 Task: Make an album of street photography, capturing everyday life in urban settings.
Action: Mouse moved to (874, 536)
Screenshot: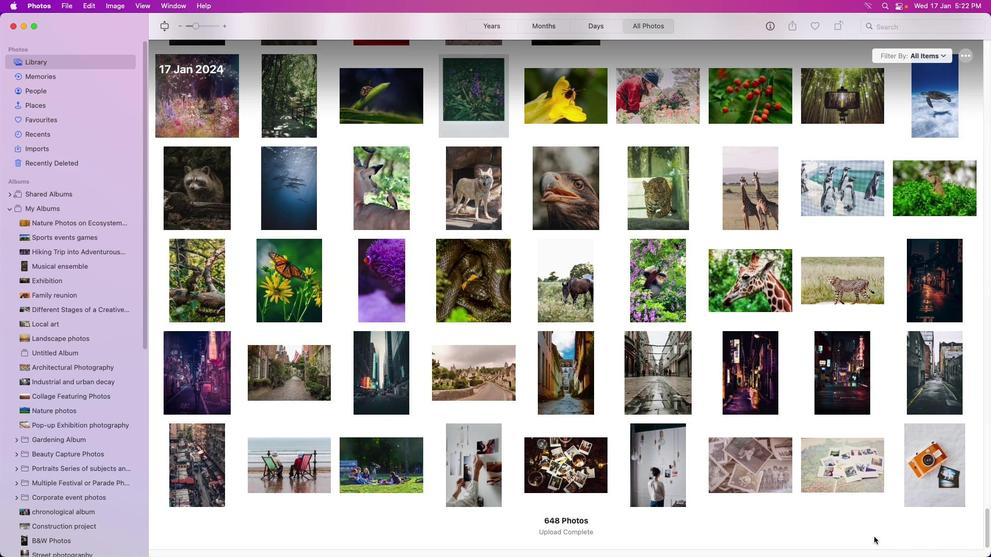 
Action: Mouse pressed left at (874, 536)
Screenshot: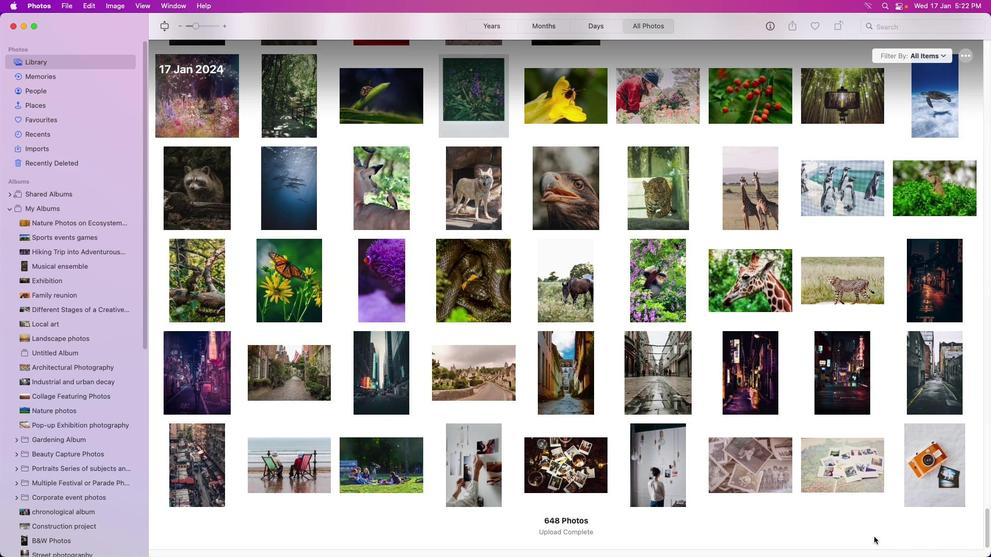 
Action: Mouse moved to (577, 385)
Screenshot: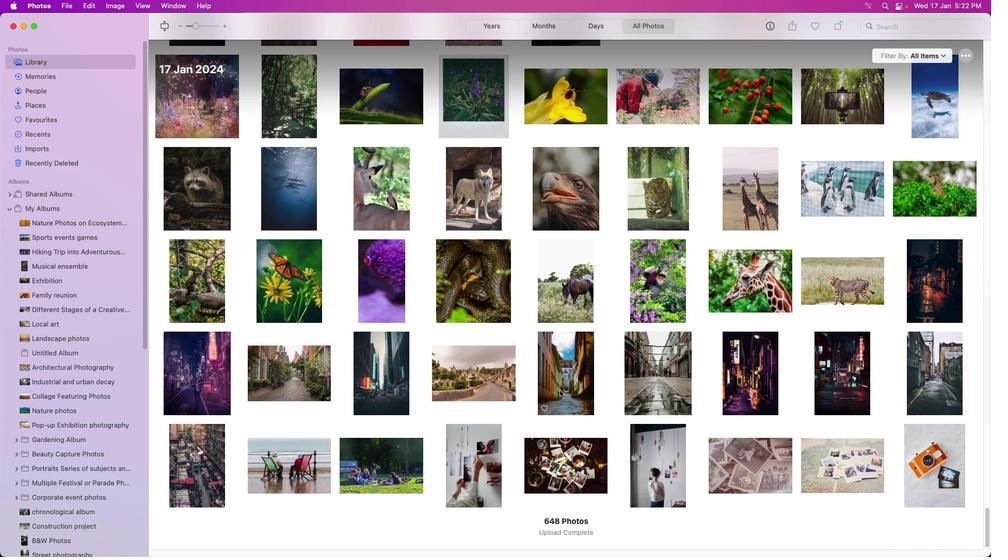 
Action: Mouse scrolled (577, 385) with delta (0, 0)
Screenshot: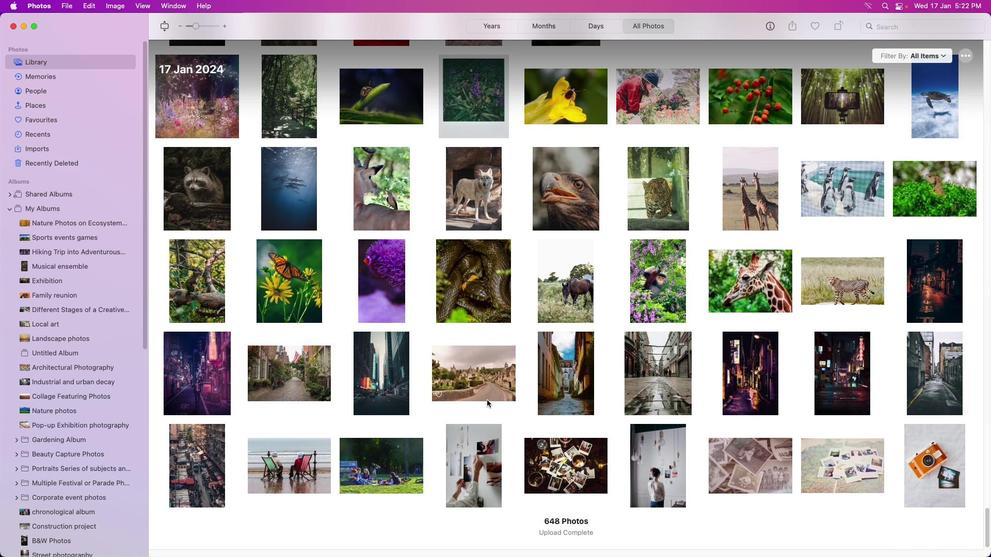 
Action: Mouse moved to (114, 209)
Screenshot: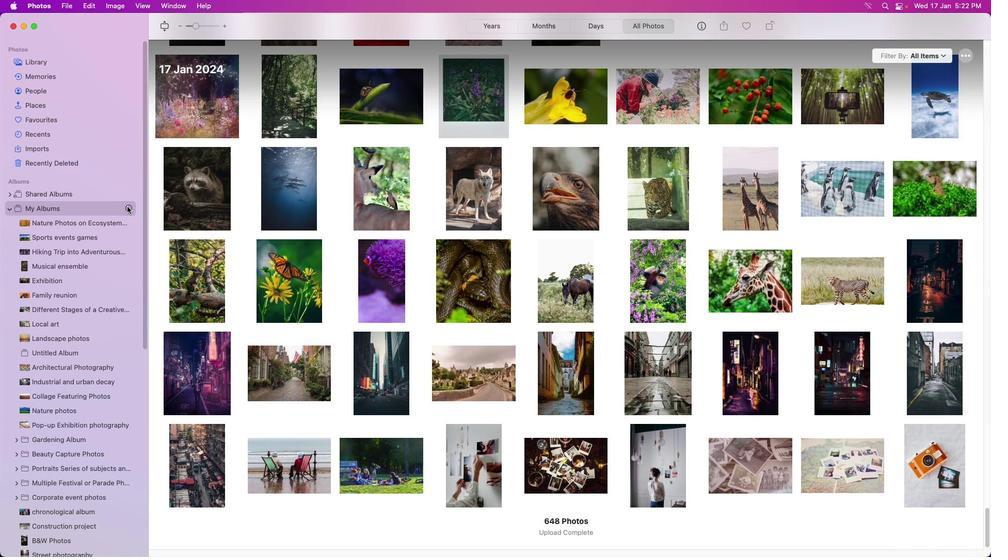 
Action: Mouse pressed left at (114, 209)
Screenshot: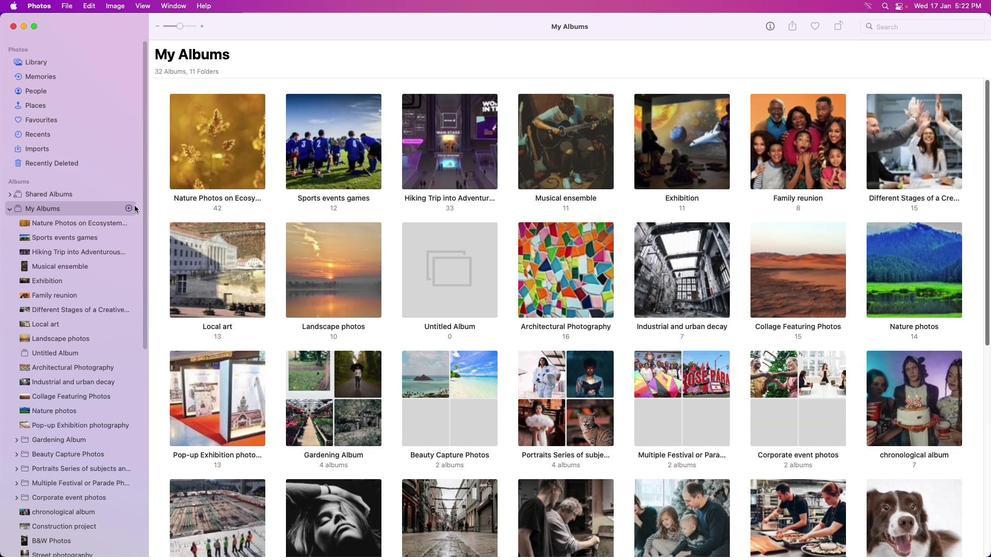 
Action: Mouse moved to (128, 207)
Screenshot: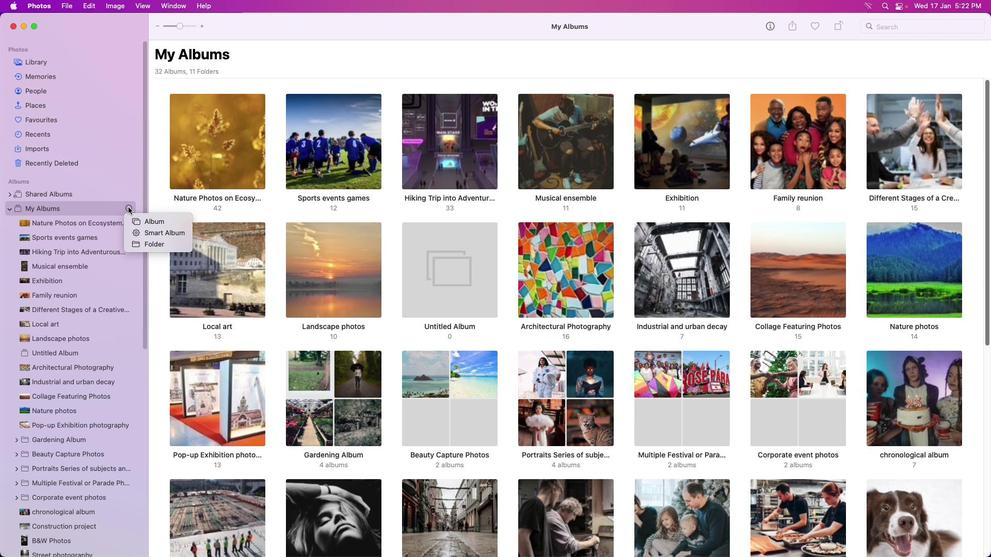 
Action: Mouse pressed left at (128, 207)
Screenshot: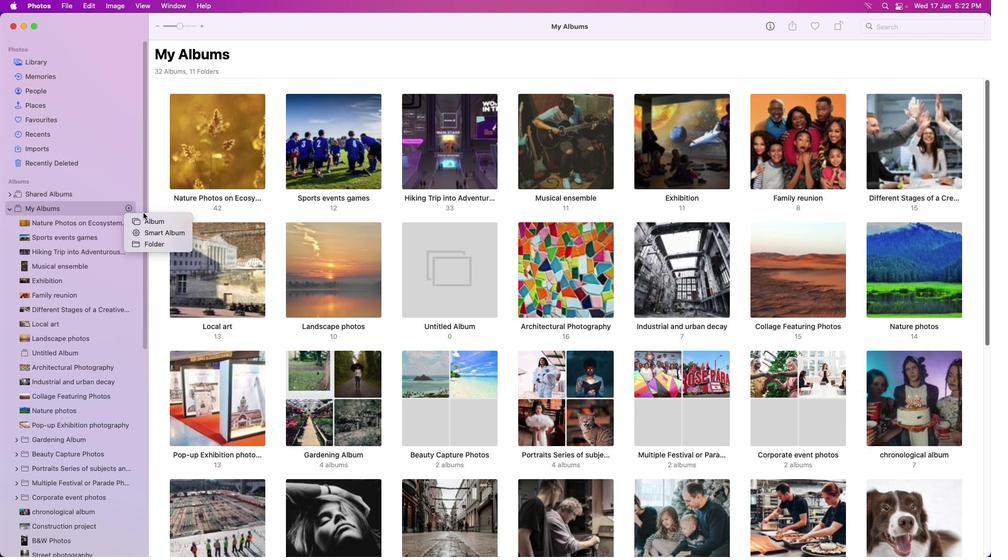 
Action: Mouse moved to (151, 220)
Screenshot: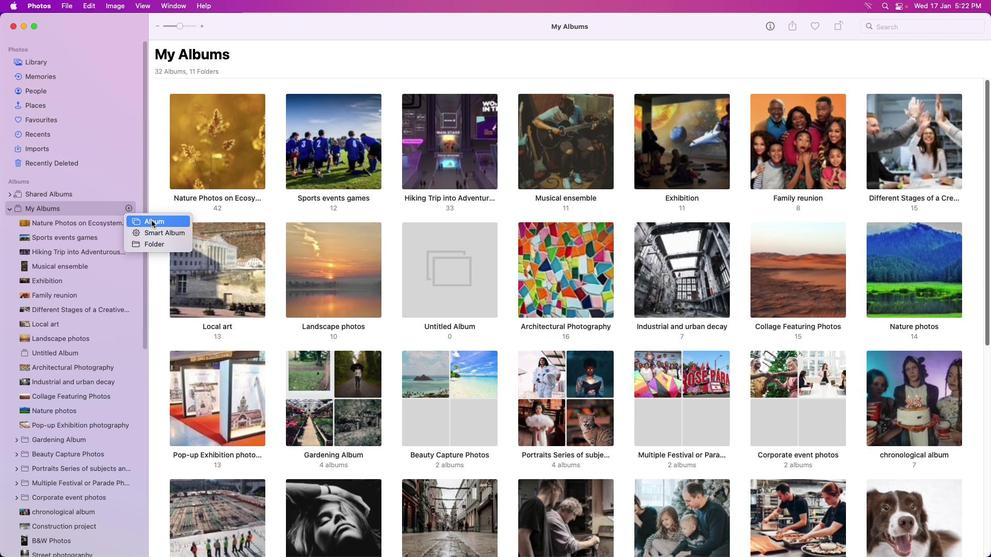 
Action: Mouse pressed left at (151, 220)
Screenshot: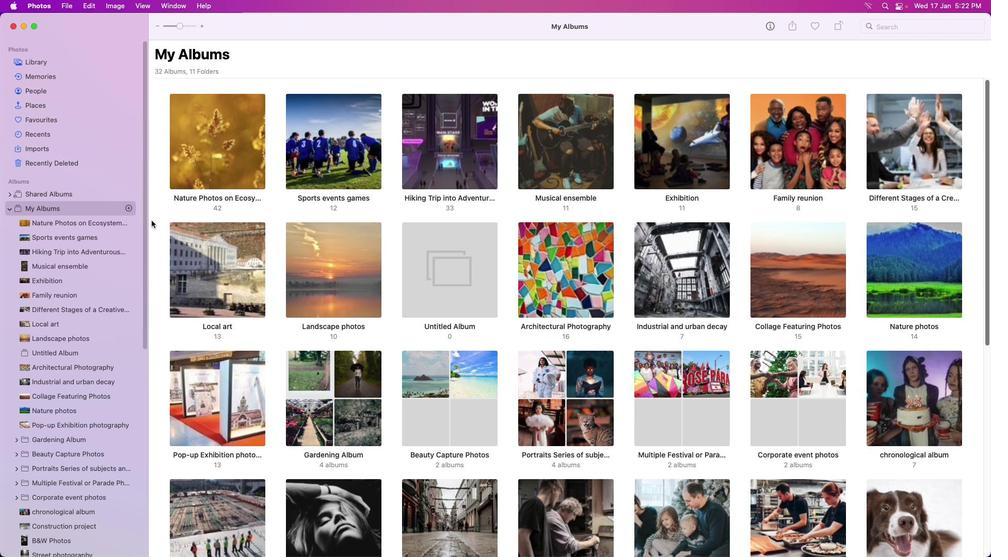 
Action: Mouse moved to (150, 219)
Screenshot: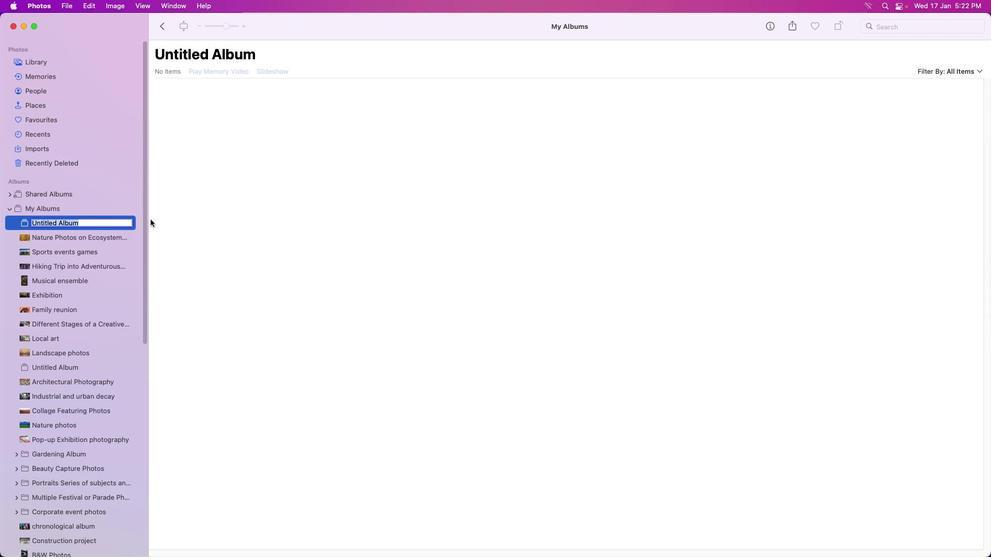 
Action: Key pressed Key.backspaceKey.caps_lock'S'Key.caps_lock't''r''e''e''t'Key.space'p''h''o''t''o''g''r''a''p''h''y'Key.enter
Screenshot: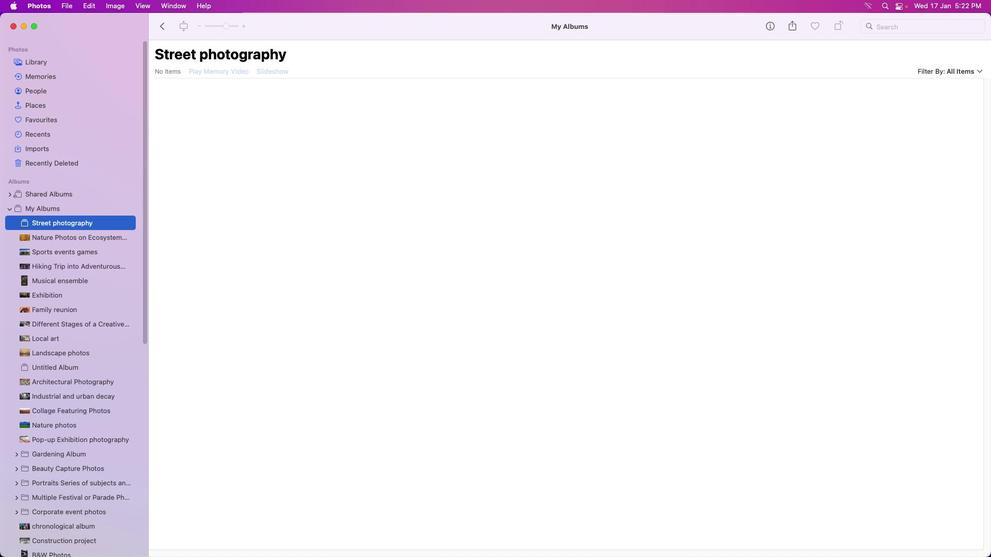 
Action: Mouse moved to (131, 208)
Screenshot: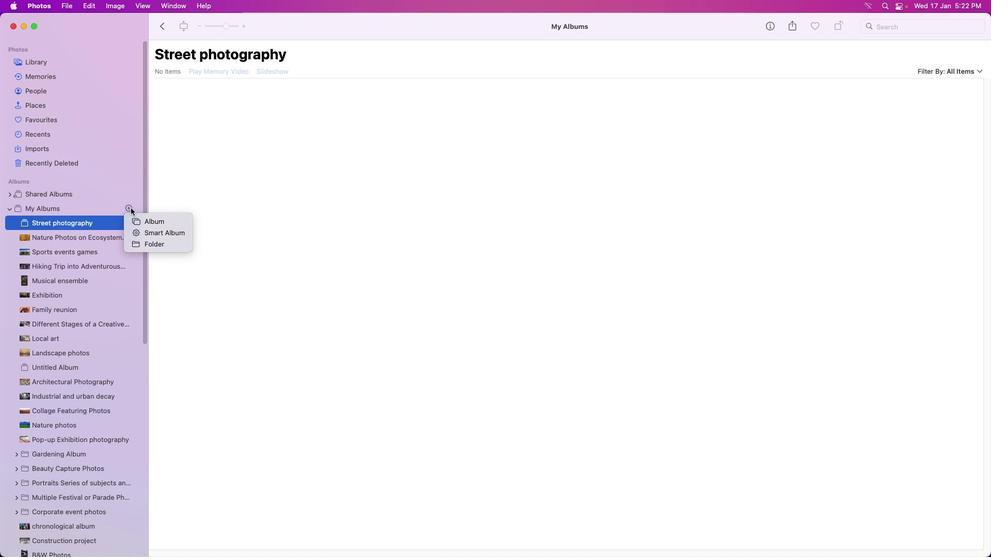 
Action: Mouse pressed left at (131, 208)
Screenshot: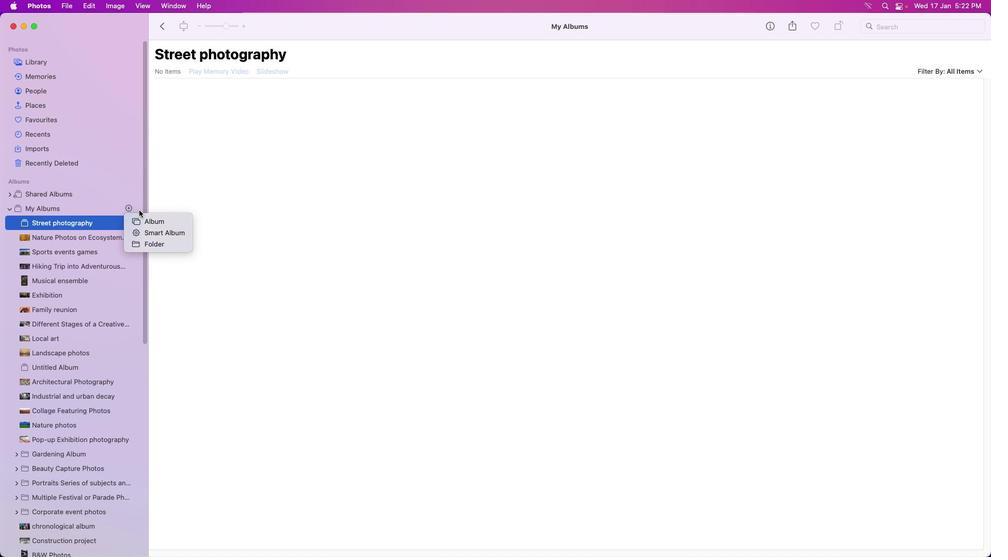 
Action: Mouse moved to (148, 224)
Screenshot: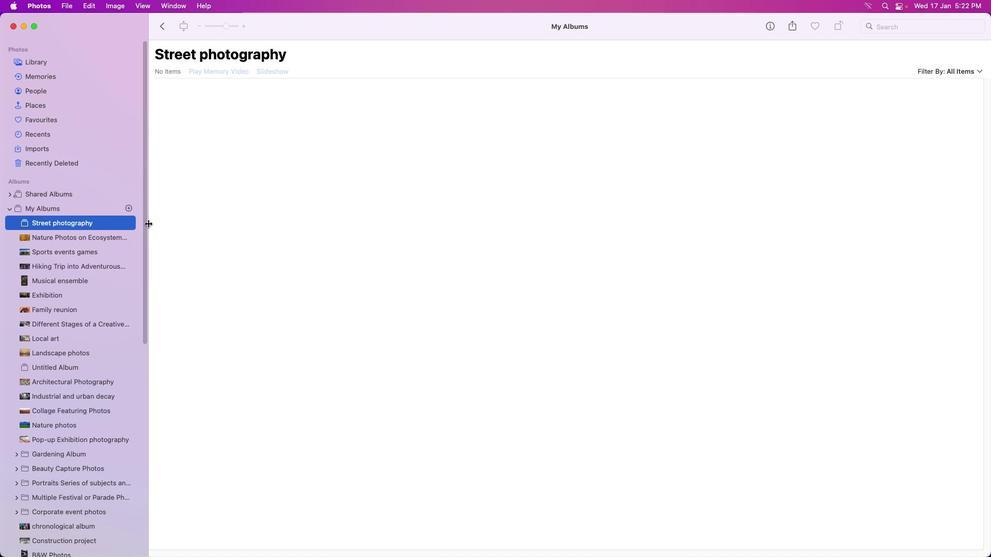 
Action: Mouse pressed left at (148, 224)
Screenshot: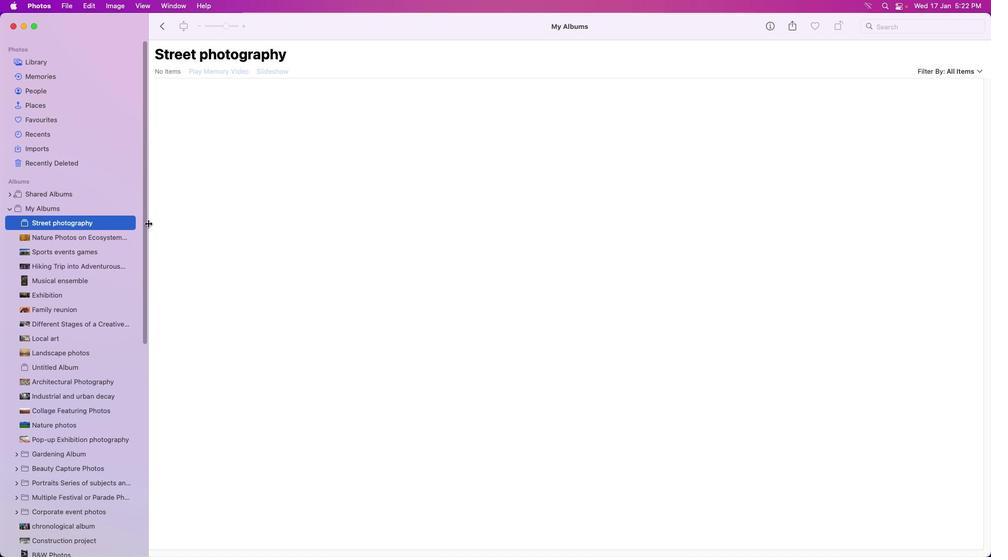 
Action: Mouse moved to (147, 224)
Screenshot: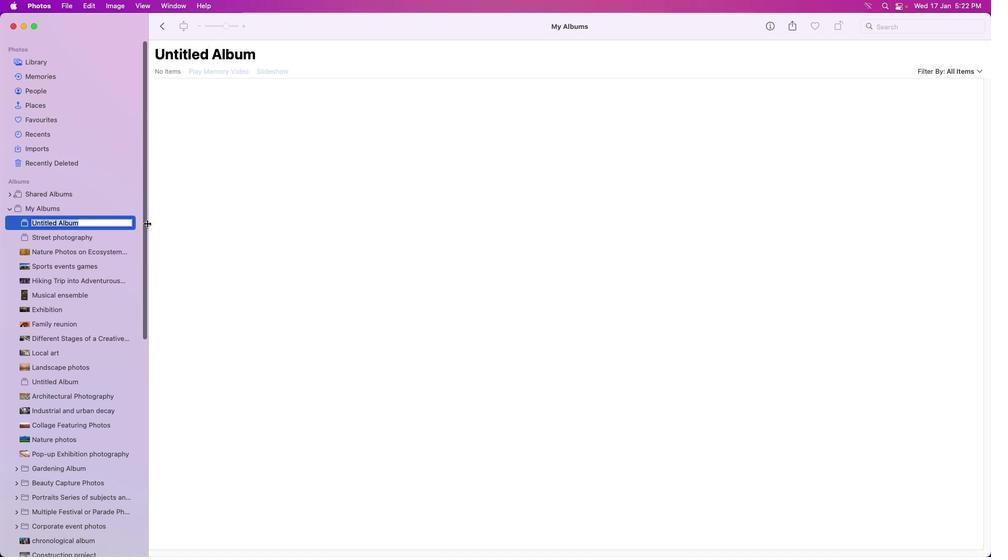
Action: Key pressed Key.caps_lock'V'Key.caps_lockKey.backspaceKey.caps_lock'C'Key.caps_lock'a''p''t''u''r''i''n''g'Key.space'e''v''e''r''y''d''a''y'Key.enter
Screenshot: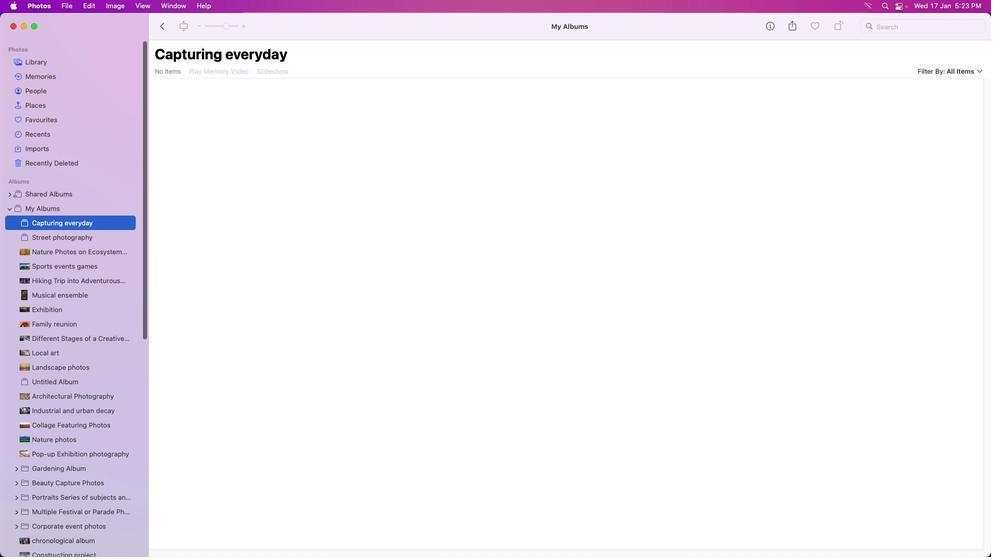 
Action: Mouse moved to (71, 60)
Screenshot: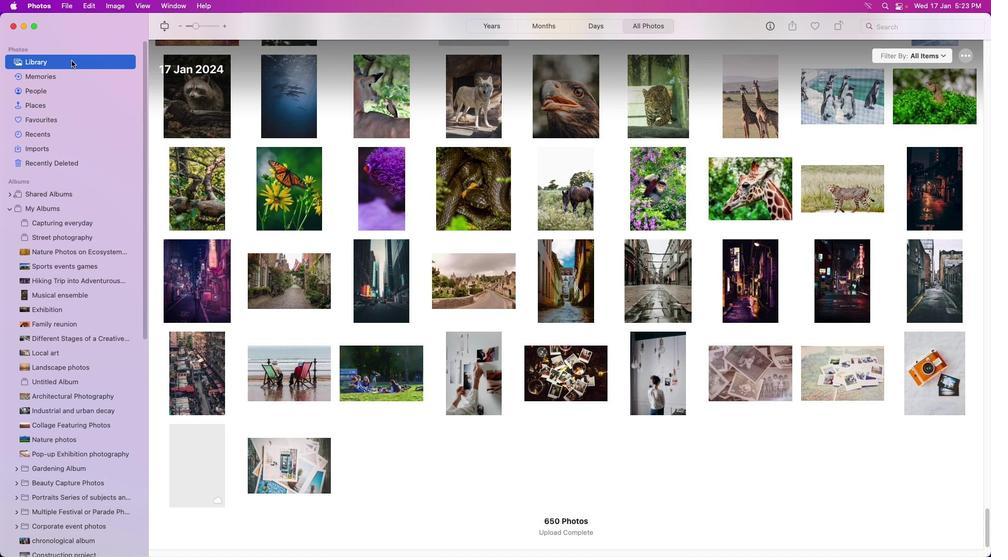 
Action: Mouse pressed left at (71, 60)
Screenshot: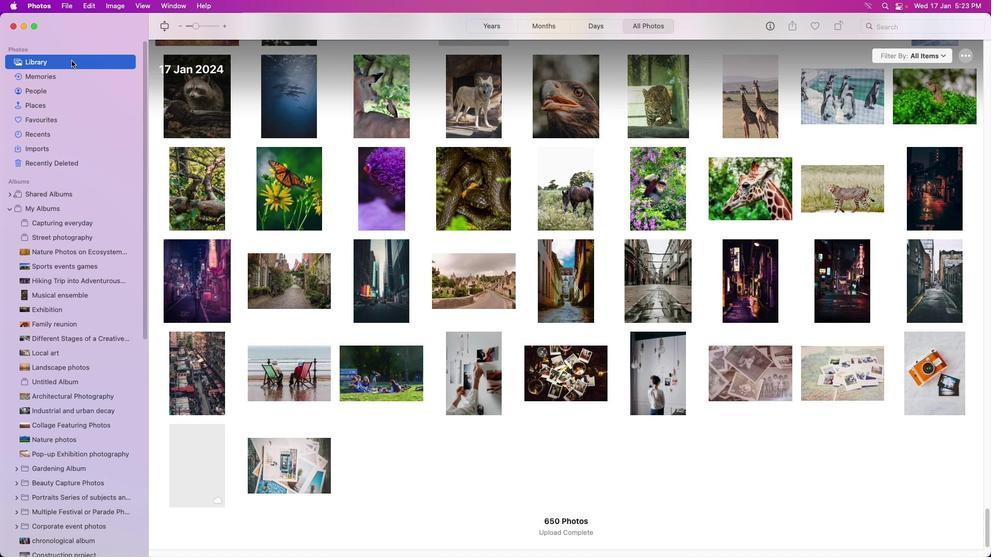 
Action: Mouse moved to (445, 257)
Screenshot: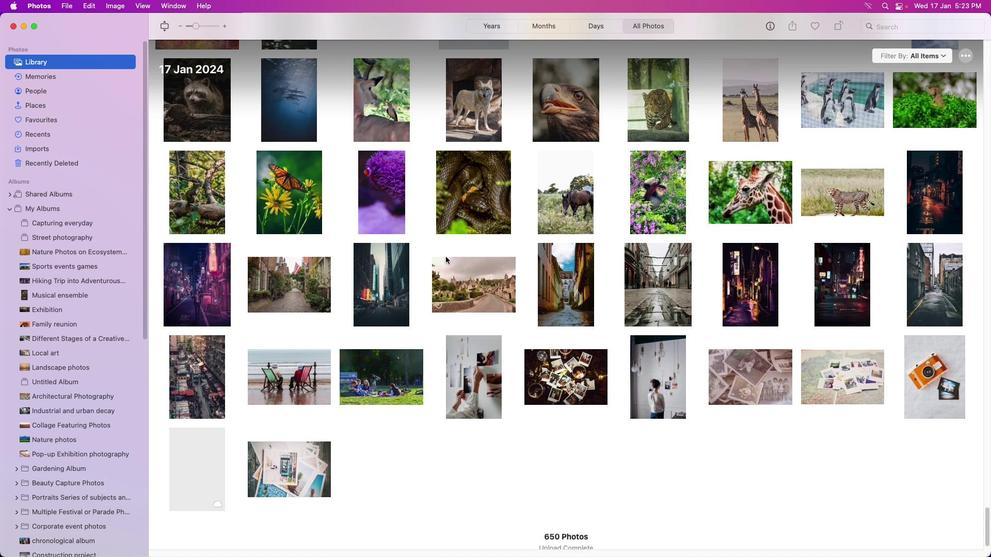 
Action: Mouse scrolled (445, 257) with delta (0, 0)
Screenshot: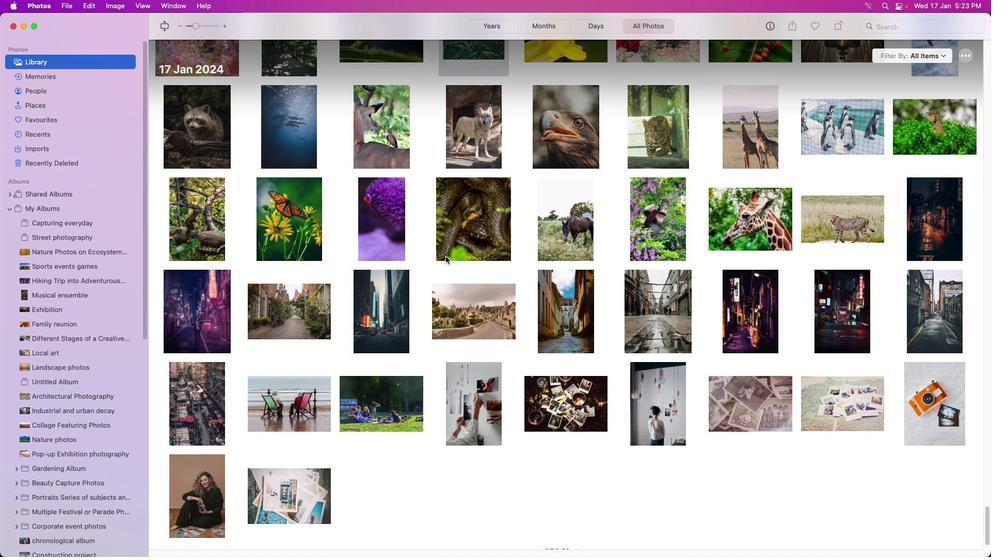 
Action: Mouse scrolled (445, 257) with delta (0, 0)
Screenshot: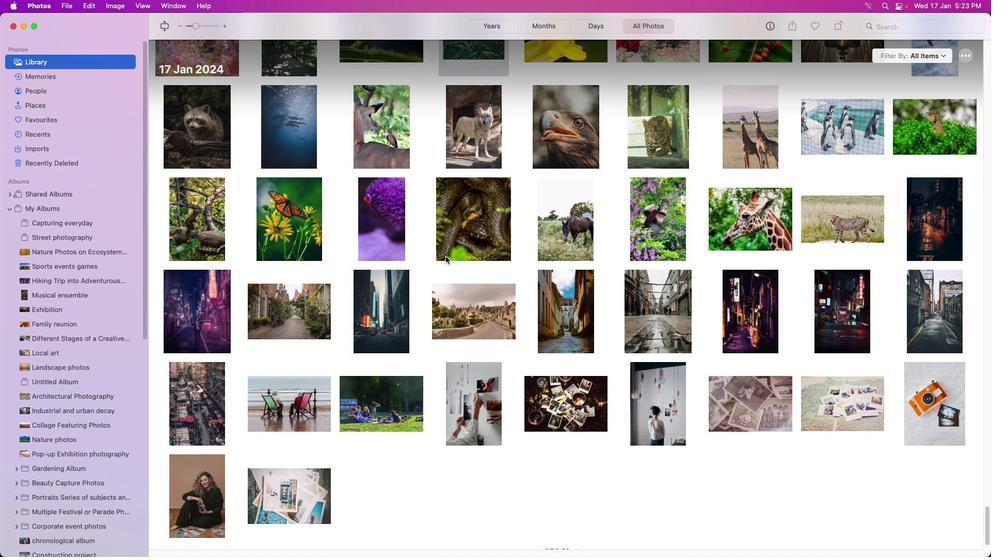 
Action: Mouse scrolled (445, 257) with delta (0, 1)
Screenshot: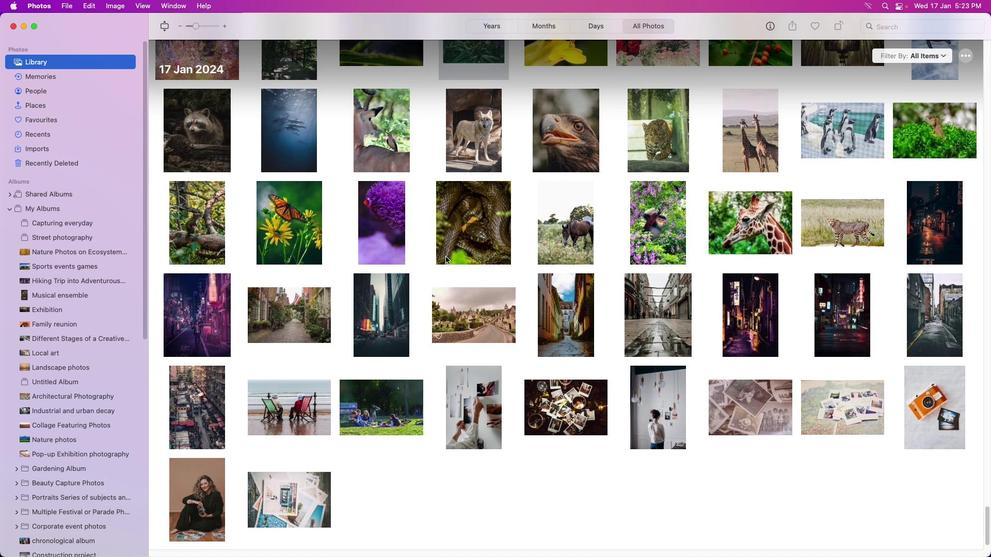 
Action: Mouse scrolled (445, 257) with delta (0, 1)
Screenshot: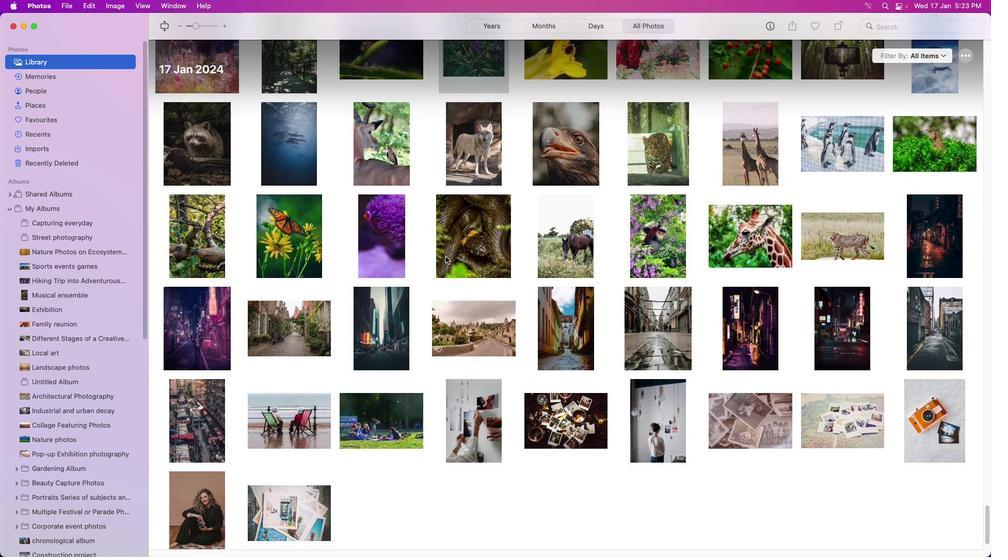 
Action: Mouse scrolled (445, 257) with delta (0, 0)
Screenshot: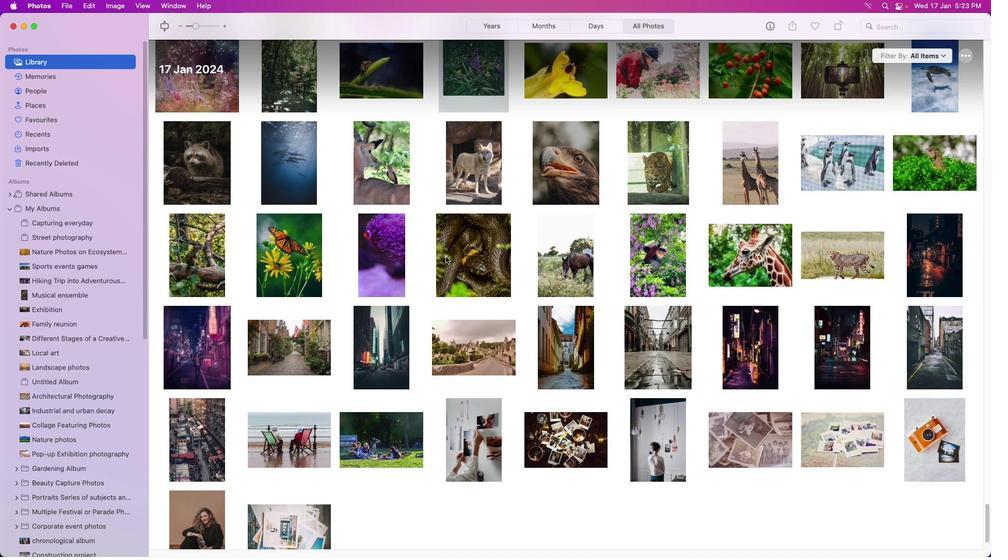 
Action: Mouse scrolled (445, 257) with delta (0, 0)
Screenshot: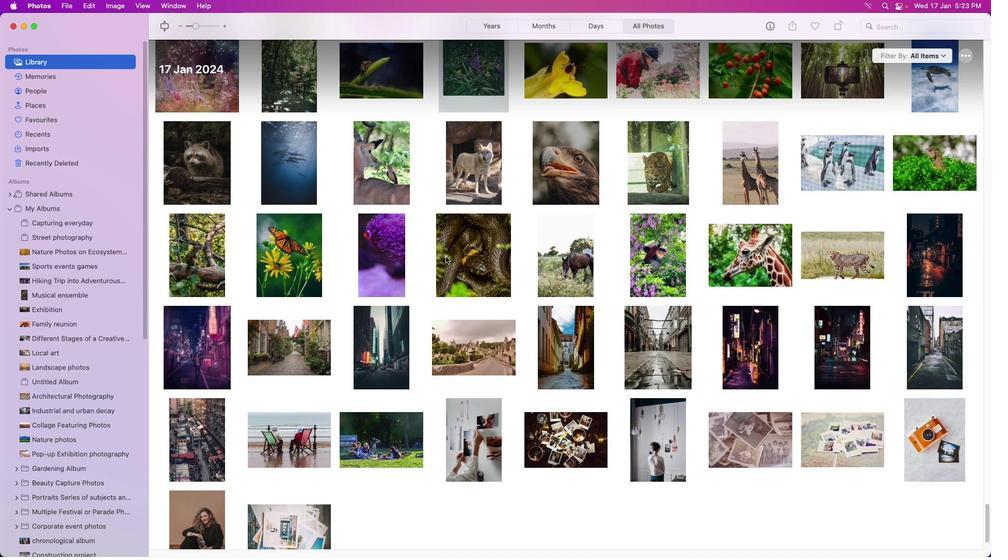 
Action: Mouse scrolled (445, 257) with delta (0, 1)
Screenshot: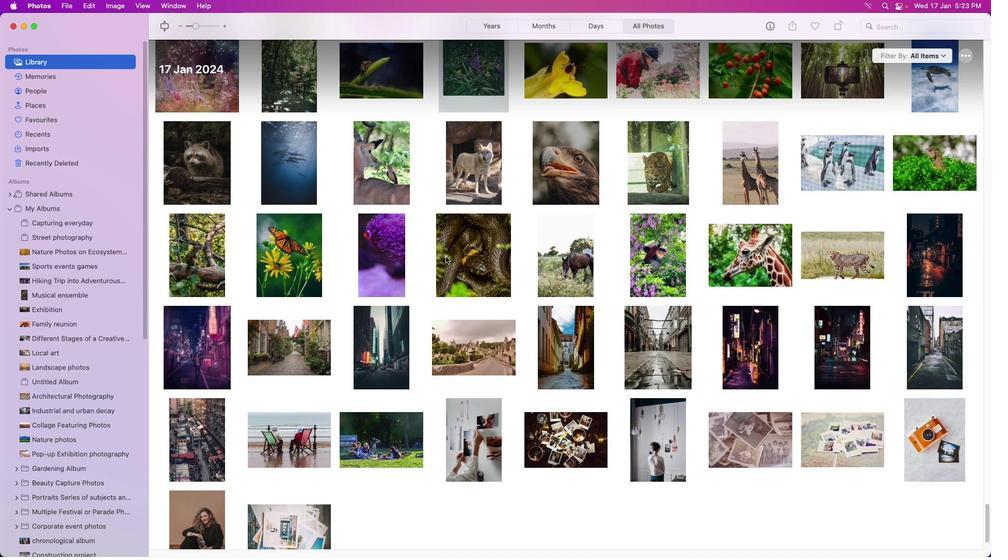 
Action: Mouse scrolled (445, 257) with delta (0, 1)
Screenshot: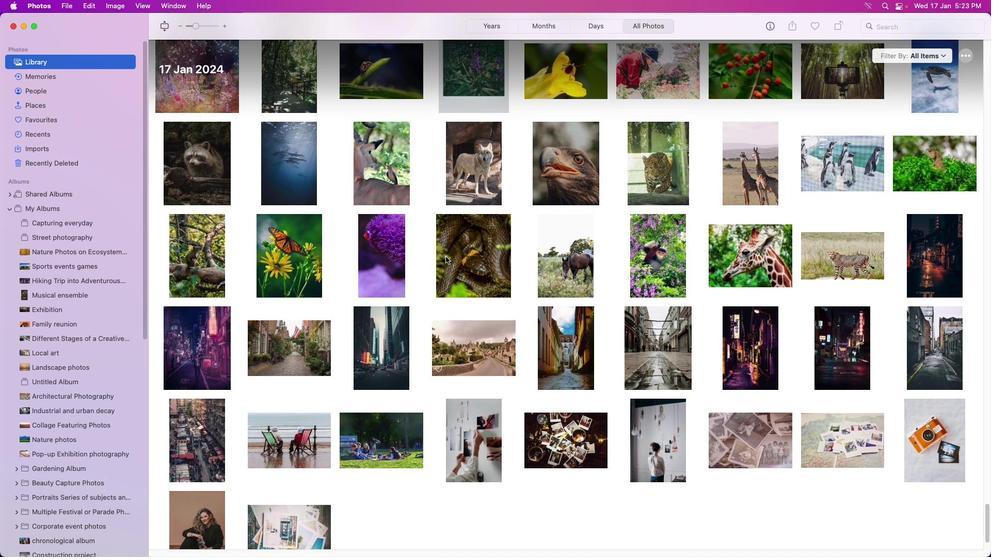 
Action: Mouse scrolled (445, 257) with delta (0, 0)
Screenshot: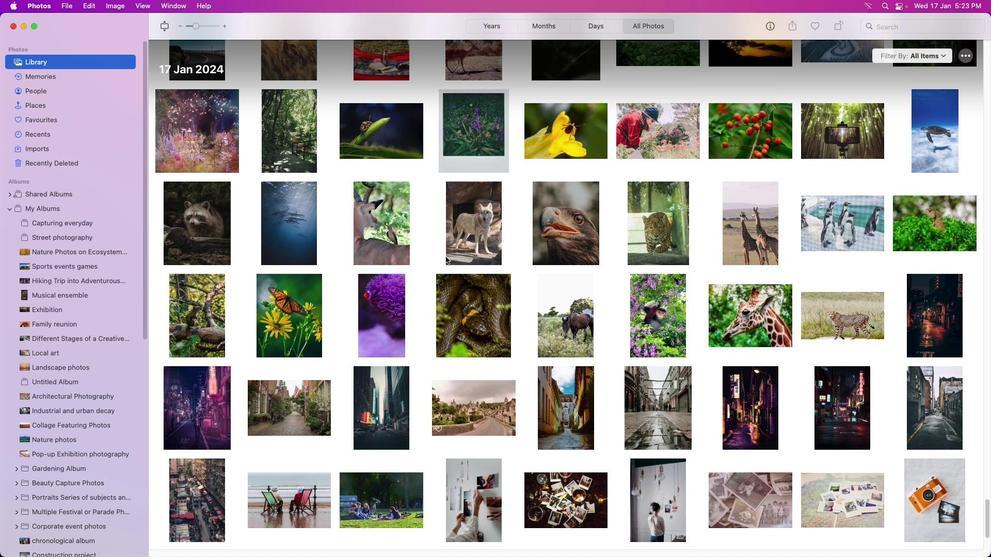 
Action: Mouse scrolled (445, 257) with delta (0, 0)
Screenshot: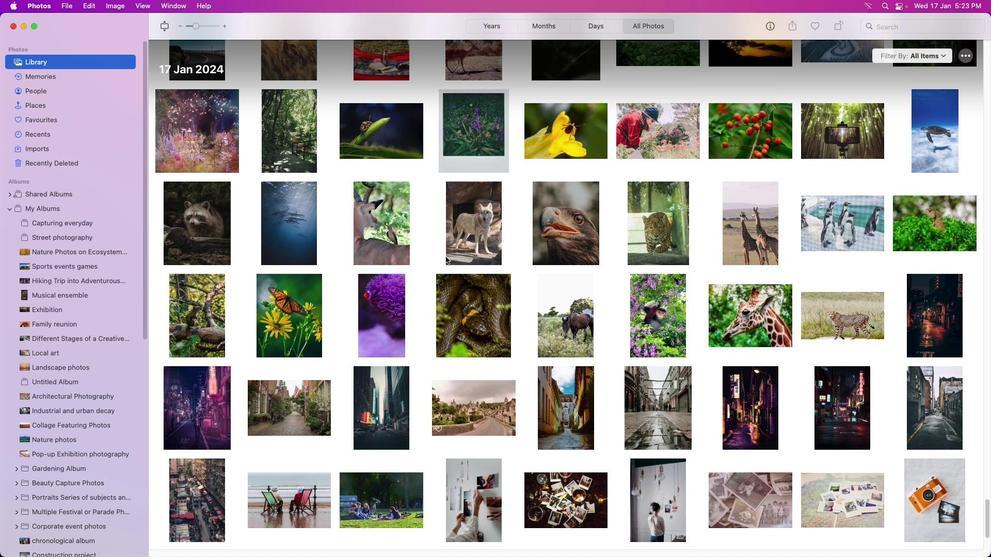 
Action: Mouse scrolled (445, 257) with delta (0, 1)
Screenshot: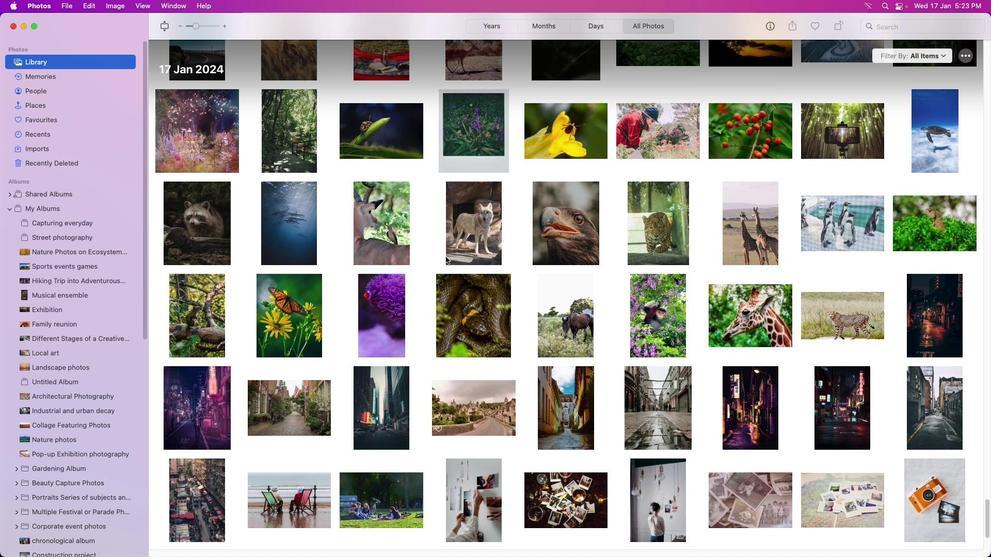 
Action: Mouse scrolled (445, 257) with delta (0, 2)
Screenshot: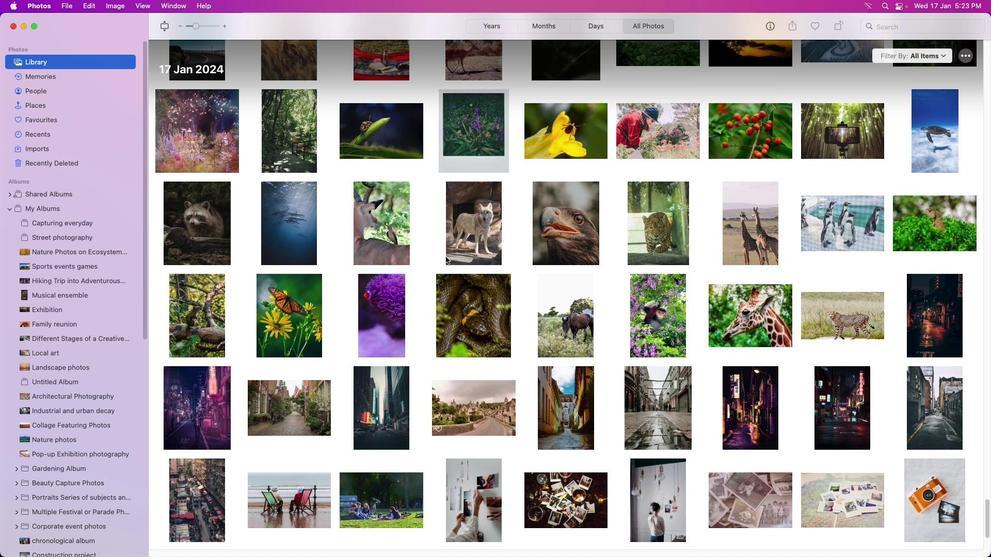 
Action: Mouse scrolled (445, 257) with delta (0, 2)
Screenshot: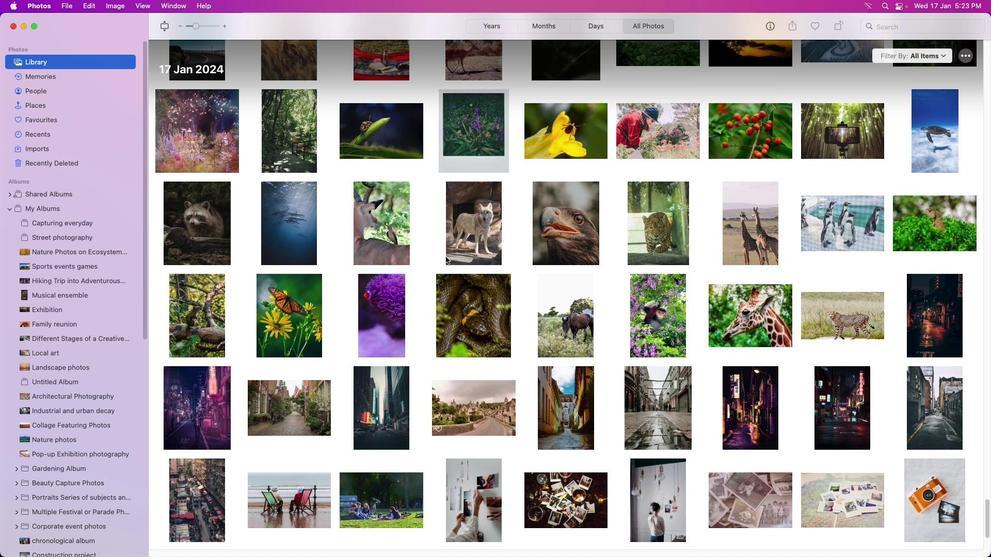 
Action: Mouse moved to (910, 333)
Screenshot: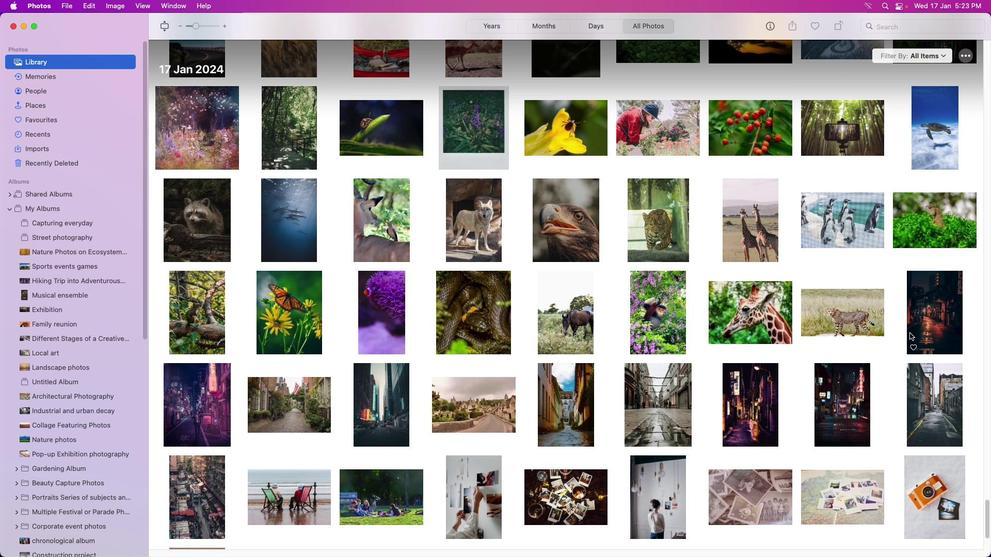 
Action: Mouse scrolled (910, 333) with delta (0, 0)
Screenshot: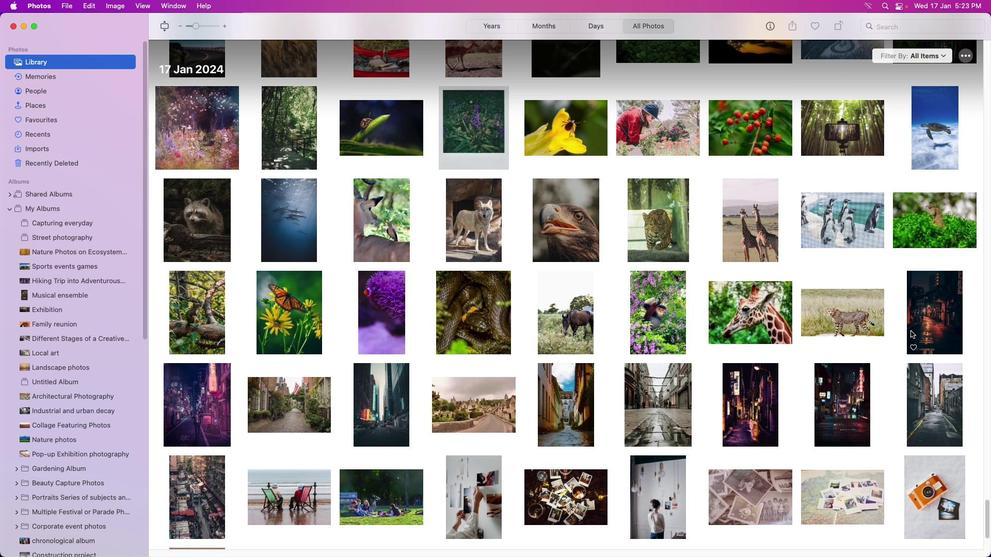 
Action: Mouse scrolled (910, 333) with delta (0, 0)
Screenshot: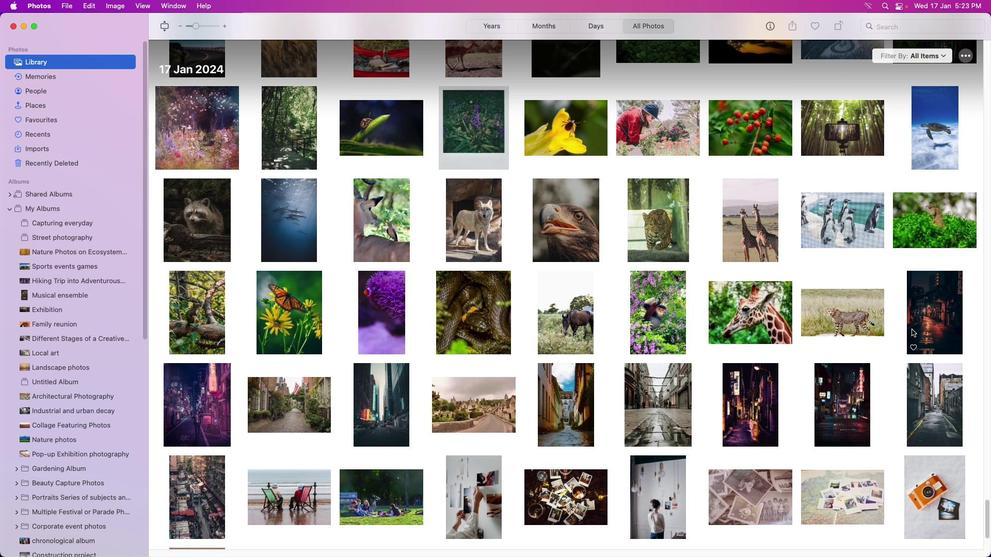 
Action: Mouse moved to (943, 317)
Screenshot: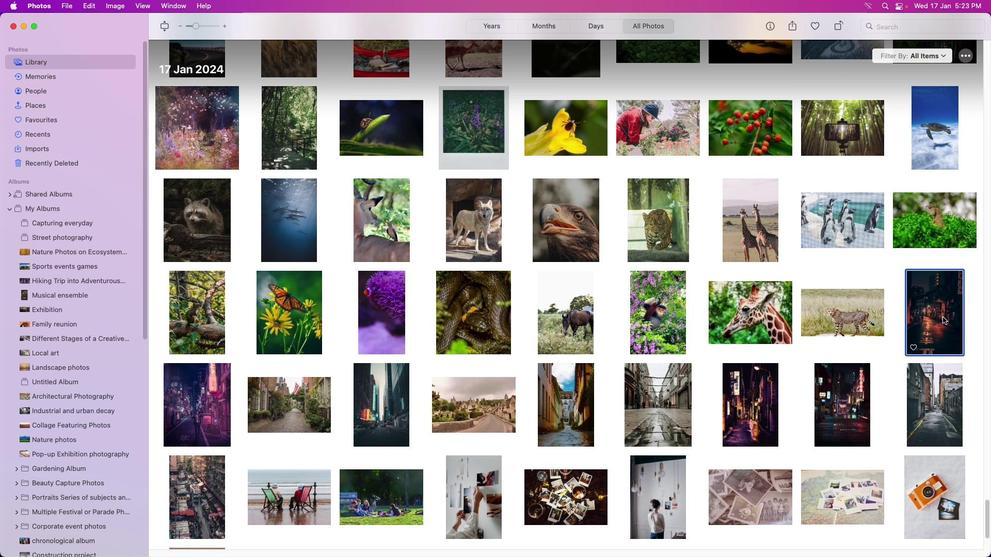 
Action: Mouse pressed left at (943, 317)
Screenshot: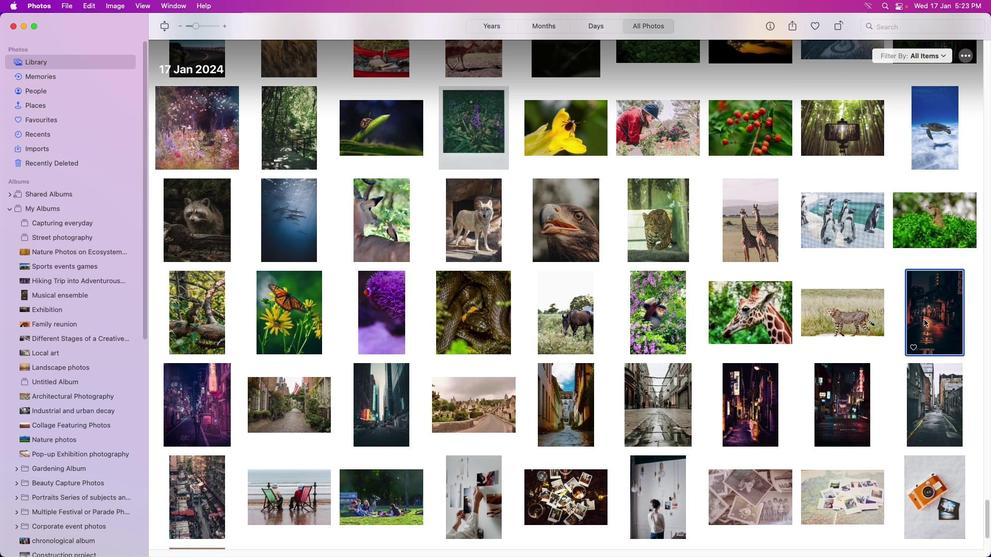 
Action: Mouse moved to (930, 314)
Screenshot: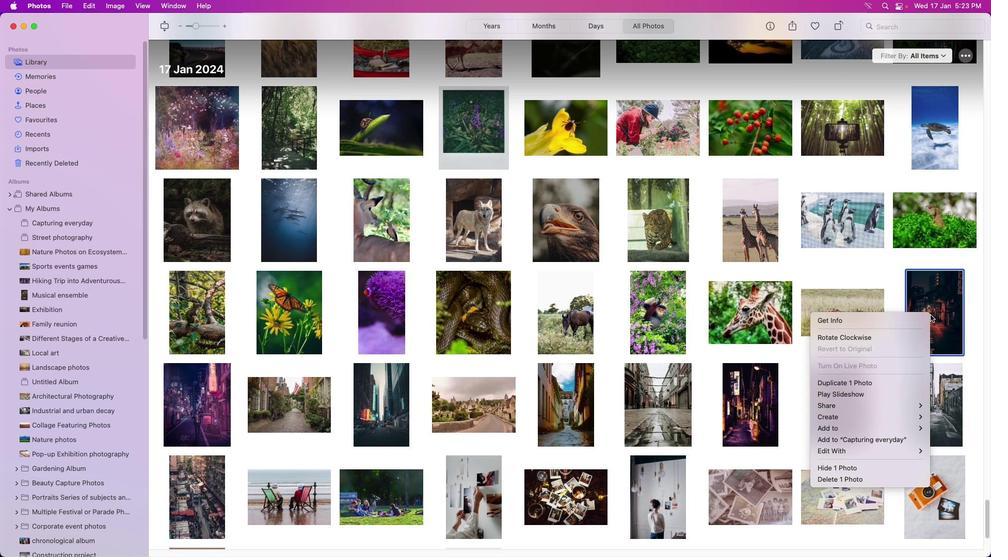 
Action: Mouse pressed right at (930, 314)
Screenshot: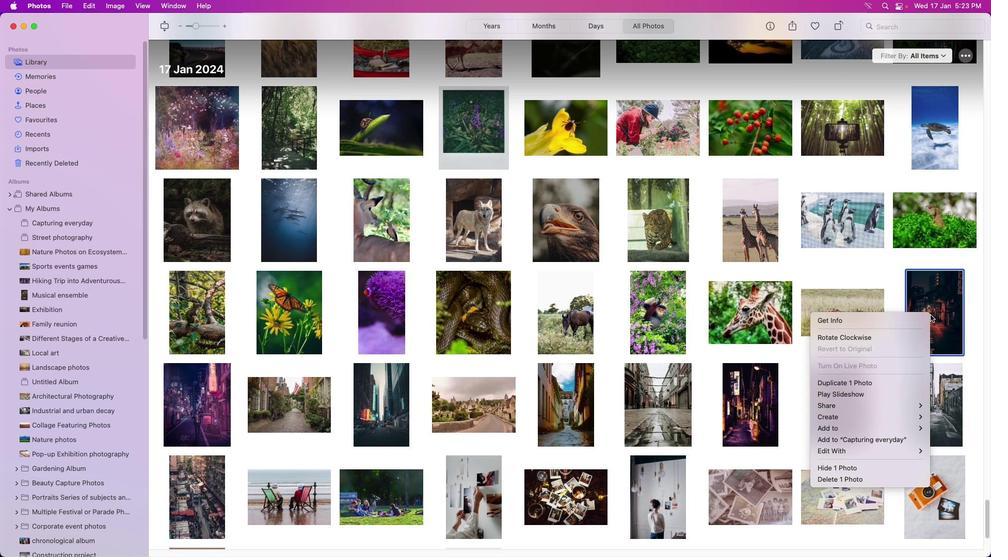 
Action: Mouse moved to (735, 52)
Screenshot: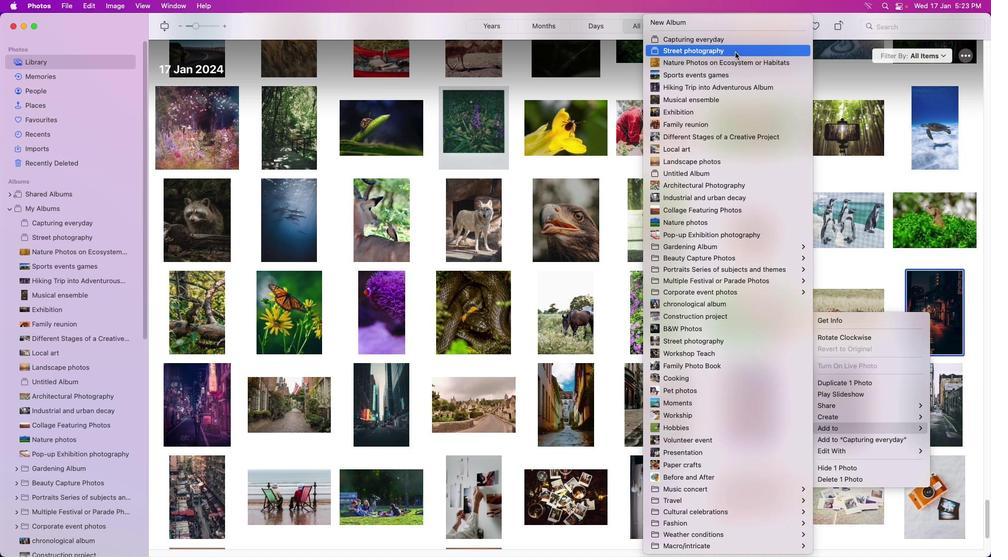 
Action: Mouse pressed left at (735, 52)
Screenshot: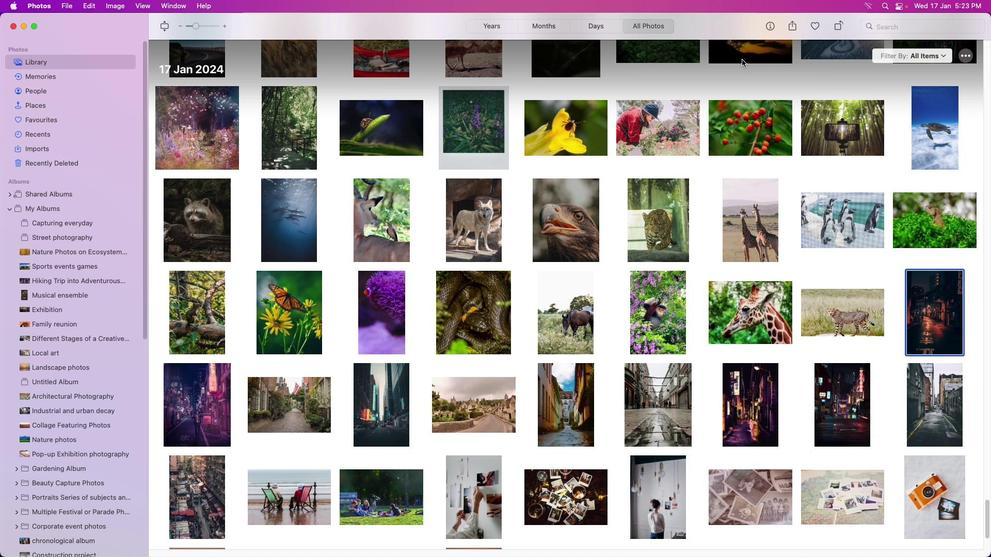 
Action: Mouse moved to (199, 397)
Screenshot: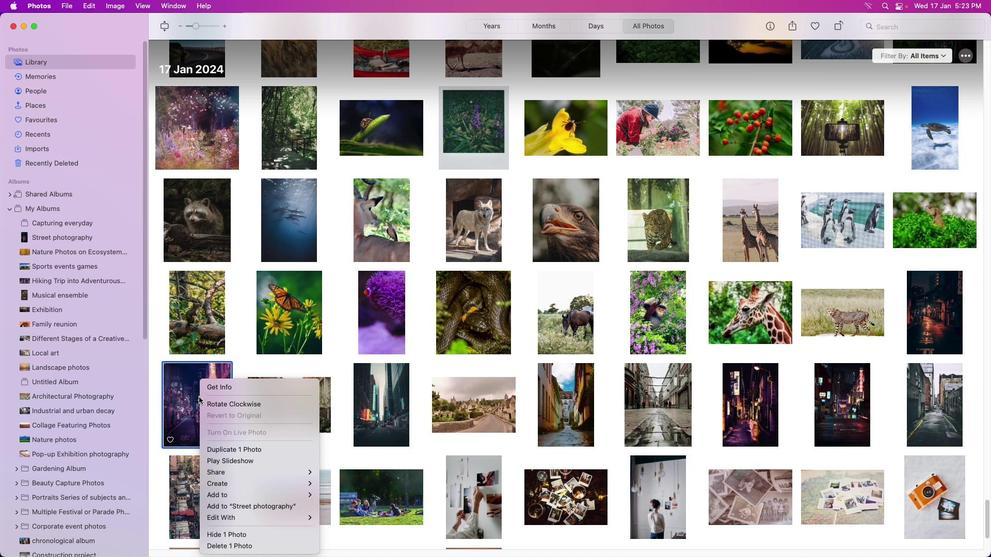 
Action: Mouse pressed right at (199, 397)
Screenshot: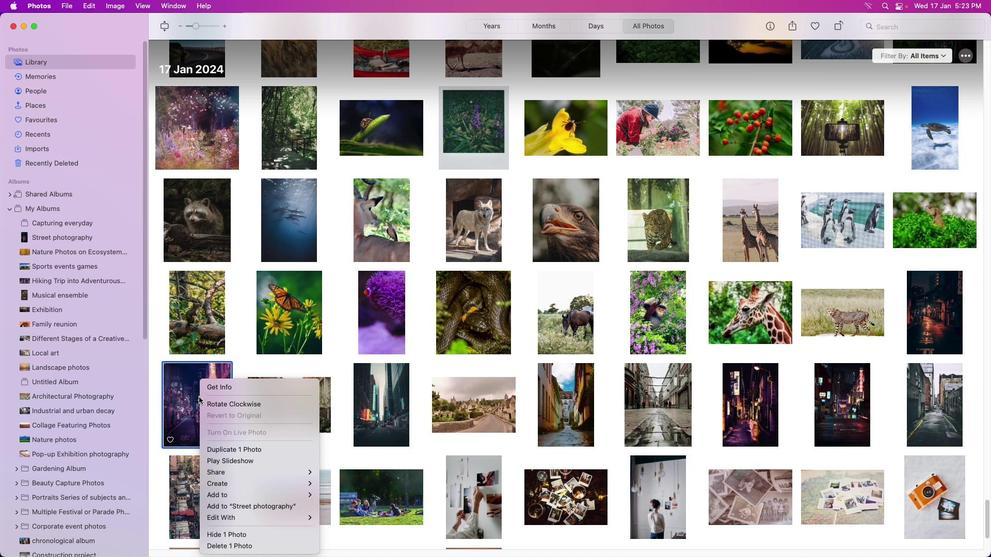 
Action: Mouse moved to (376, 50)
Screenshot: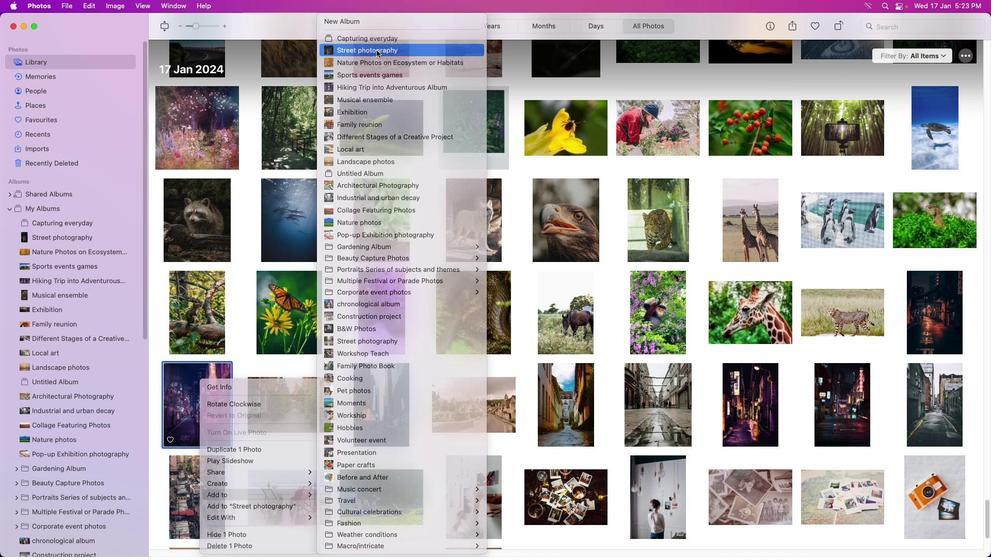 
Action: Mouse pressed left at (376, 50)
Screenshot: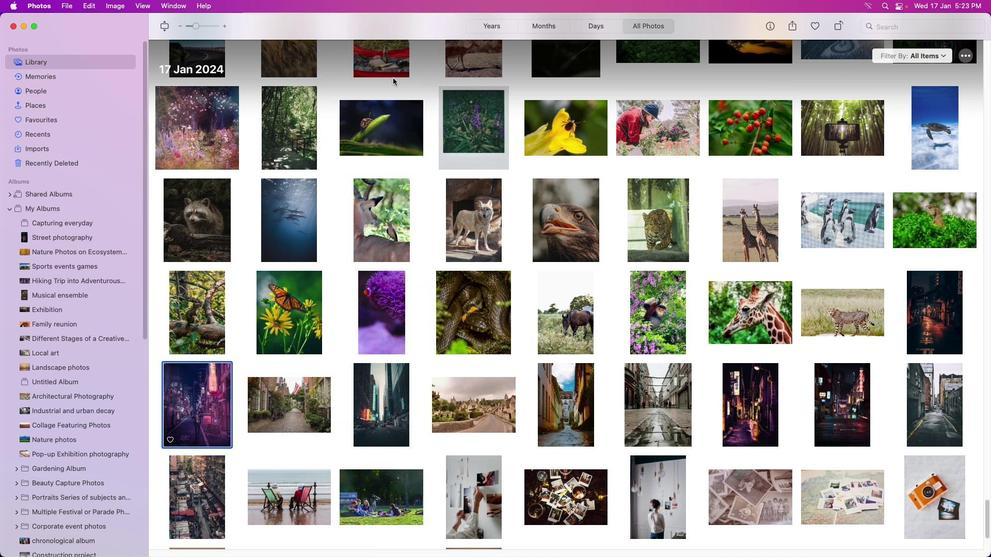 
Action: Mouse moved to (298, 414)
Screenshot: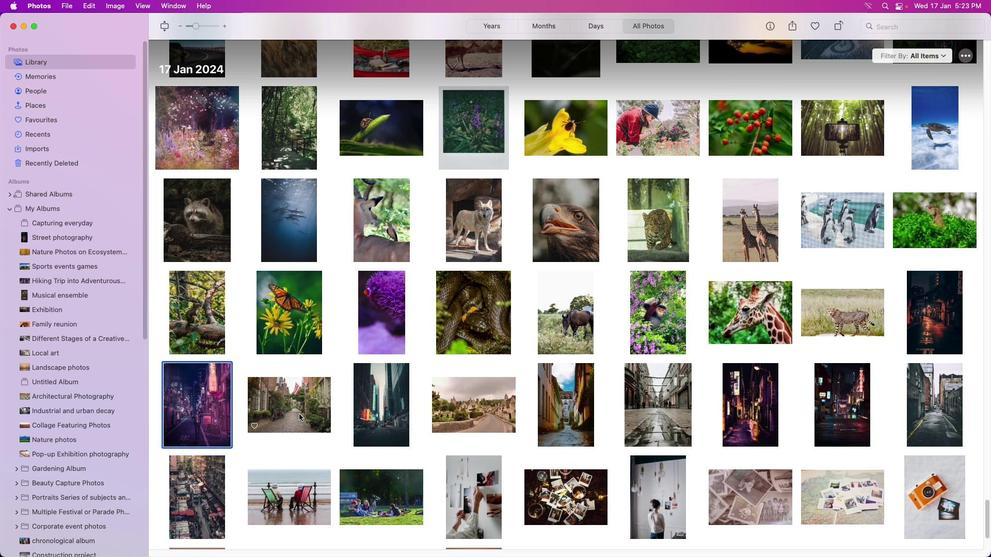 
Action: Mouse pressed right at (298, 414)
Screenshot: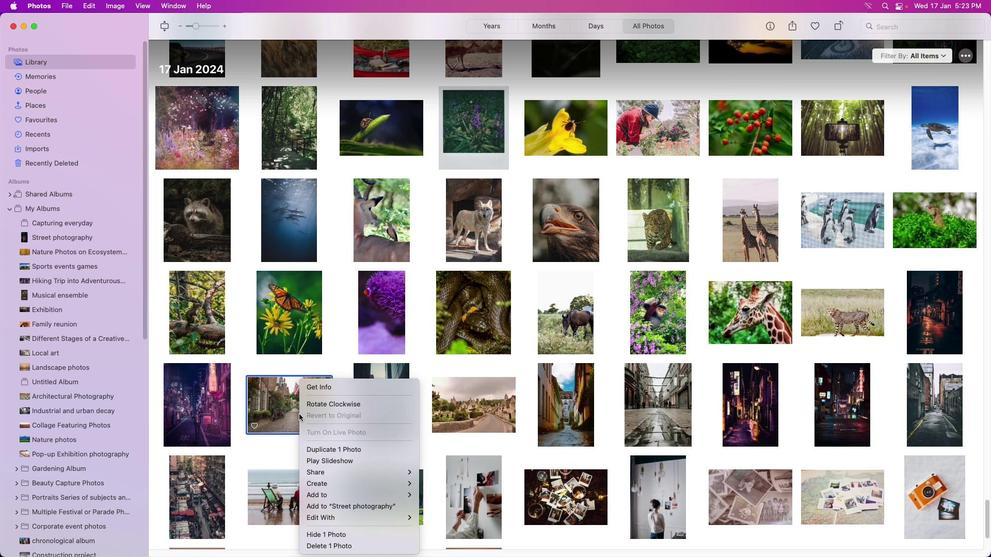 
Action: Mouse moved to (497, 51)
Screenshot: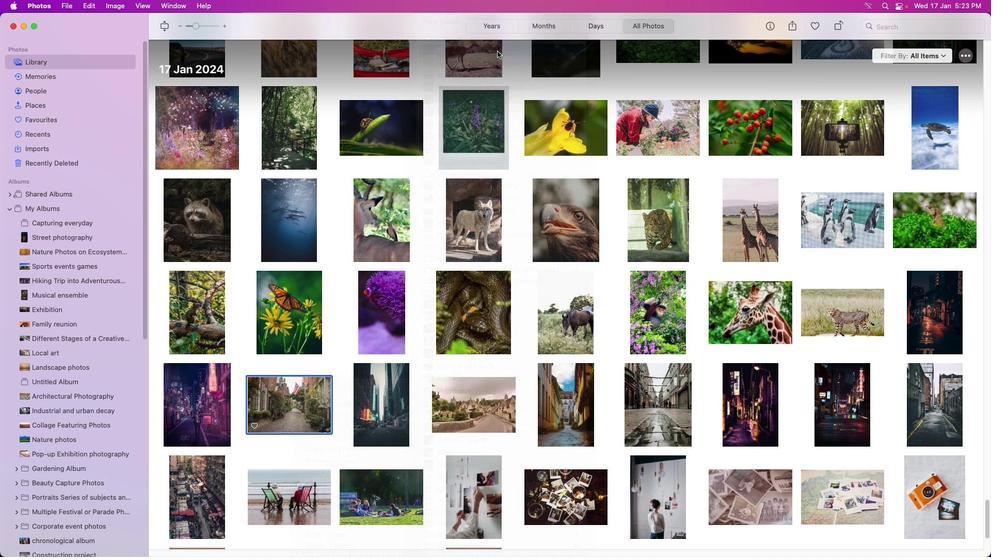 
Action: Mouse pressed left at (497, 51)
Screenshot: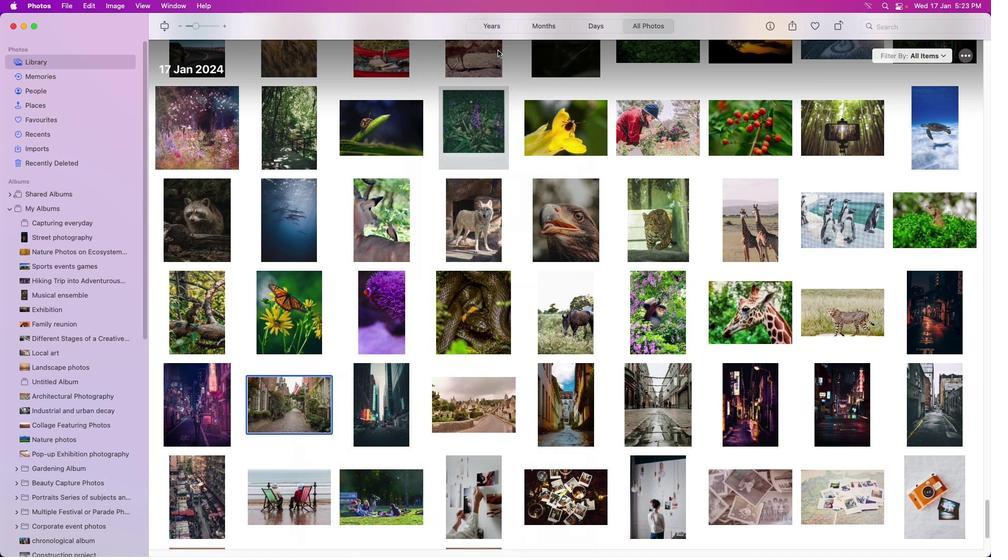 
Action: Mouse moved to (375, 409)
Screenshot: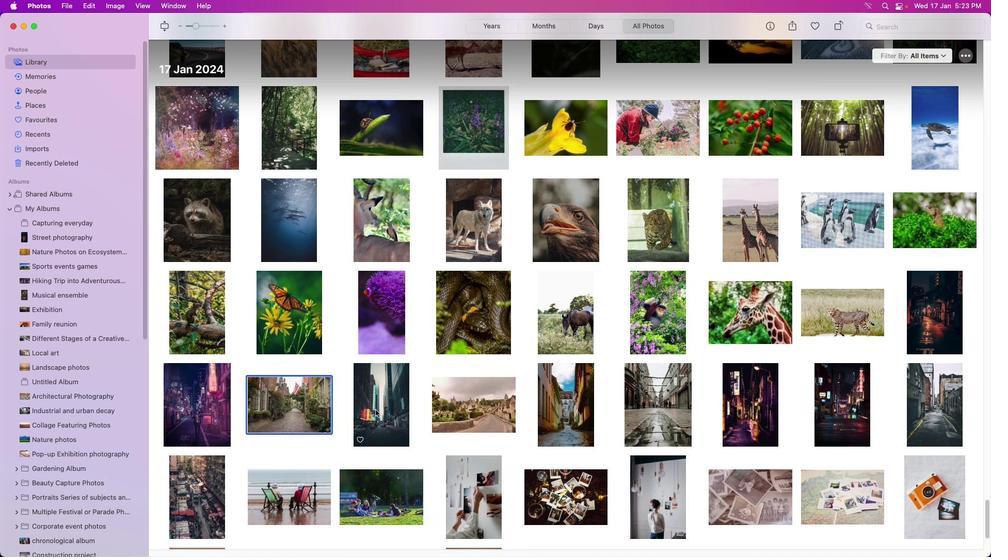 
Action: Mouse pressed right at (375, 409)
Screenshot: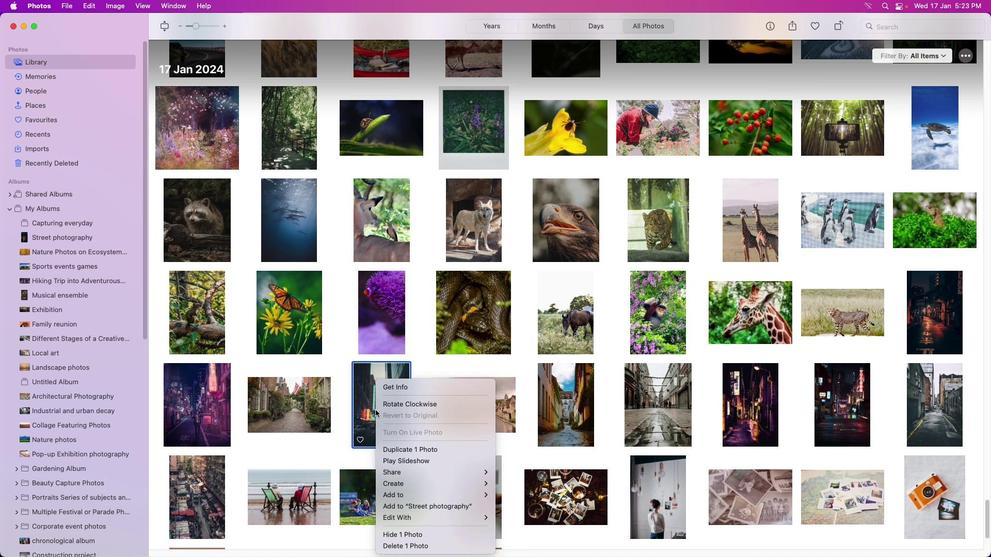 
Action: Mouse moved to (570, 52)
Screenshot: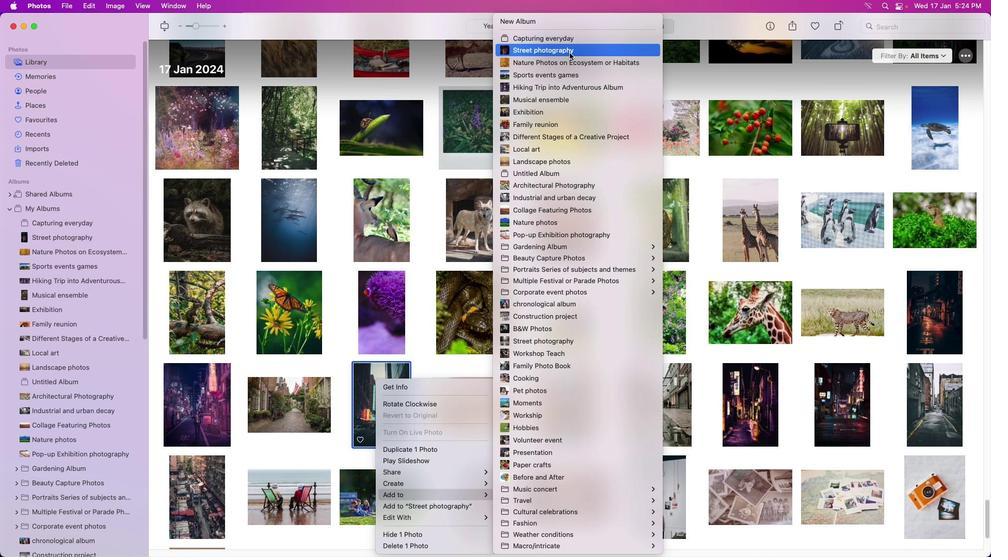 
Action: Mouse pressed left at (570, 52)
Screenshot: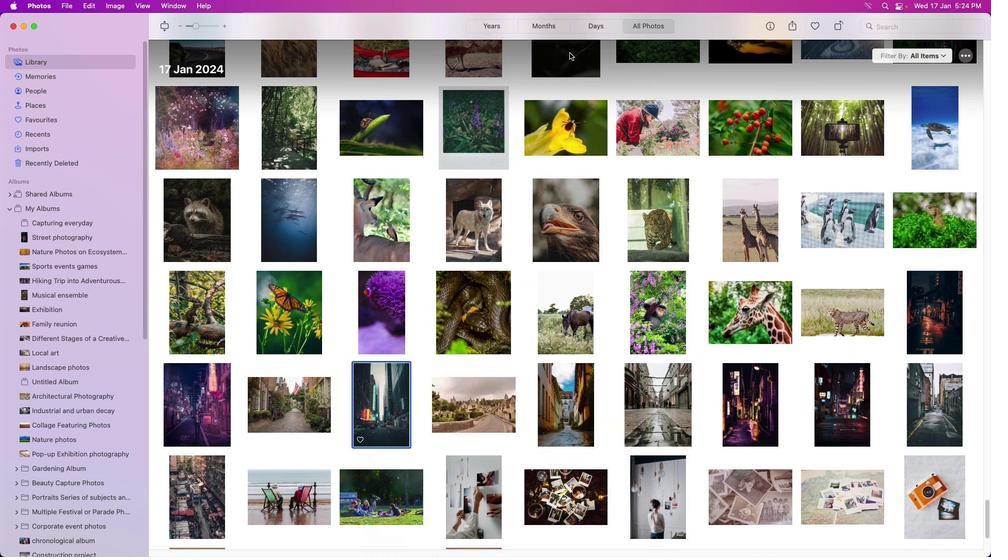 
Action: Mouse moved to (485, 385)
Screenshot: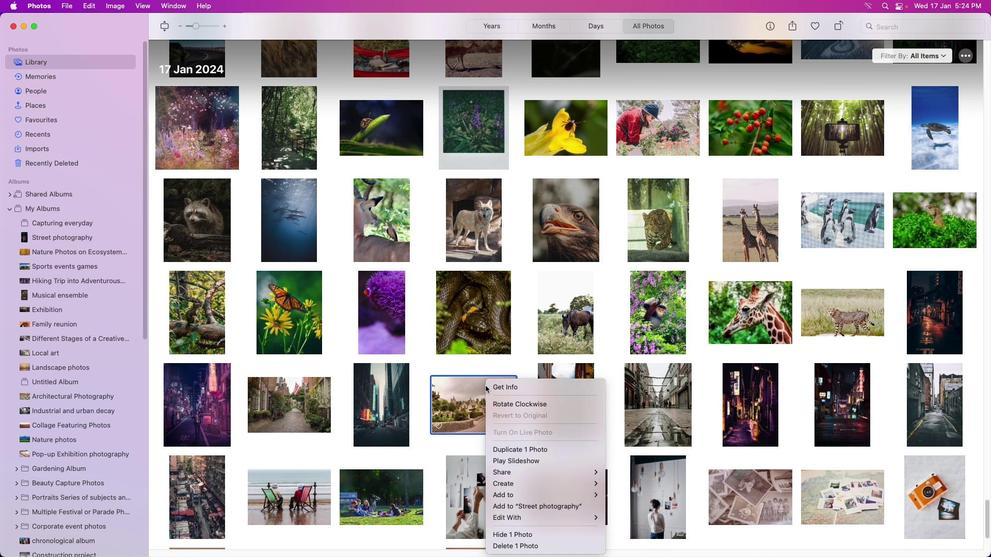 
Action: Mouse pressed right at (485, 385)
Screenshot: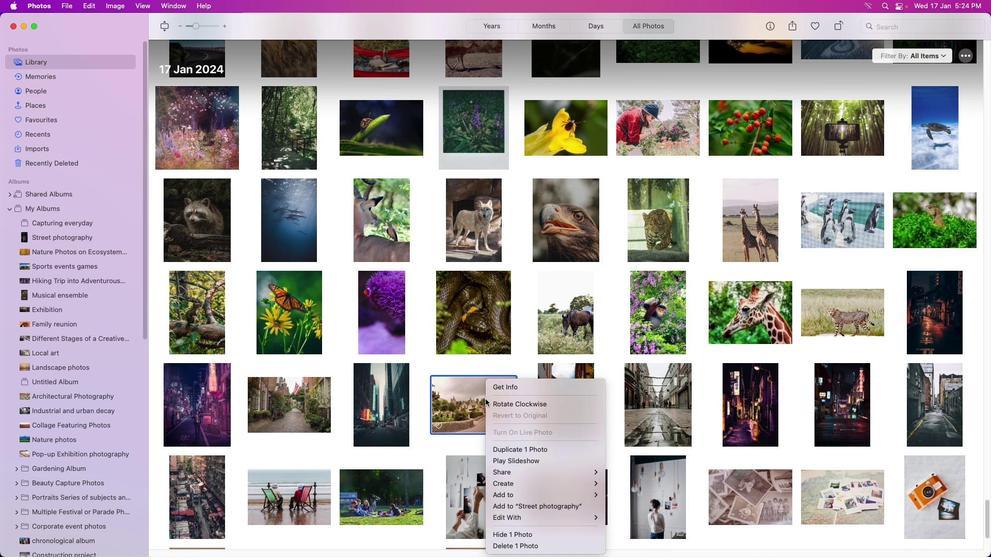 
Action: Mouse moved to (690, 52)
Screenshot: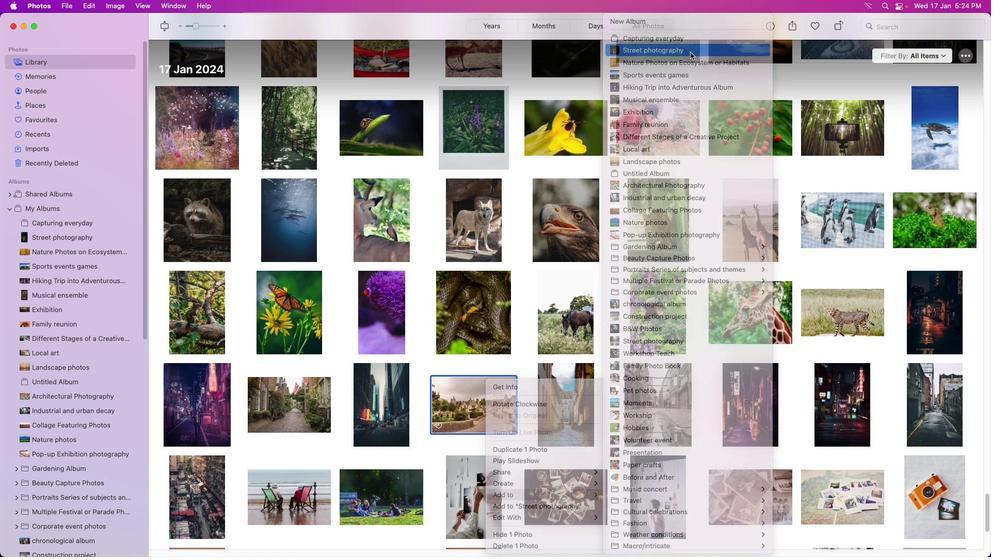 
Action: Mouse pressed left at (690, 52)
Screenshot: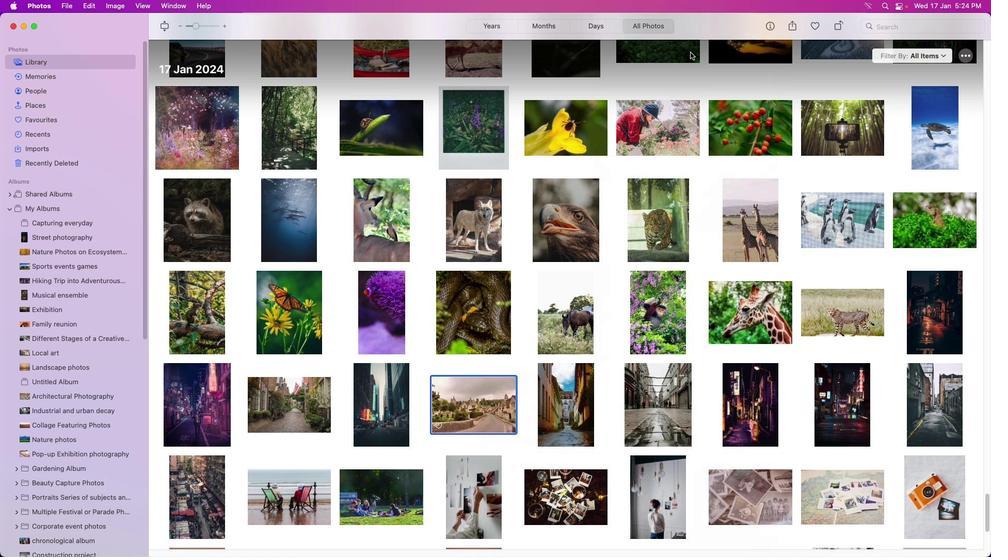 
Action: Mouse moved to (576, 386)
Screenshot: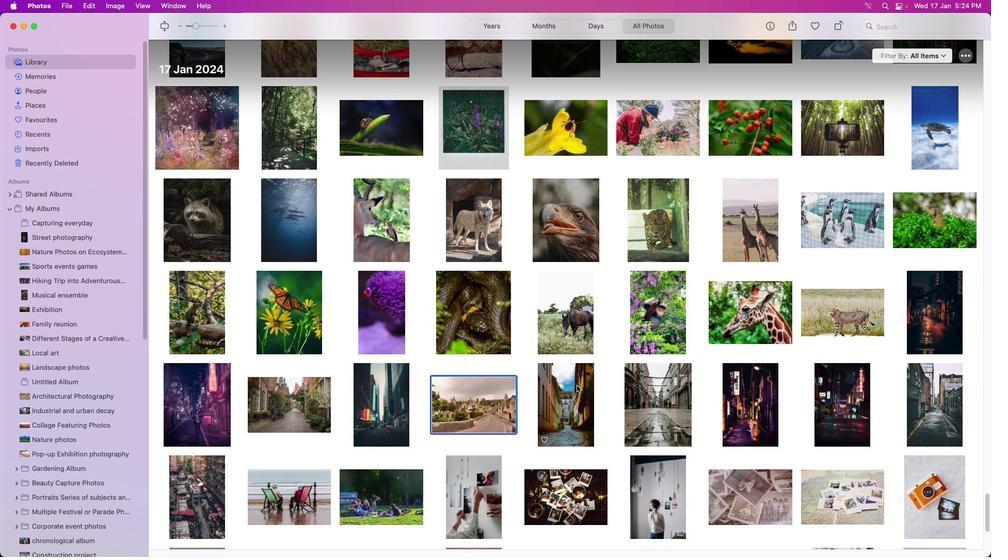 
Action: Mouse pressed right at (576, 386)
Screenshot: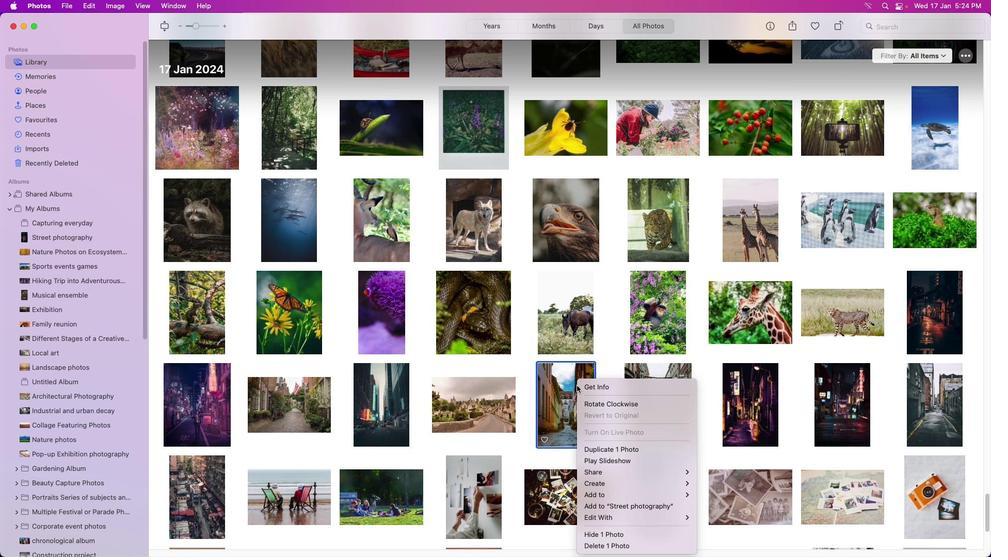 
Action: Mouse moved to (788, 52)
Screenshot: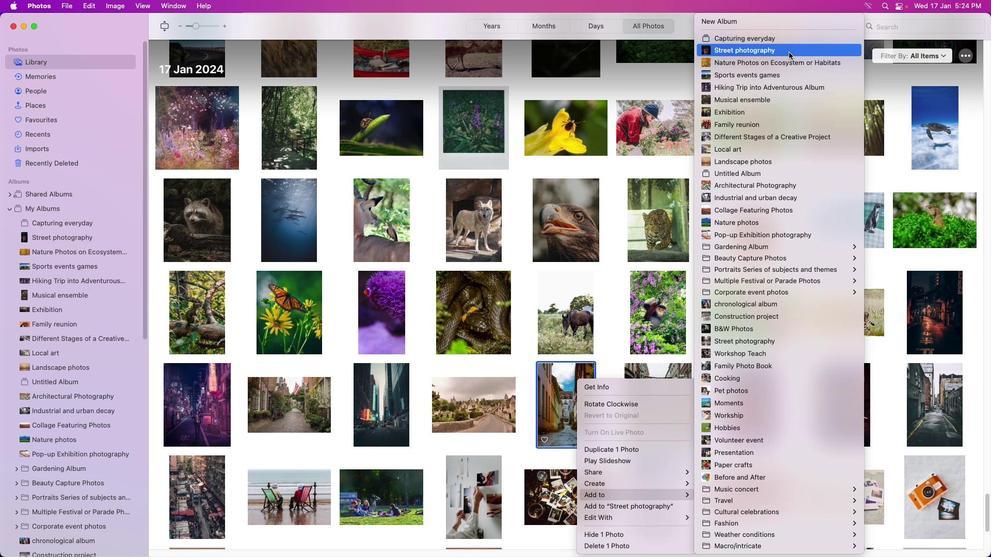 
Action: Mouse pressed left at (788, 52)
Screenshot: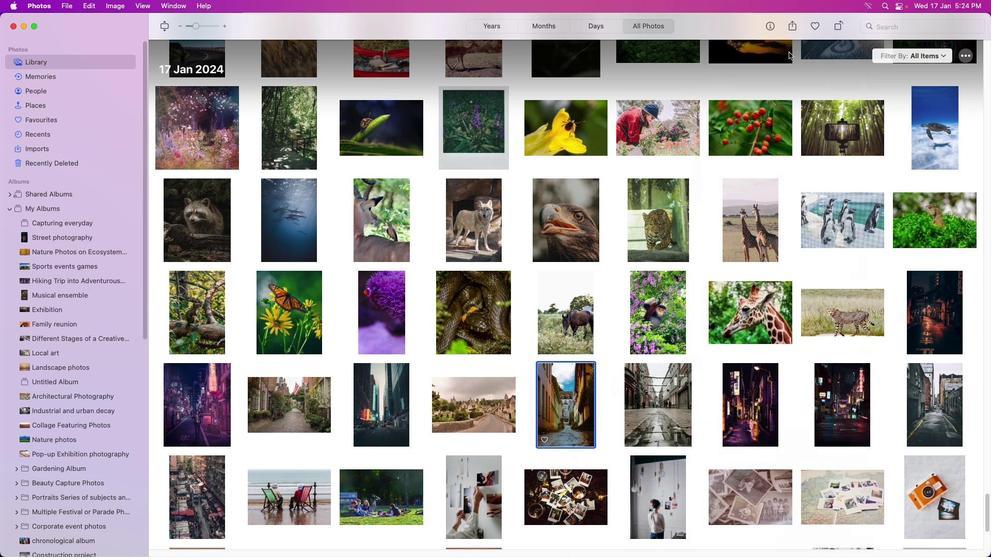 
Action: Mouse moved to (671, 374)
Screenshot: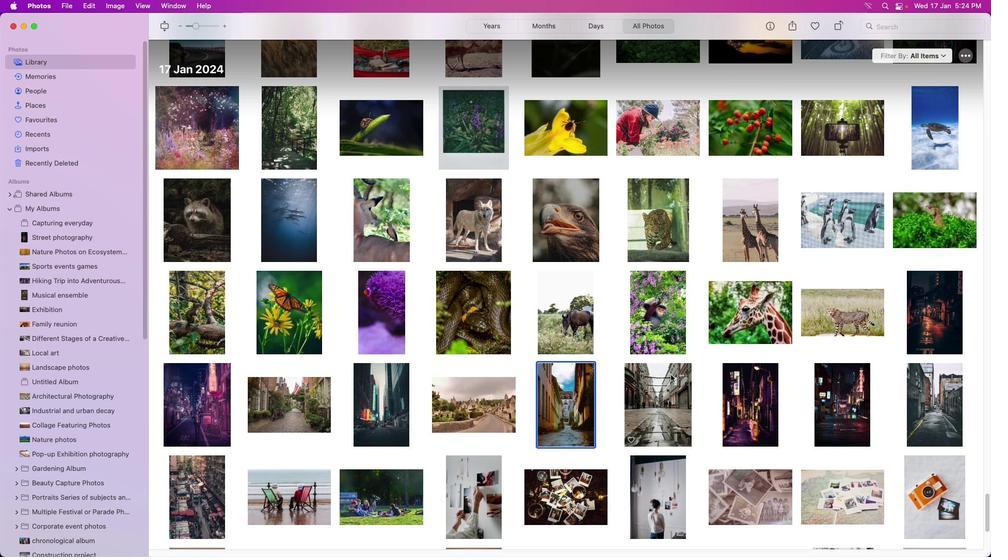 
Action: Mouse pressed right at (671, 374)
Screenshot: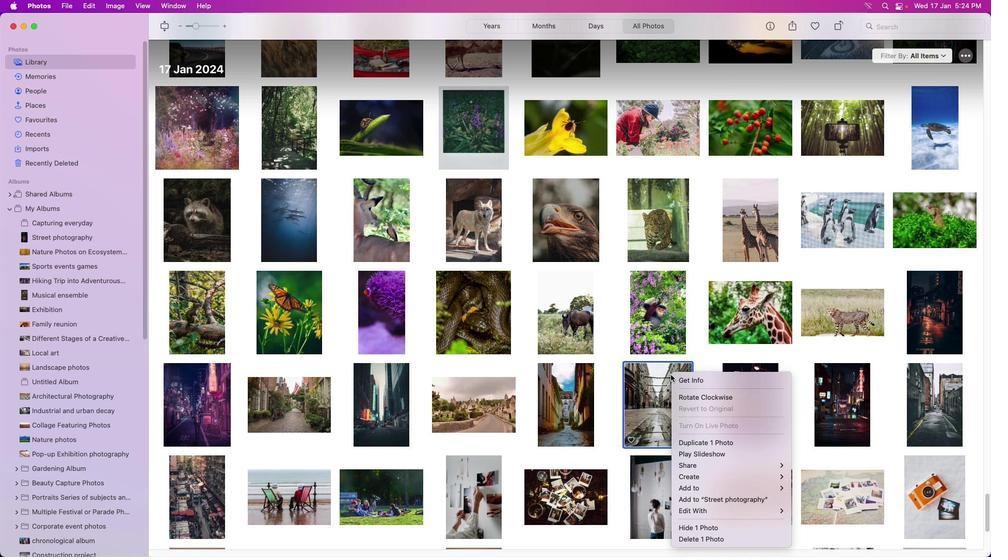 
Action: Mouse moved to (841, 51)
Screenshot: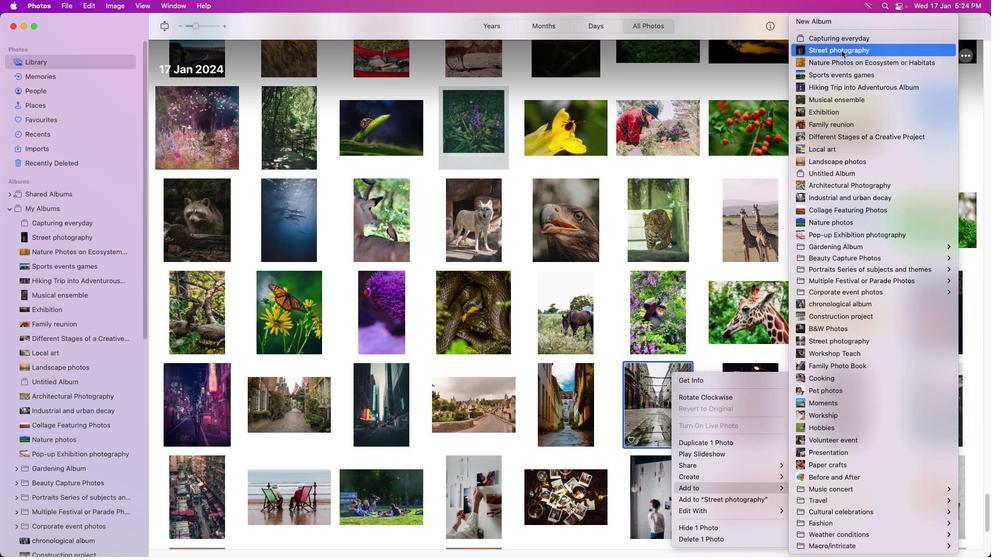 
Action: Mouse pressed left at (841, 51)
Screenshot: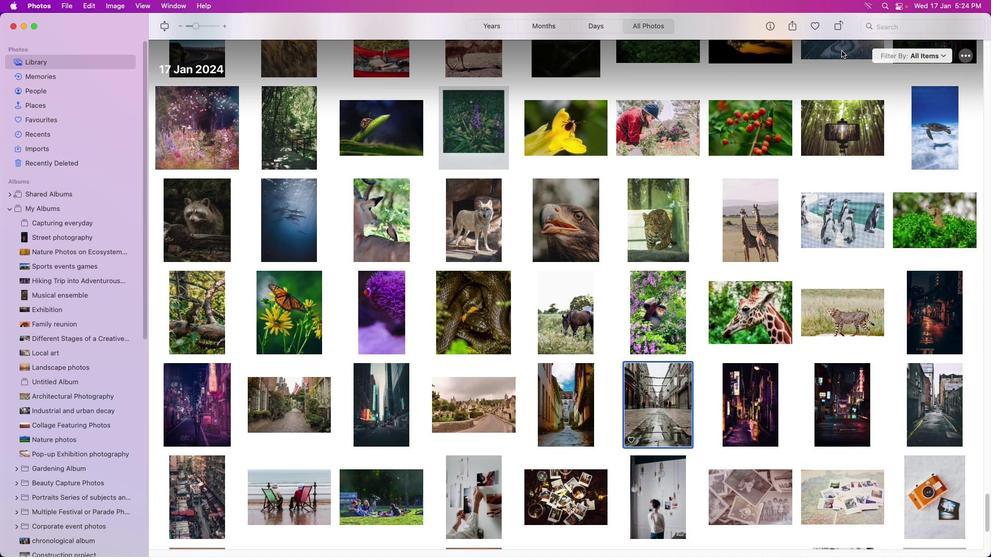 
Action: Mouse moved to (767, 397)
Screenshot: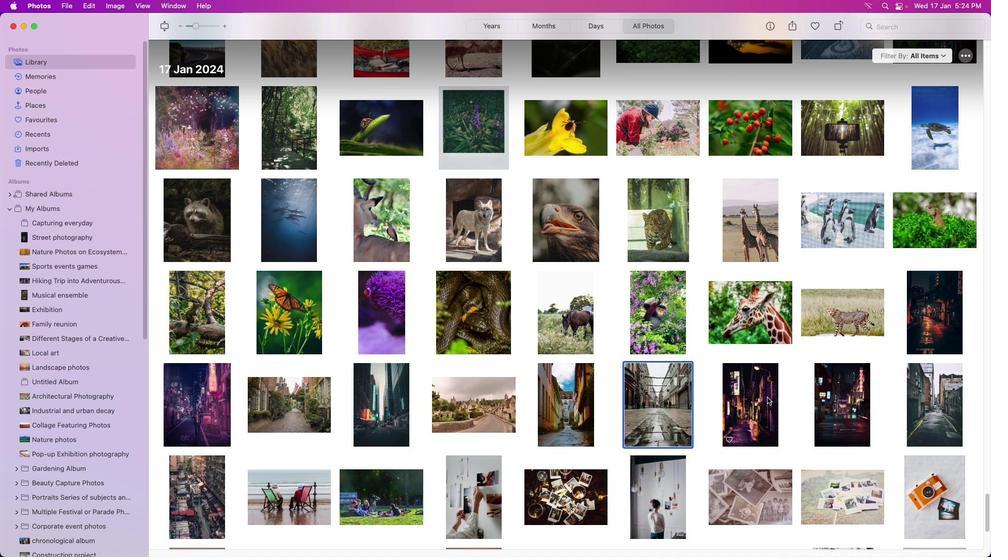 
Action: Mouse pressed right at (767, 397)
Screenshot: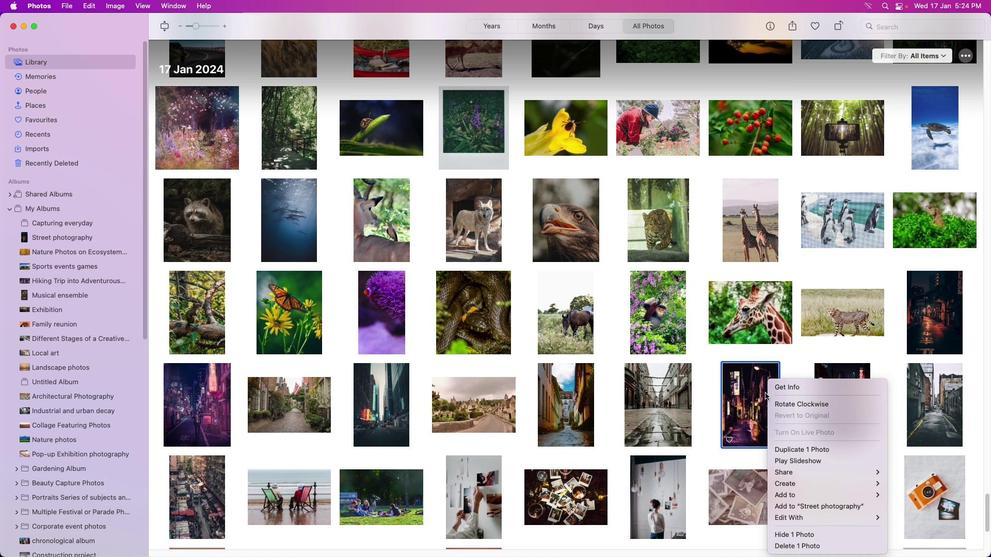 
Action: Mouse moved to (703, 53)
Screenshot: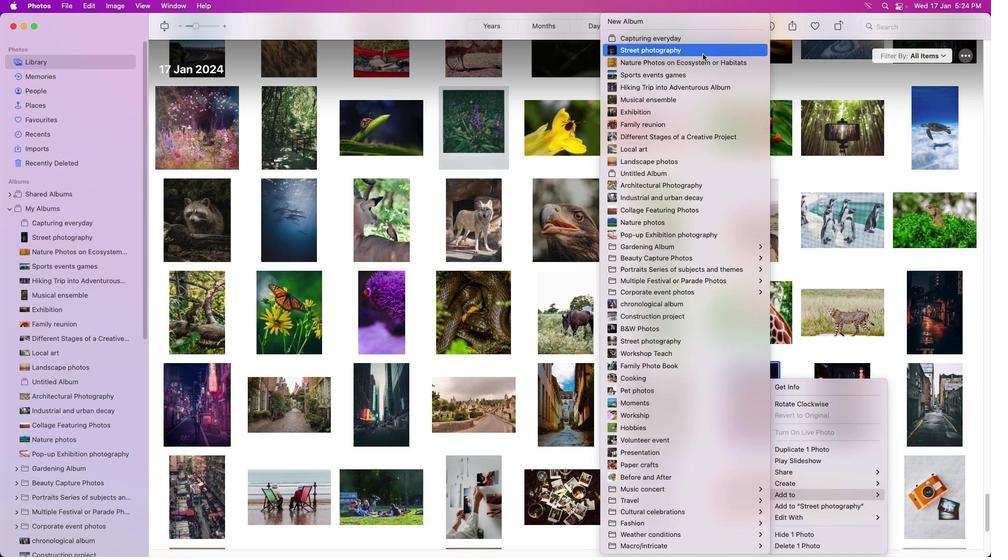 
Action: Mouse pressed left at (703, 53)
Screenshot: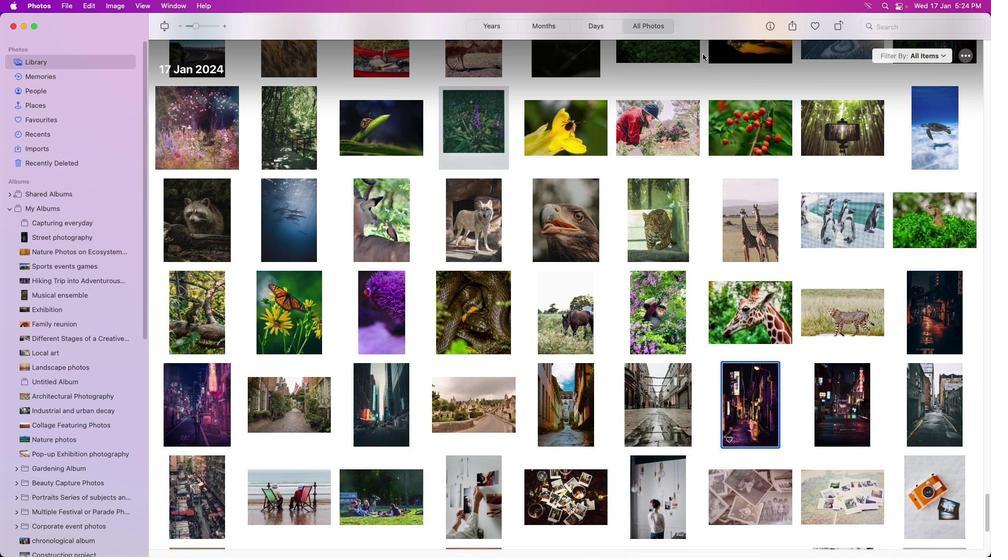 
Action: Mouse moved to (852, 392)
Screenshot: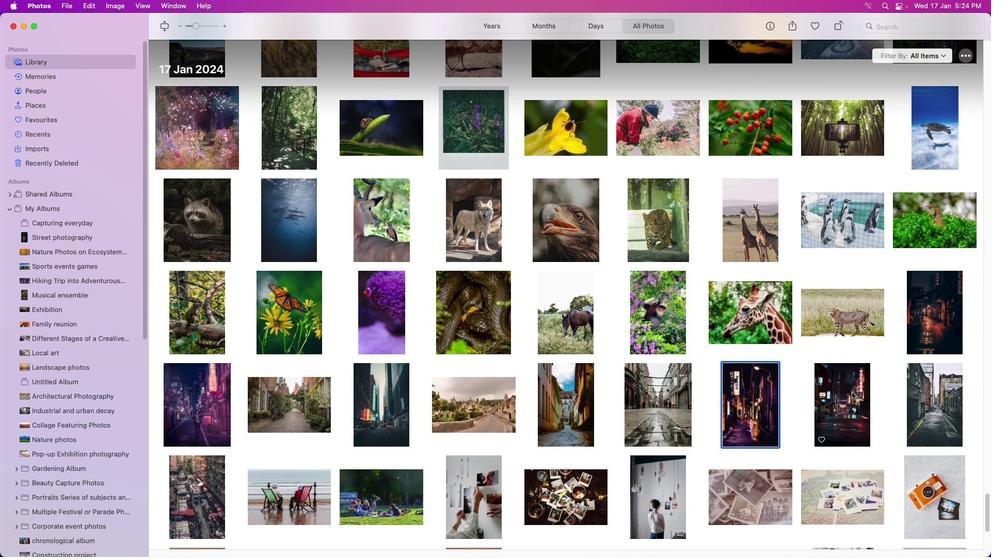 
Action: Mouse pressed right at (852, 392)
Screenshot: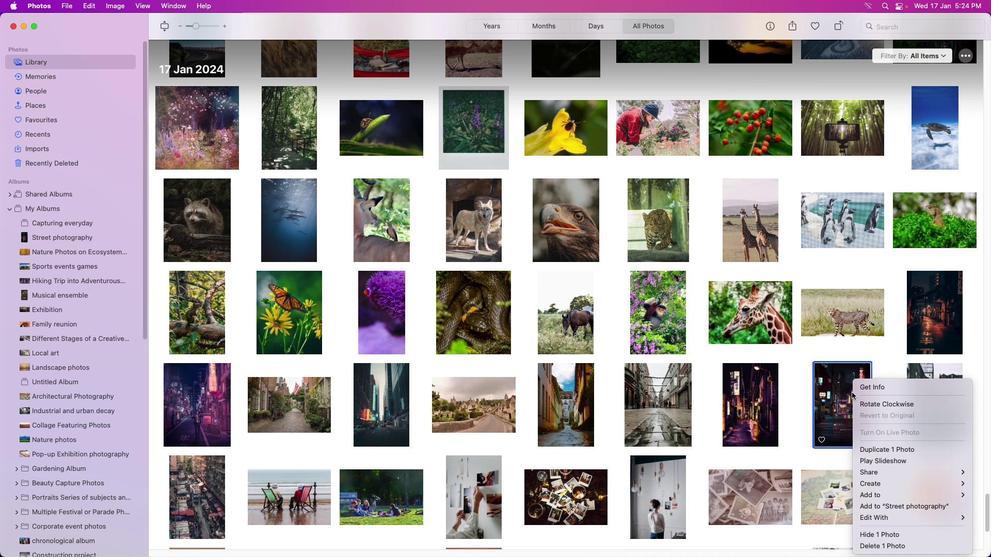 
Action: Mouse moved to (791, 52)
Screenshot: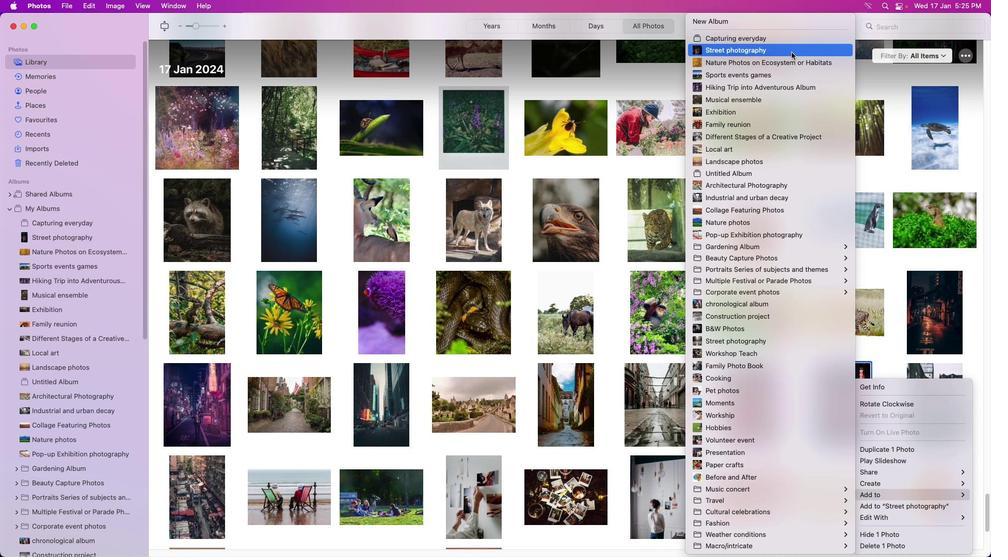 
Action: Mouse pressed left at (791, 52)
Screenshot: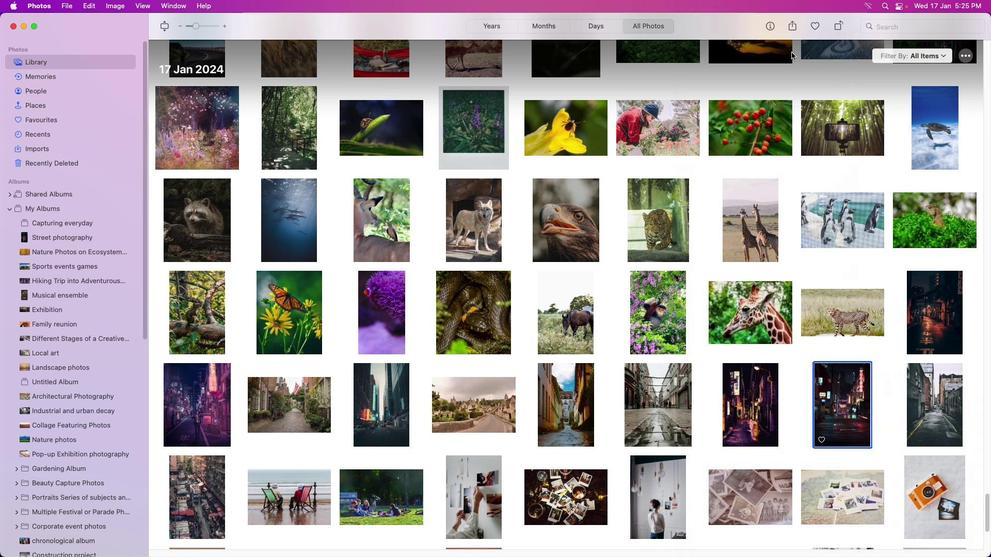 
Action: Mouse moved to (915, 380)
Screenshot: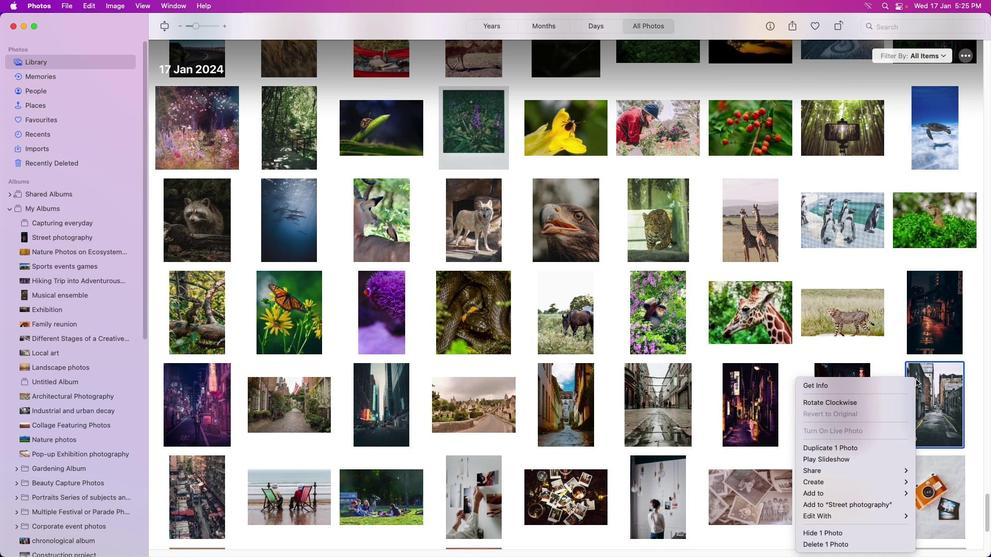 
Action: Mouse pressed right at (915, 380)
Screenshot: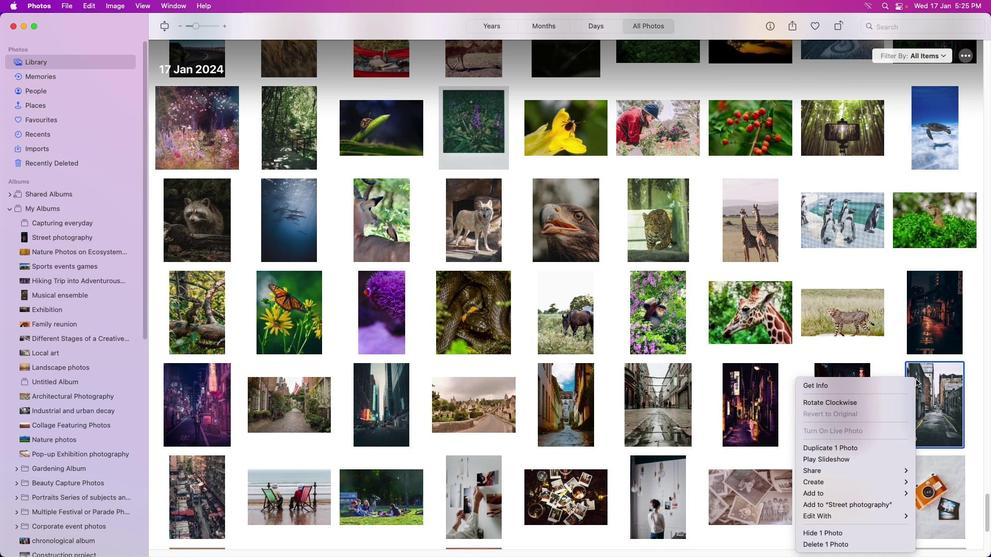 
Action: Mouse moved to (743, 51)
Screenshot: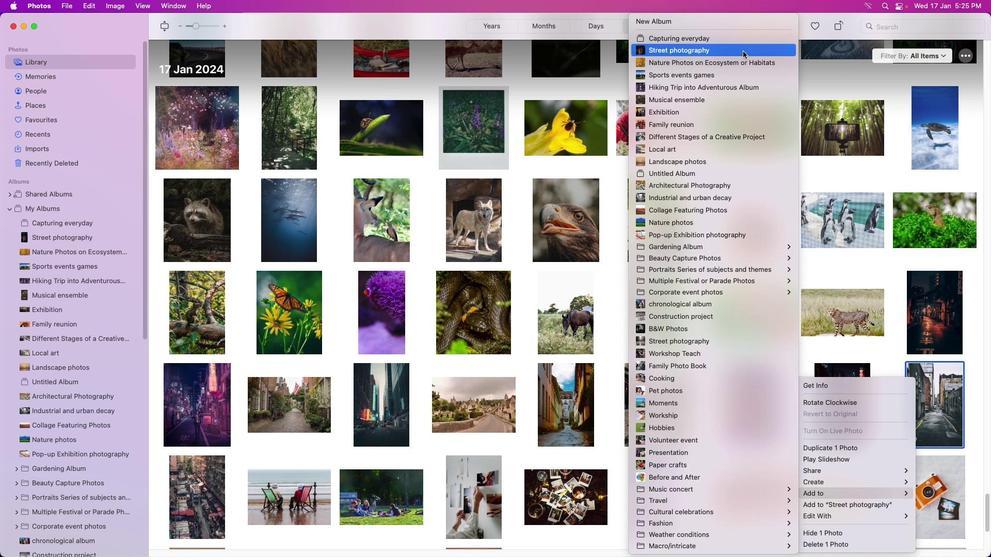
Action: Mouse pressed left at (743, 51)
Screenshot: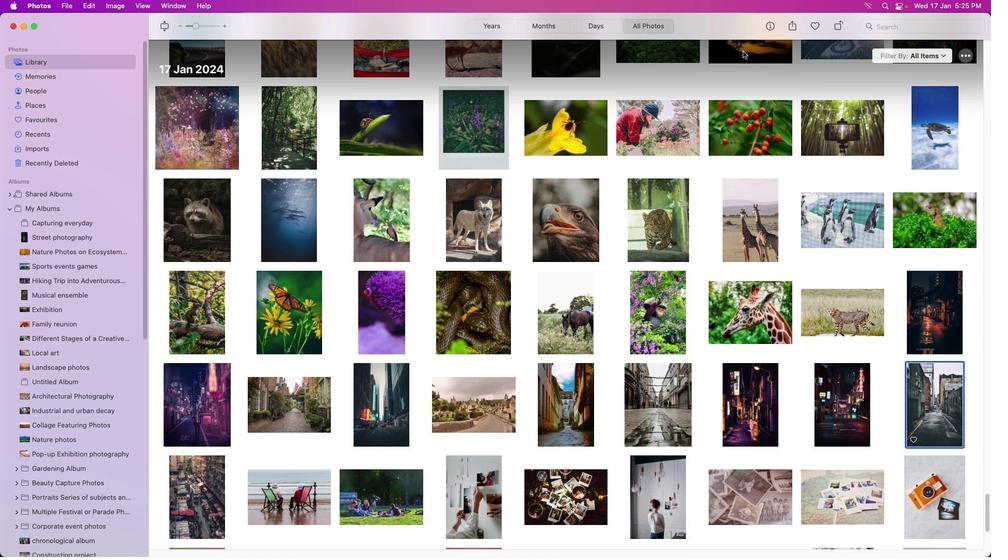 
Action: Mouse moved to (663, 277)
Screenshot: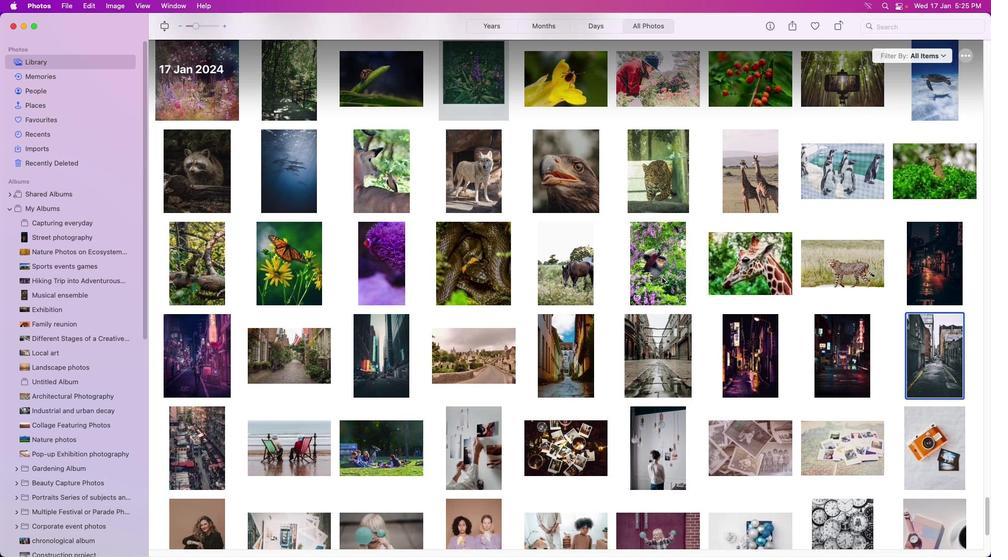 
Action: Mouse scrolled (663, 277) with delta (0, 0)
Screenshot: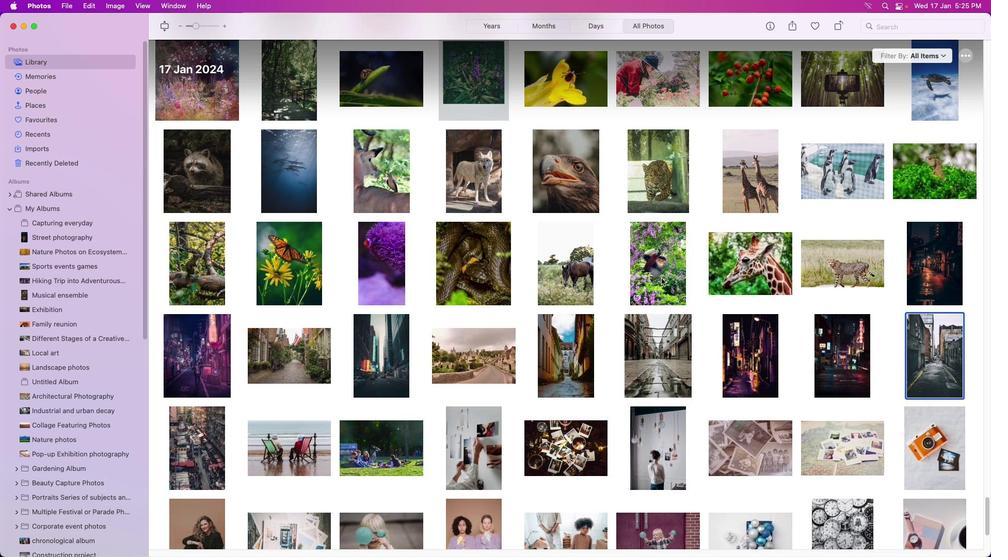 
Action: Mouse scrolled (663, 277) with delta (0, 0)
Screenshot: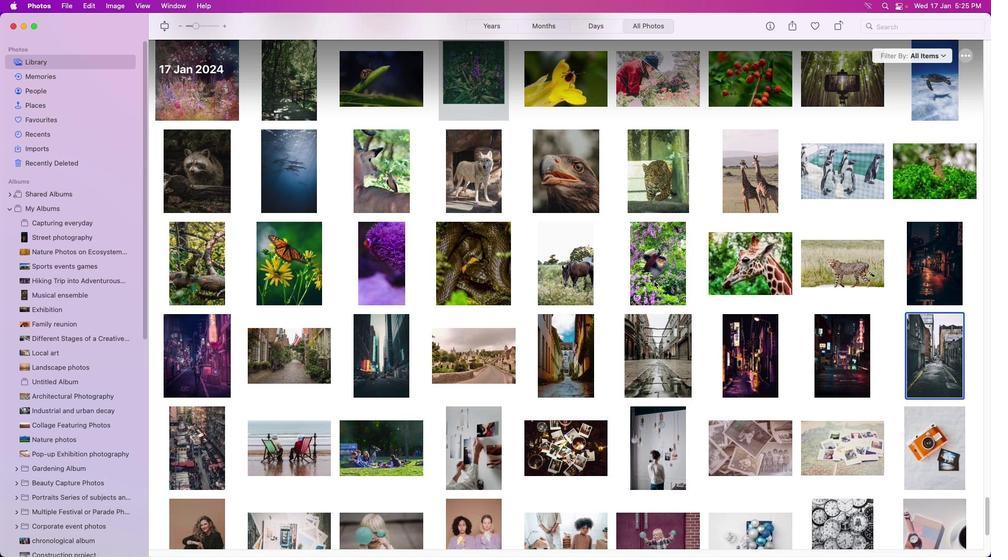 
Action: Mouse scrolled (663, 277) with delta (0, 0)
Screenshot: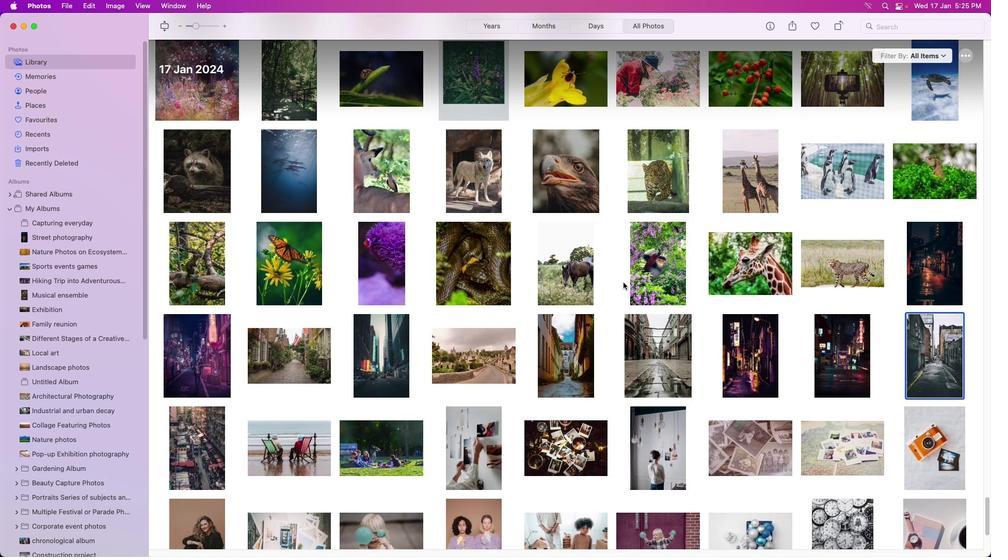 
Action: Mouse moved to (663, 277)
Screenshot: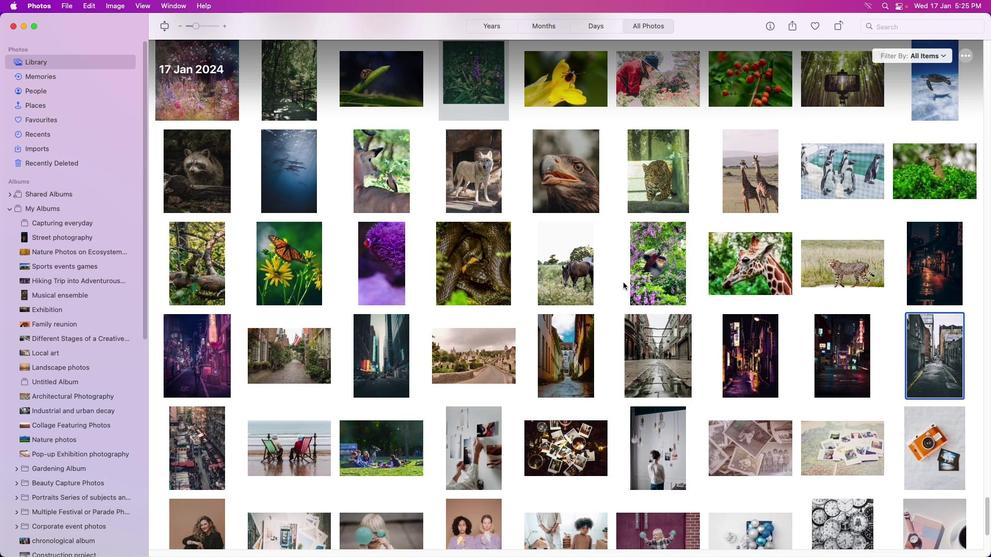 
Action: Mouse scrolled (663, 277) with delta (0, 0)
Screenshot: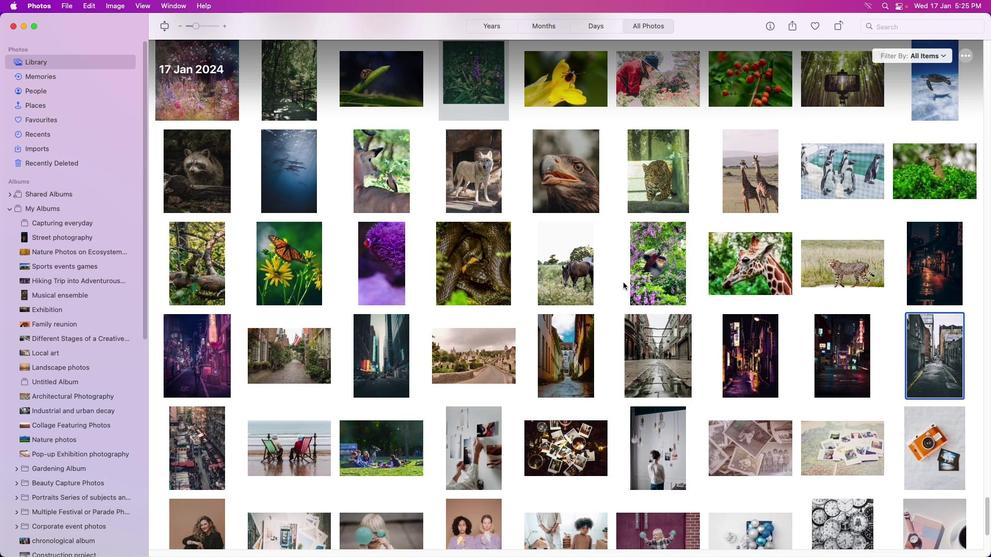 
Action: Mouse moved to (663, 277)
Screenshot: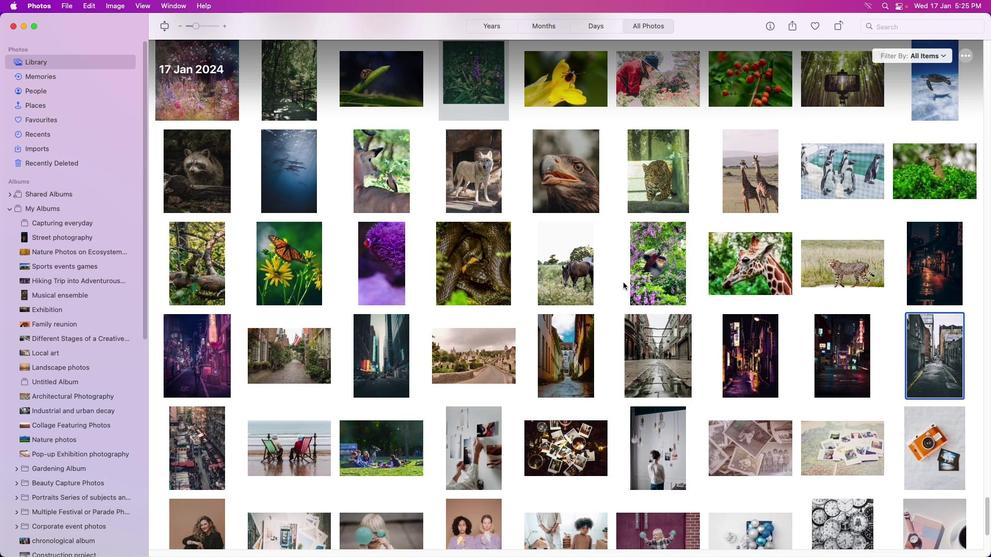 
Action: Mouse scrolled (663, 277) with delta (0, -1)
Screenshot: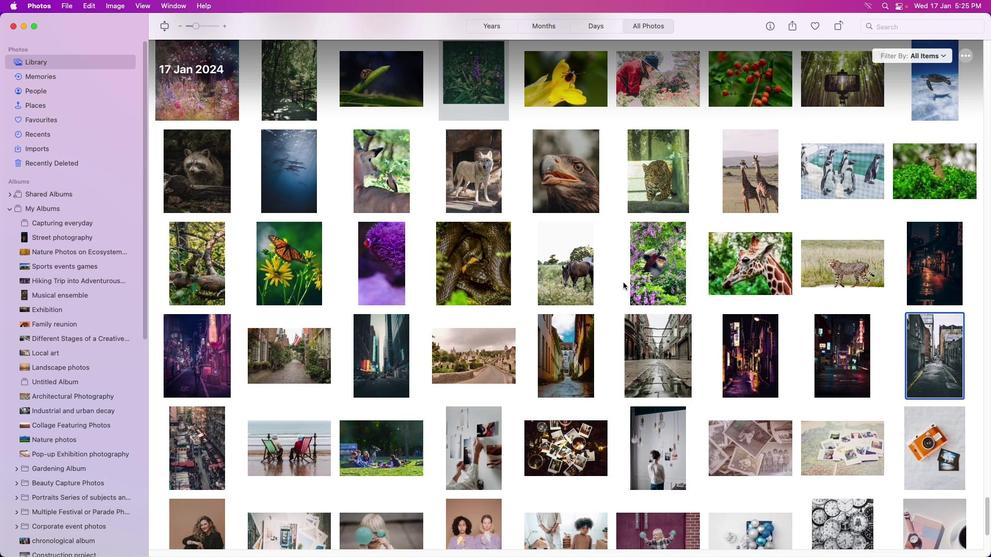 
Action: Mouse moved to (661, 277)
Screenshot: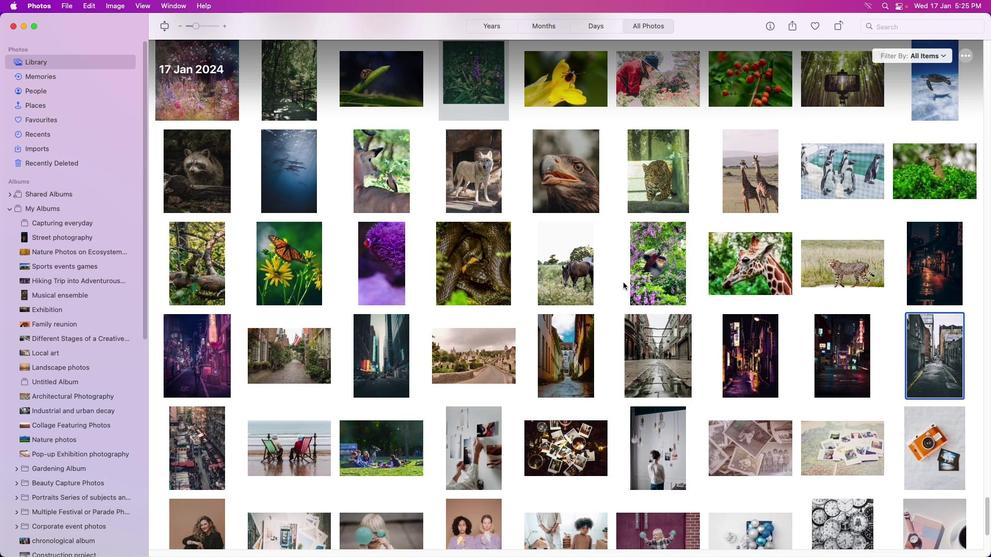 
Action: Mouse scrolled (661, 277) with delta (0, -1)
Screenshot: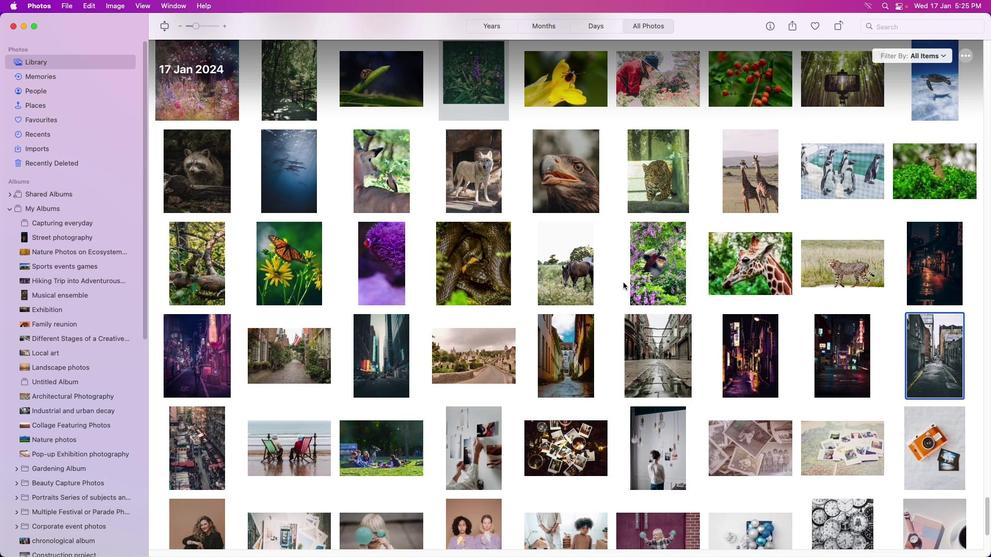 
Action: Mouse moved to (208, 430)
Screenshot: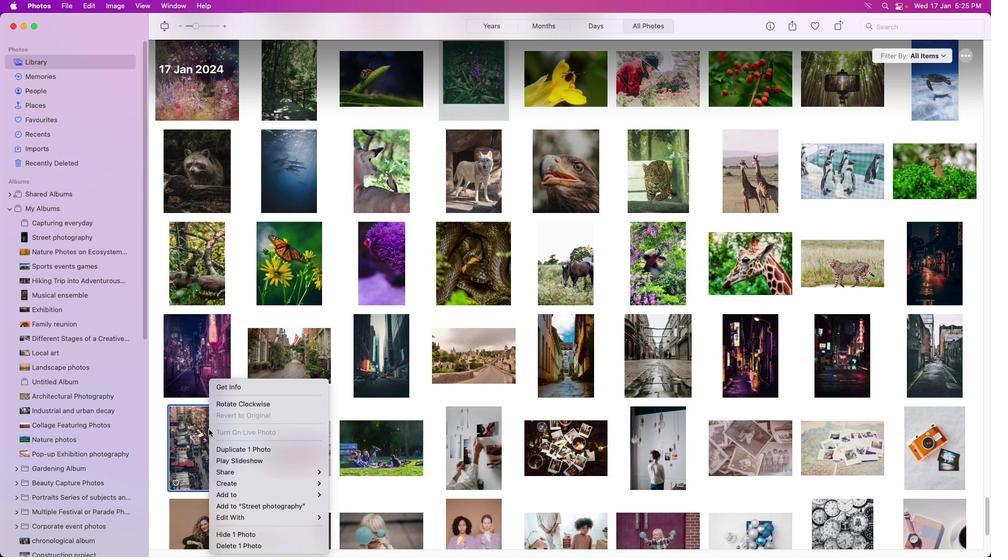 
Action: Mouse pressed right at (208, 430)
Screenshot: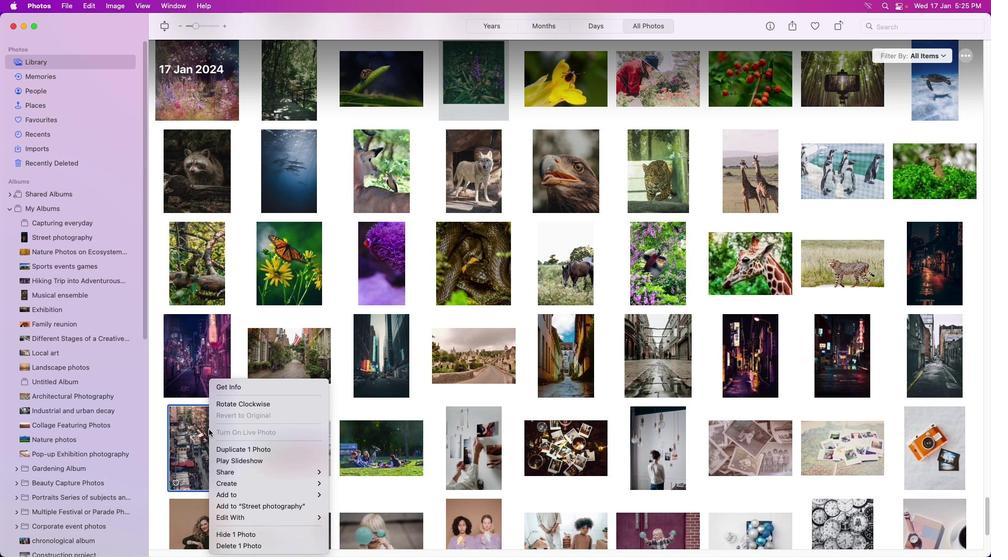 
Action: Mouse moved to (454, 53)
Screenshot: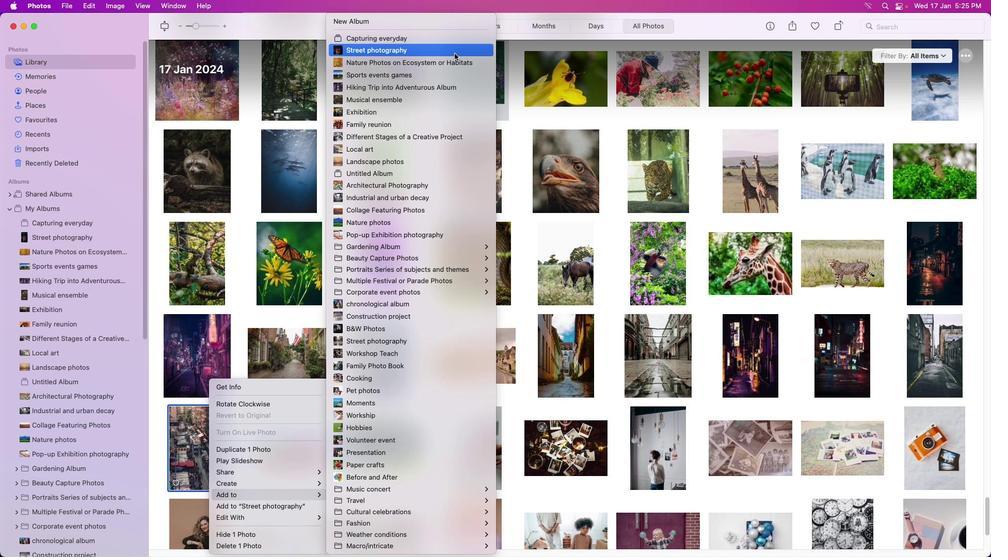 
Action: Mouse pressed left at (454, 53)
Screenshot: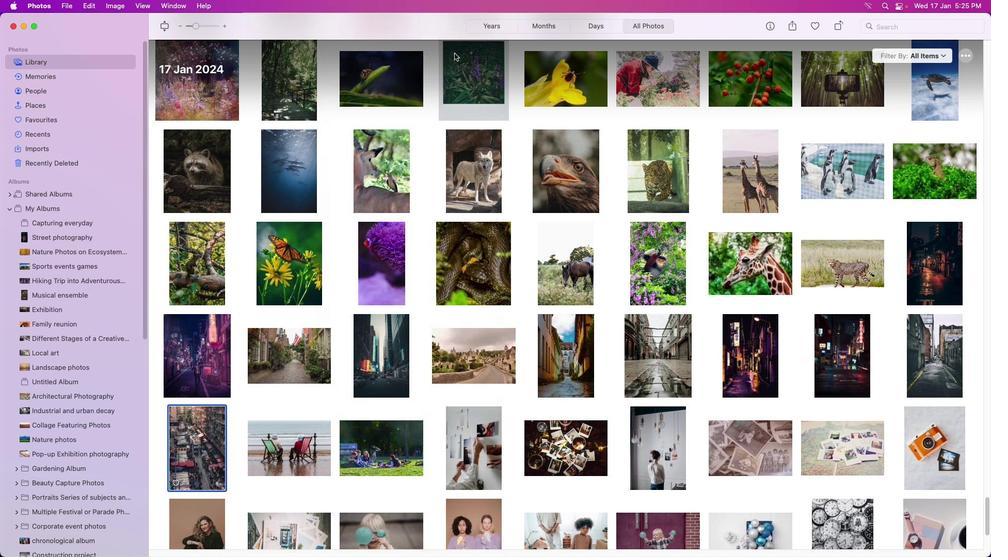 
Action: Mouse moved to (277, 447)
Screenshot: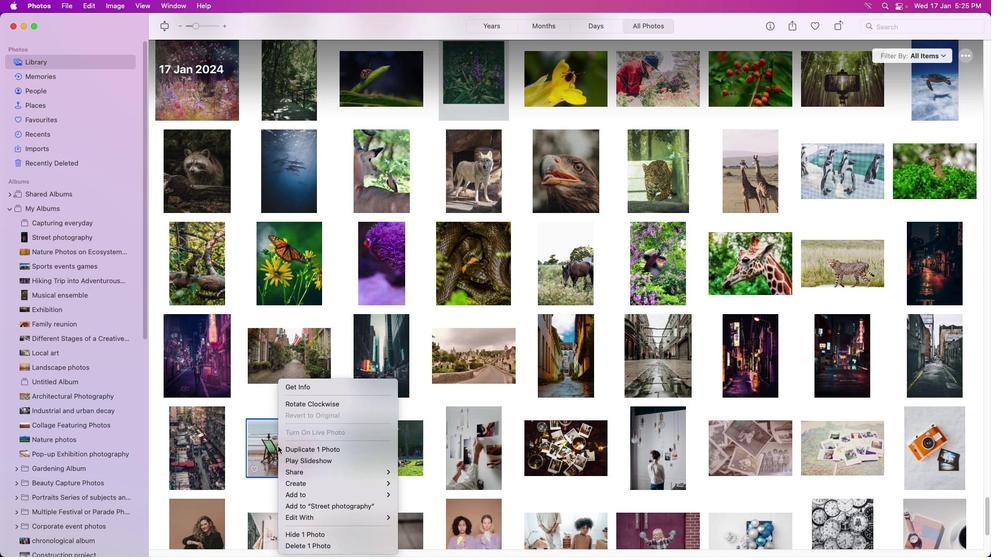
Action: Mouse pressed right at (277, 447)
Screenshot: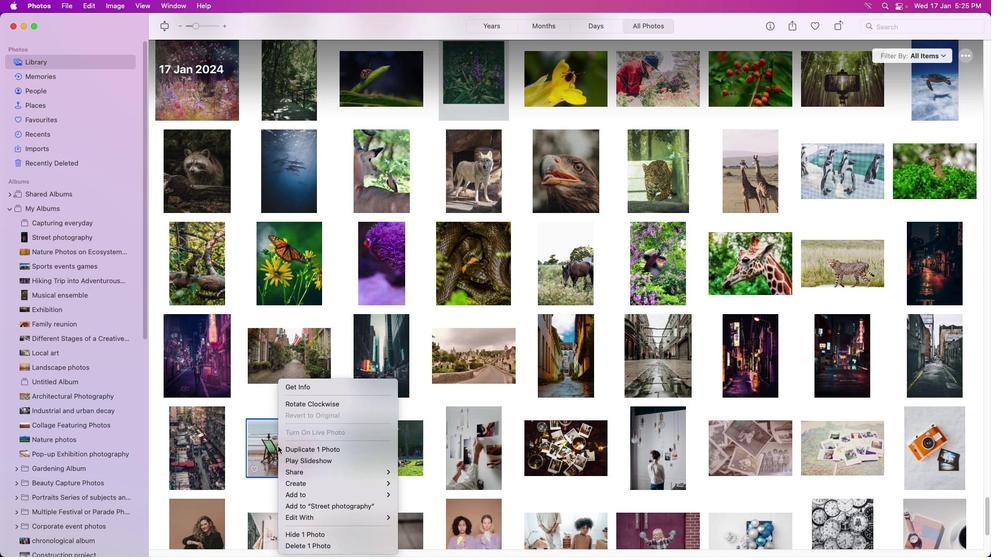 
Action: Mouse moved to (497, 43)
Screenshot: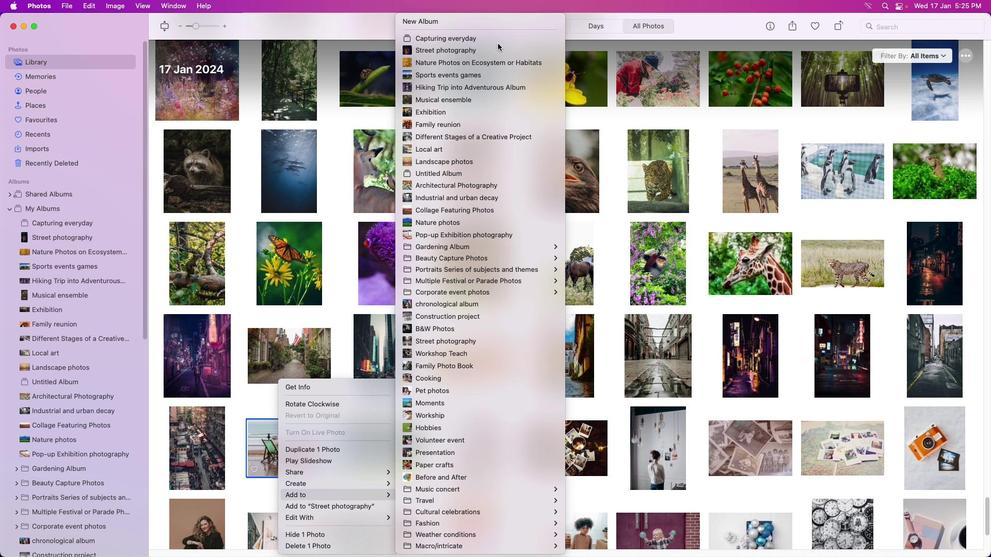 
Action: Mouse pressed left at (497, 43)
Screenshot: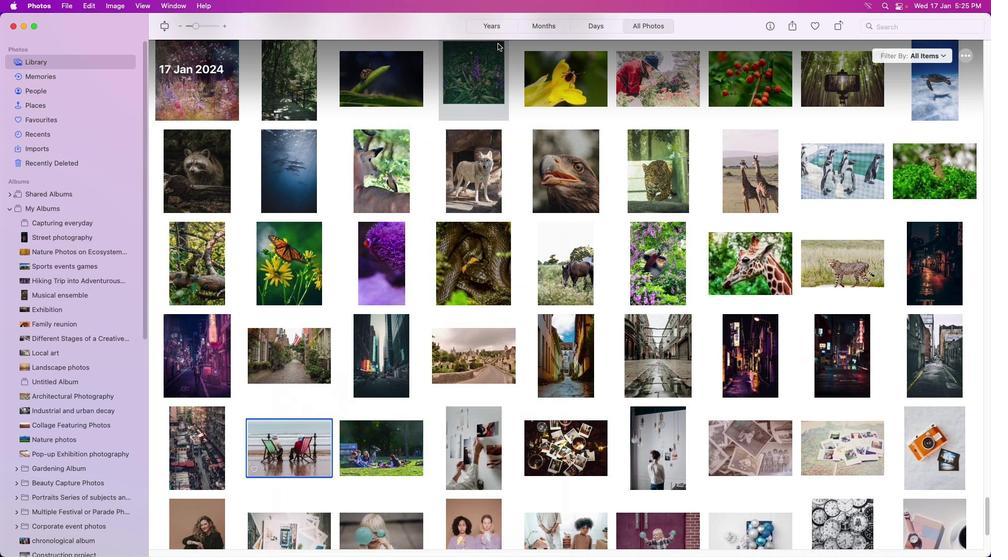 
Action: Mouse moved to (391, 438)
Screenshot: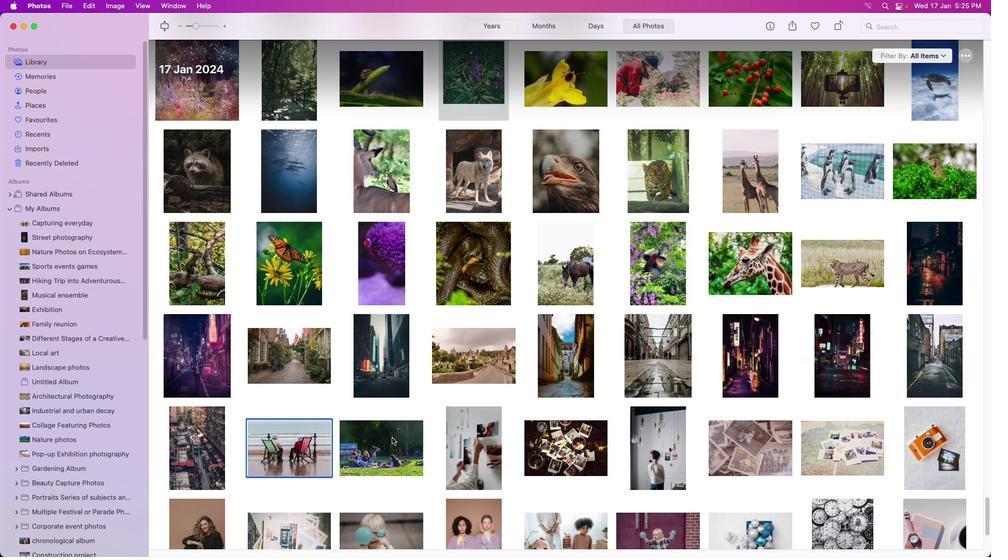 
Action: Mouse pressed right at (391, 438)
Screenshot: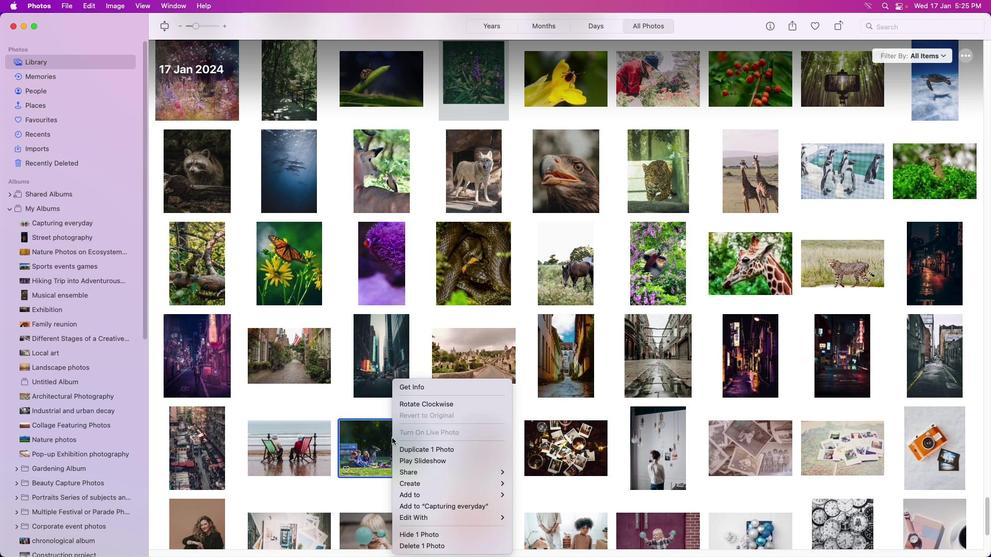 
Action: Mouse moved to (596, 40)
Screenshot: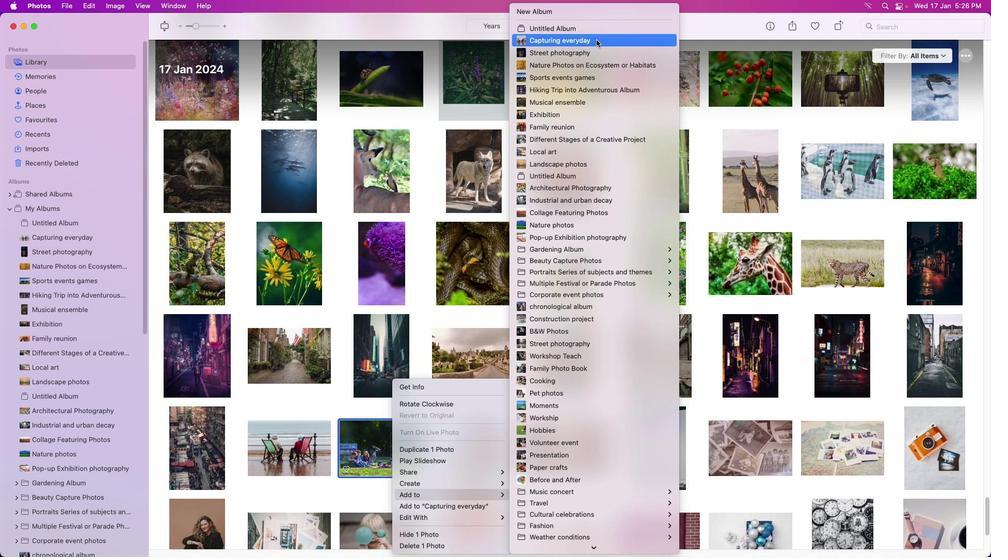 
Action: Mouse pressed left at (596, 40)
Screenshot: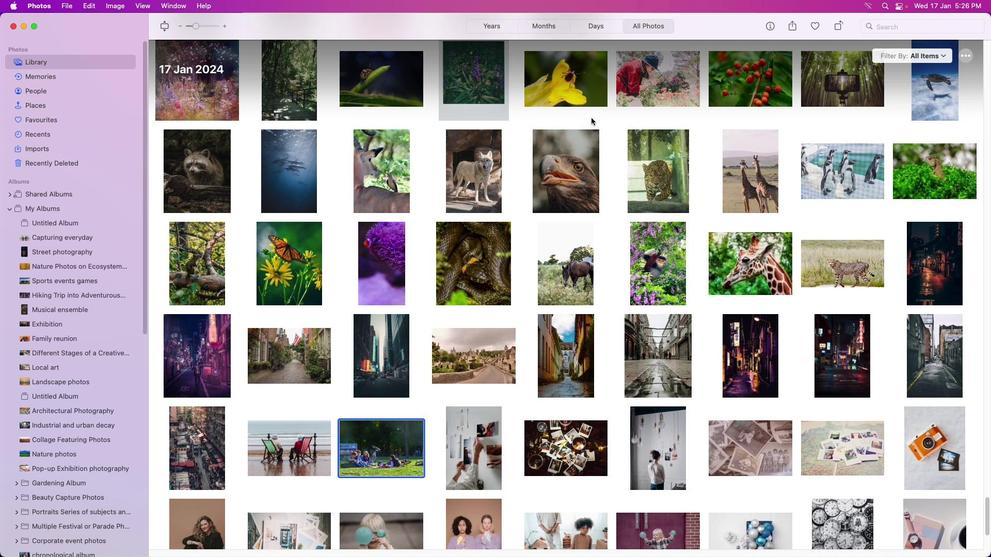 
Action: Mouse moved to (484, 429)
Screenshot: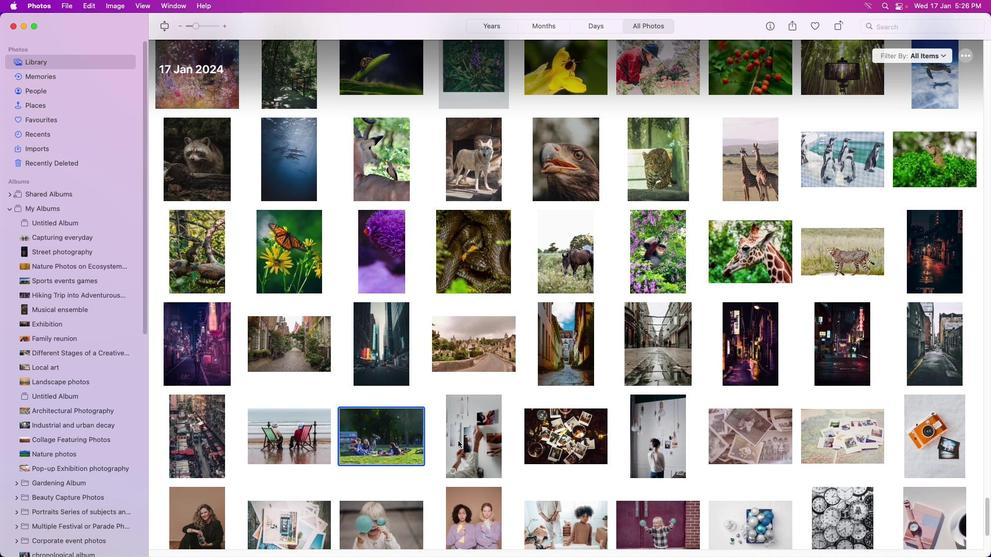 
Action: Mouse scrolled (484, 429) with delta (0, 0)
Screenshot: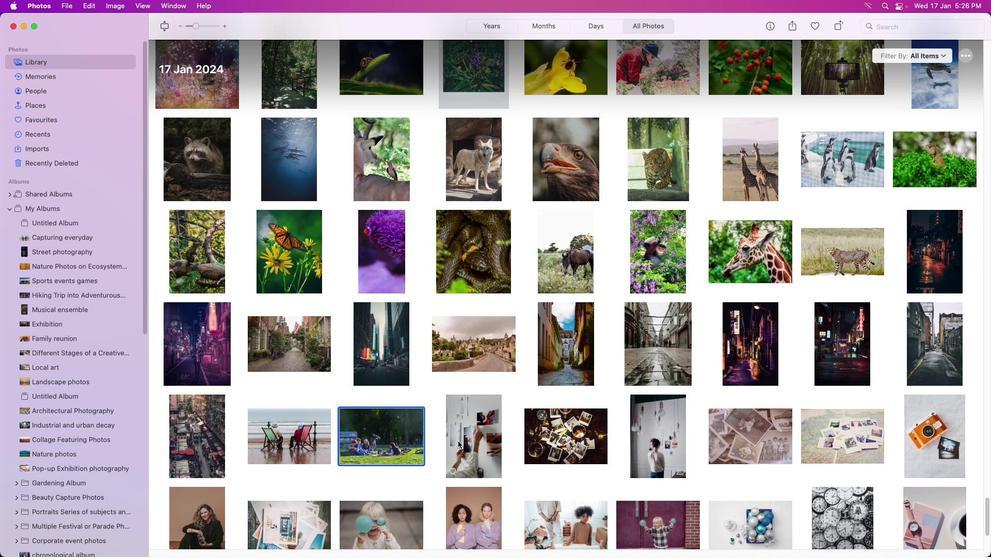 
Action: Mouse scrolled (484, 429) with delta (0, 0)
Screenshot: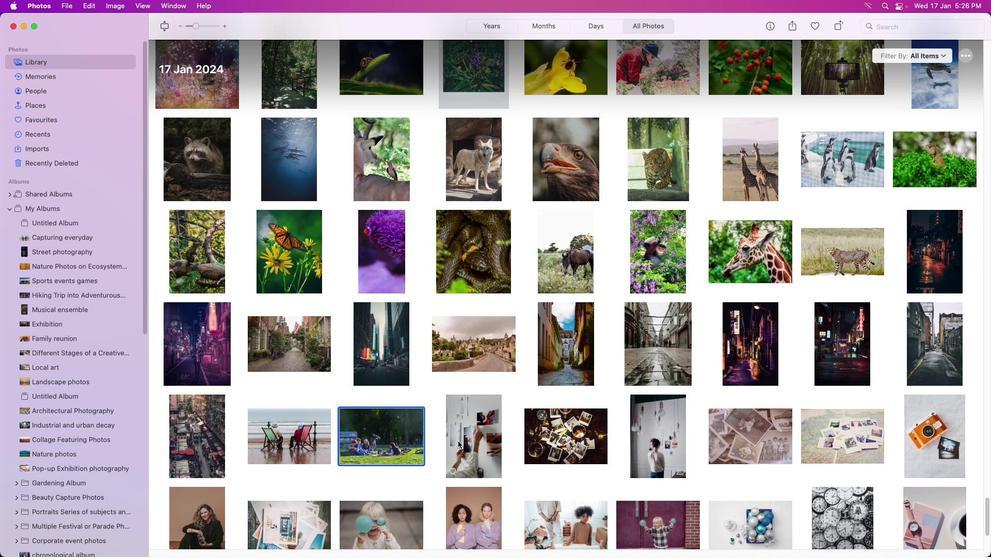 
Action: Mouse scrolled (484, 429) with delta (0, 0)
Screenshot: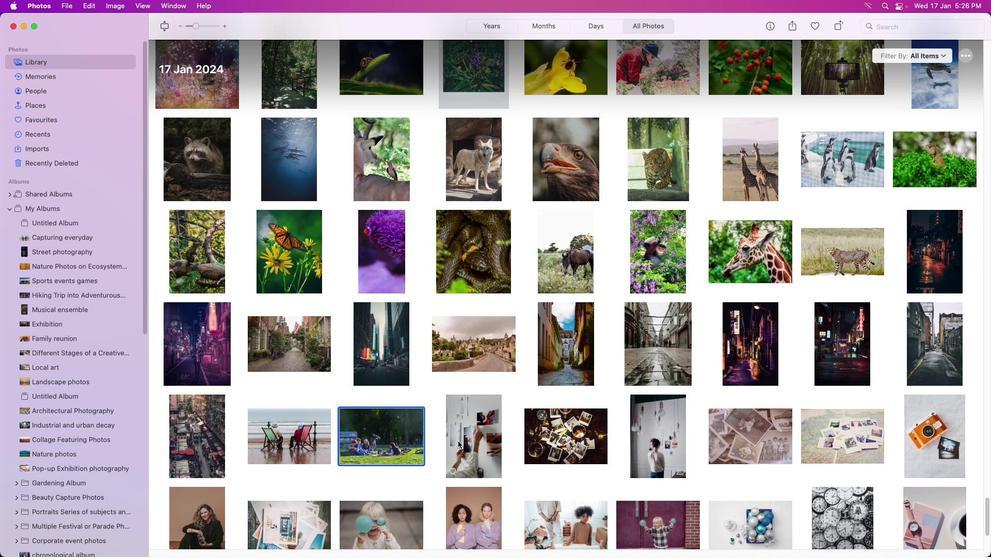 
Action: Mouse moved to (458, 441)
Screenshot: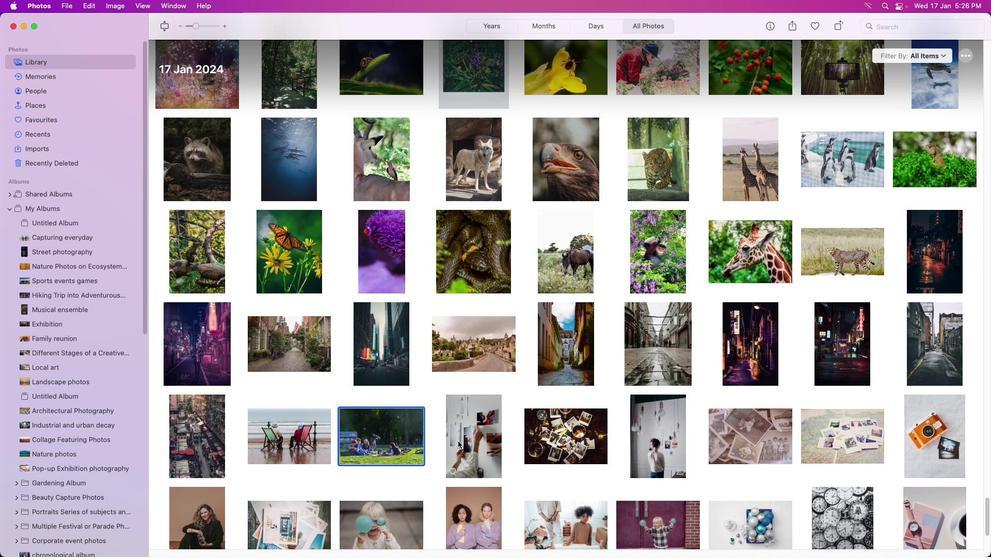 
Action: Mouse pressed right at (458, 441)
Screenshot: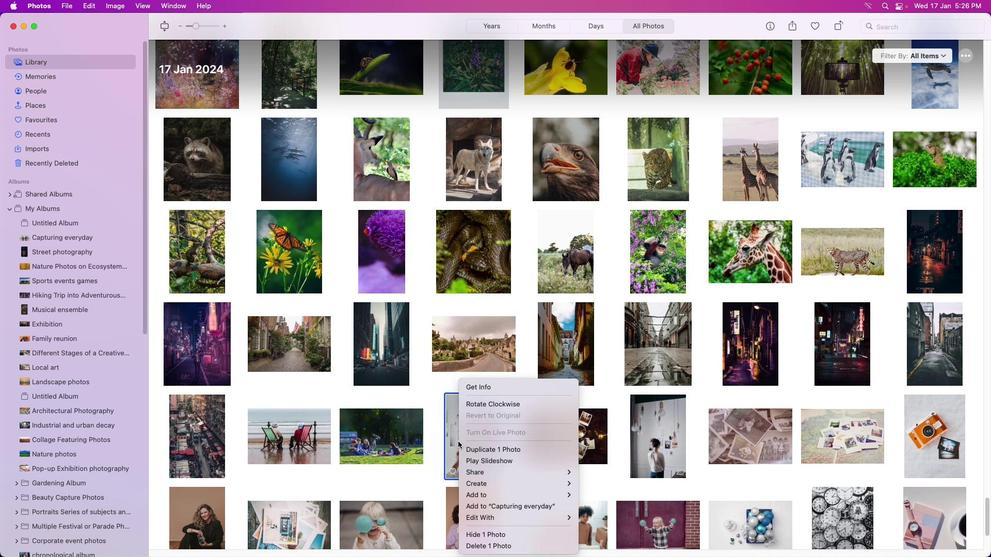 
Action: Mouse moved to (402, 440)
Screenshot: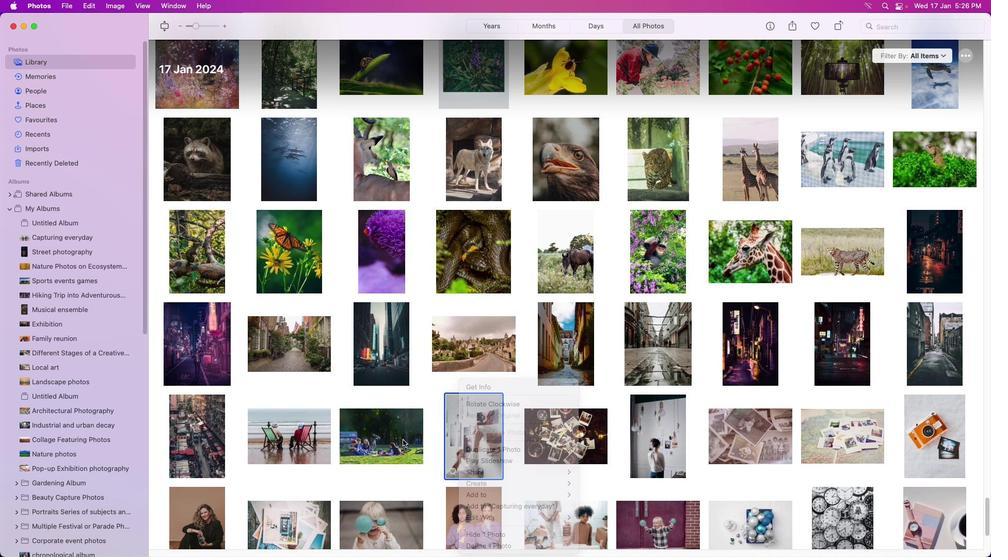 
Action: Mouse pressed left at (402, 440)
Screenshot: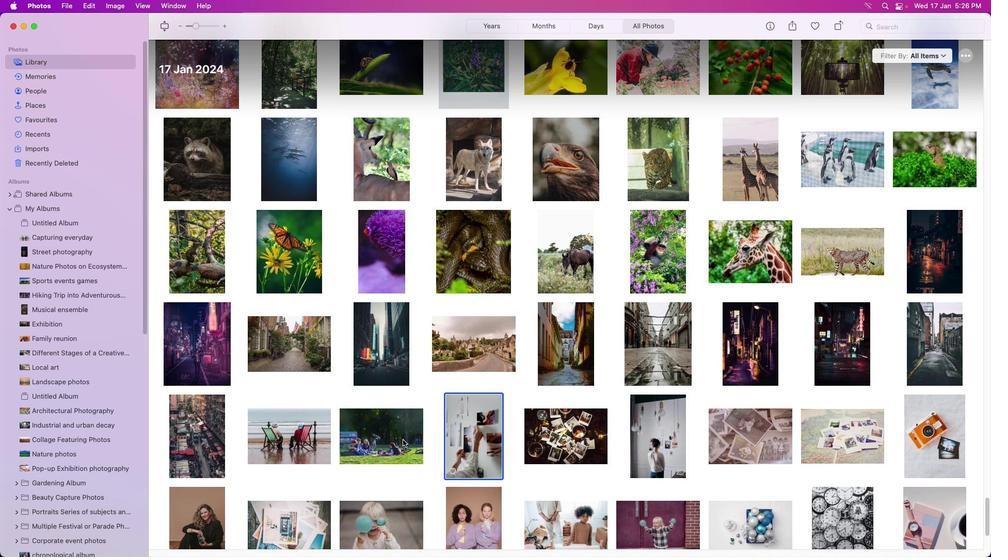 
Action: Mouse moved to (587, 421)
Screenshot: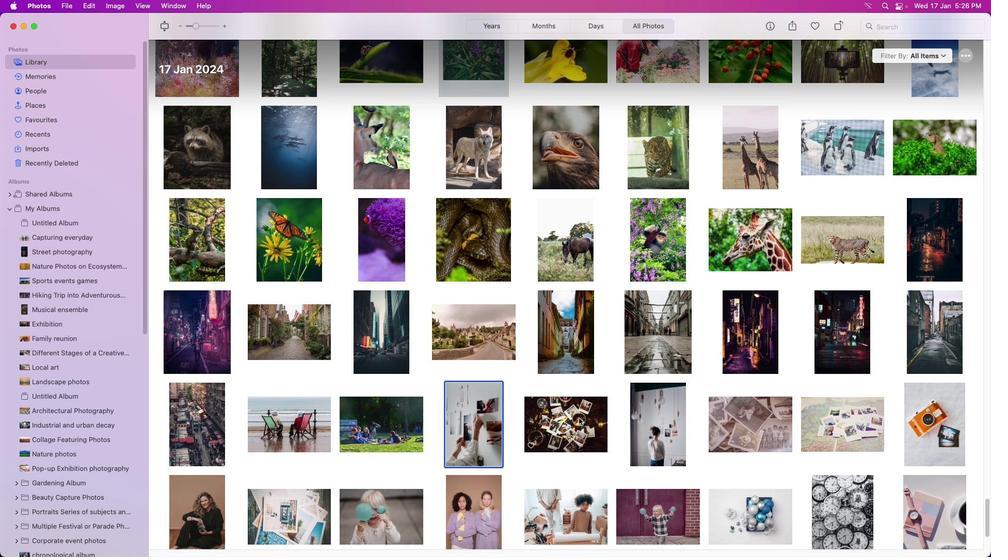 
Action: Mouse scrolled (587, 421) with delta (0, 0)
Screenshot: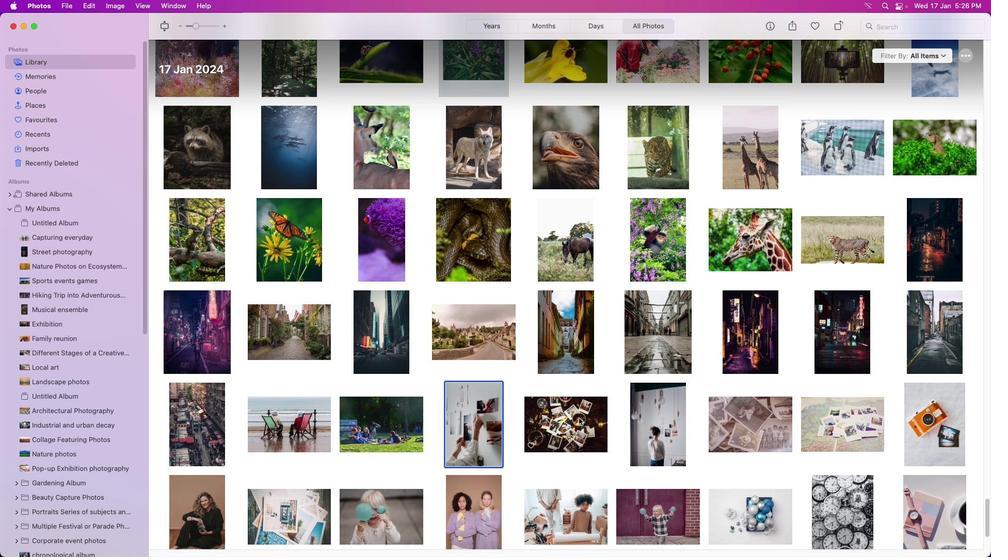 
Action: Mouse moved to (585, 421)
Screenshot: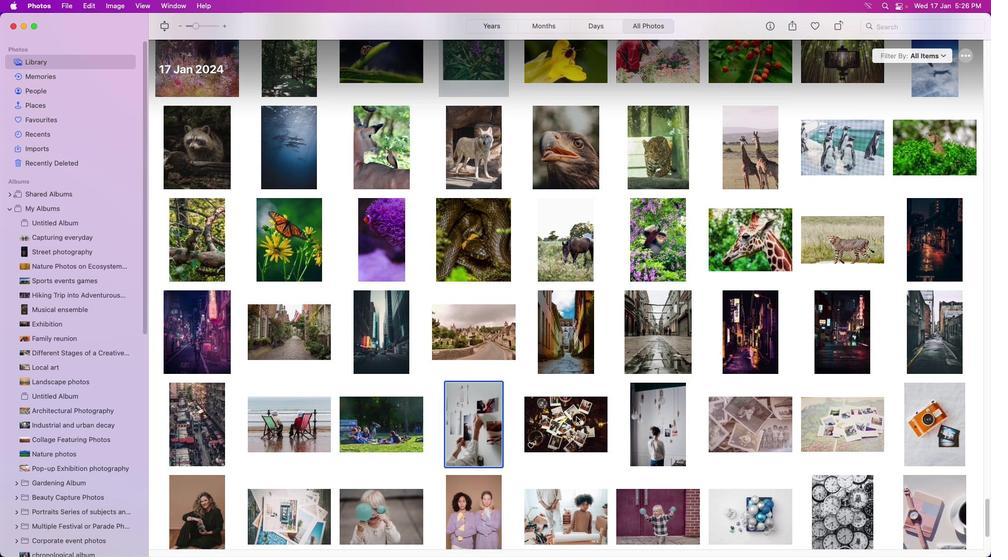 
Action: Mouse scrolled (585, 421) with delta (0, 0)
Screenshot: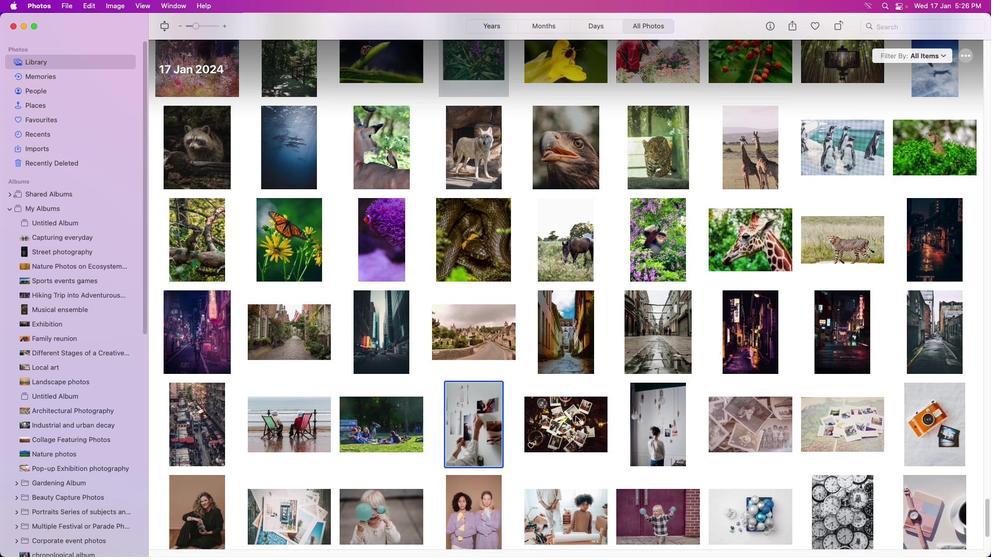 
Action: Mouse moved to (585, 421)
Screenshot: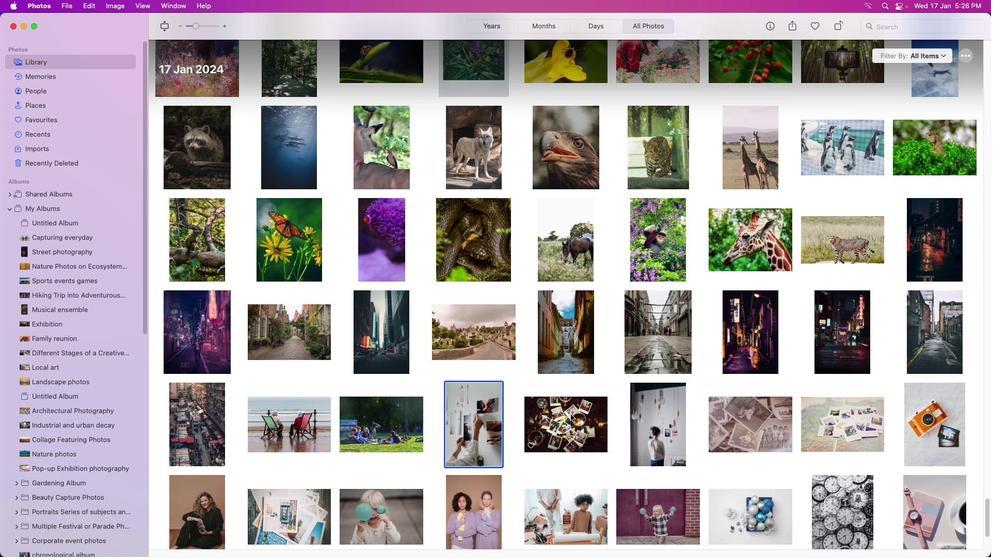 
Action: Mouse scrolled (585, 421) with delta (0, 0)
Screenshot: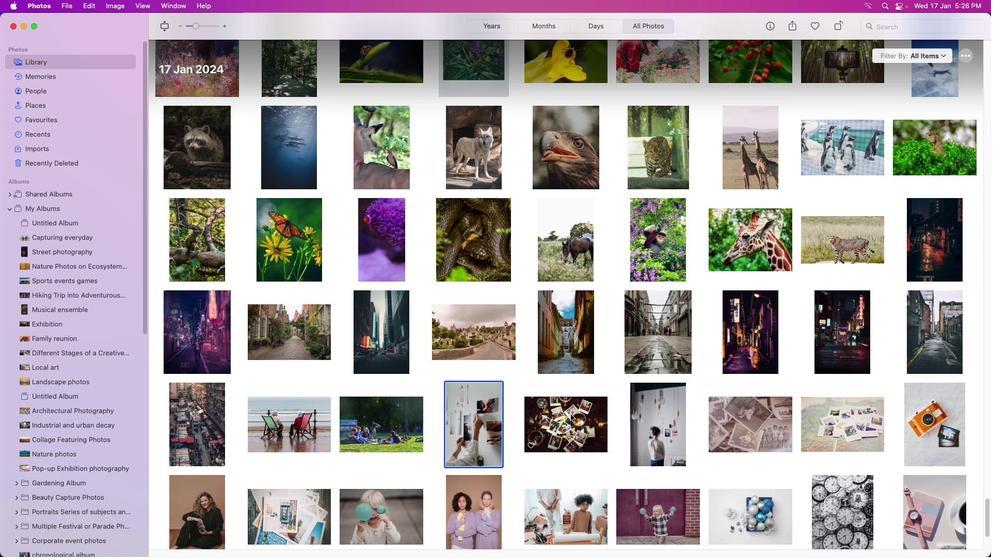 
Action: Mouse moved to (414, 407)
Screenshot: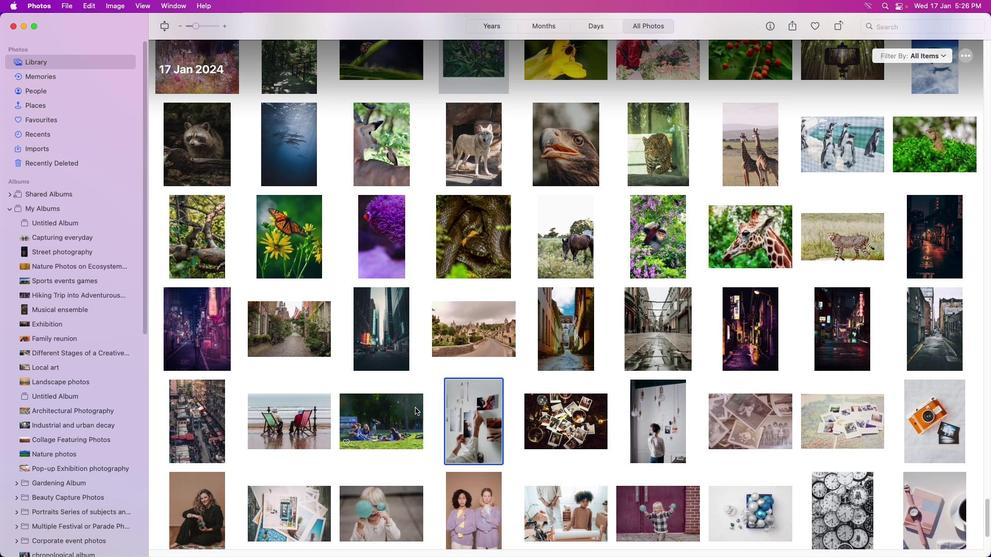 
Action: Mouse scrolled (414, 407) with delta (0, 0)
Screenshot: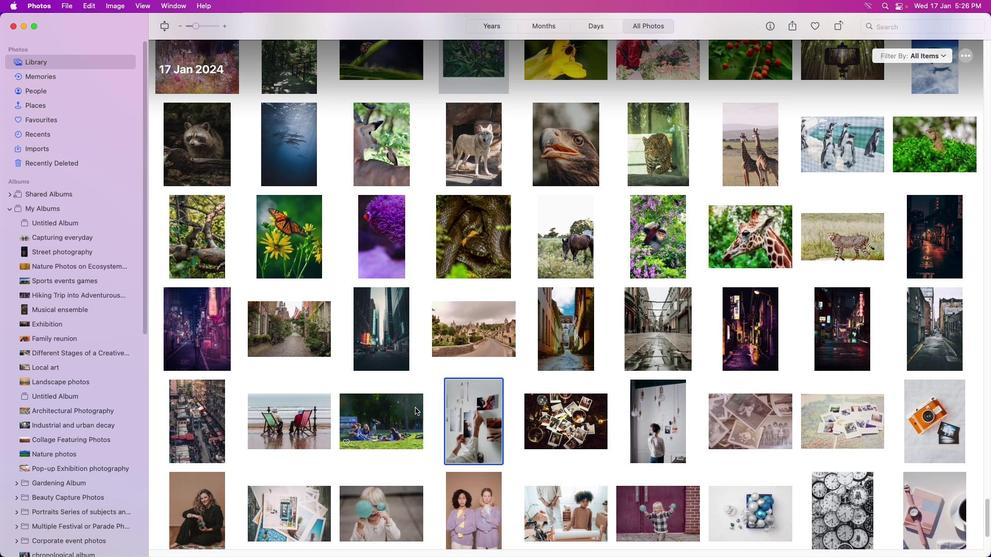 
Action: Mouse moved to (414, 407)
Screenshot: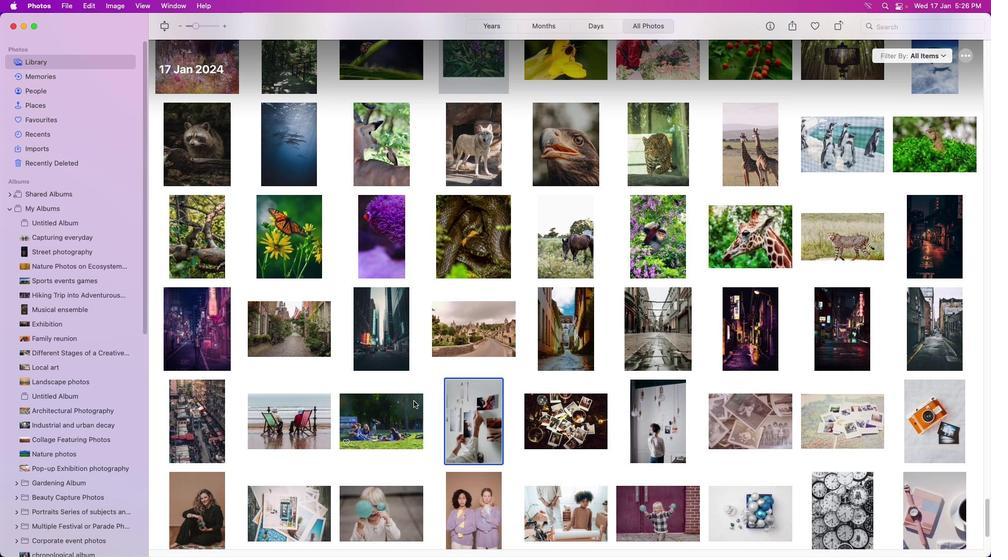
Action: Mouse scrolled (414, 407) with delta (0, 0)
Screenshot: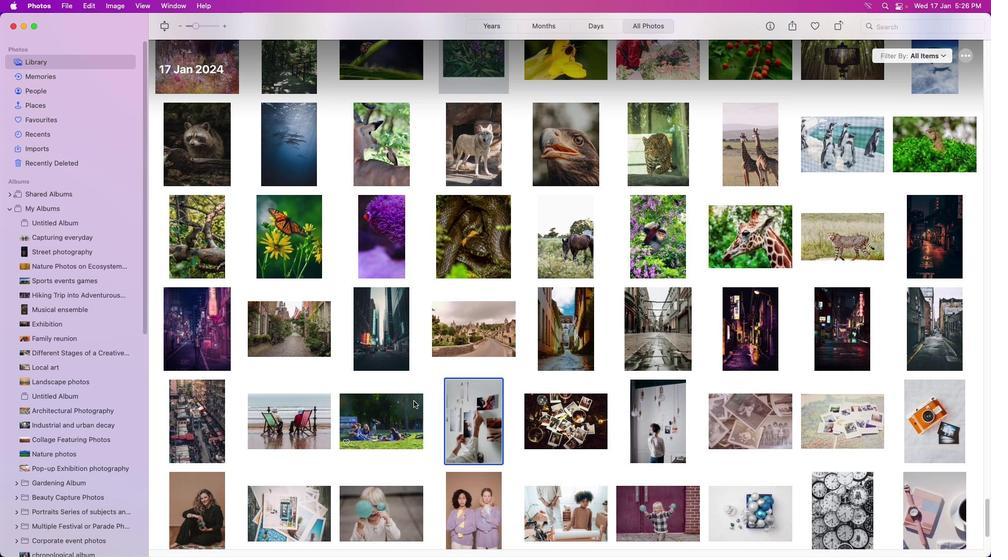 
Action: Mouse moved to (415, 408)
Screenshot: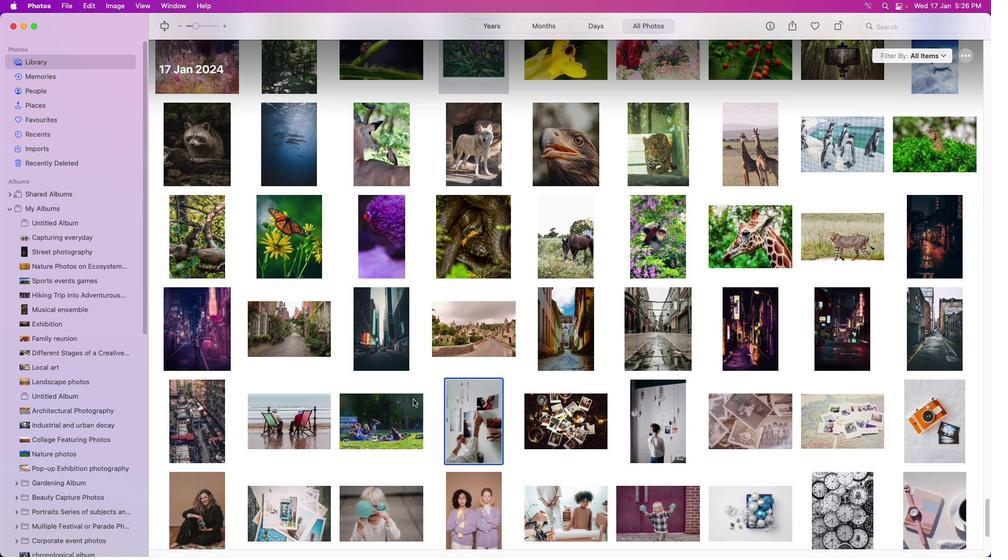 
Action: Mouse scrolled (415, 408) with delta (0, 0)
Screenshot: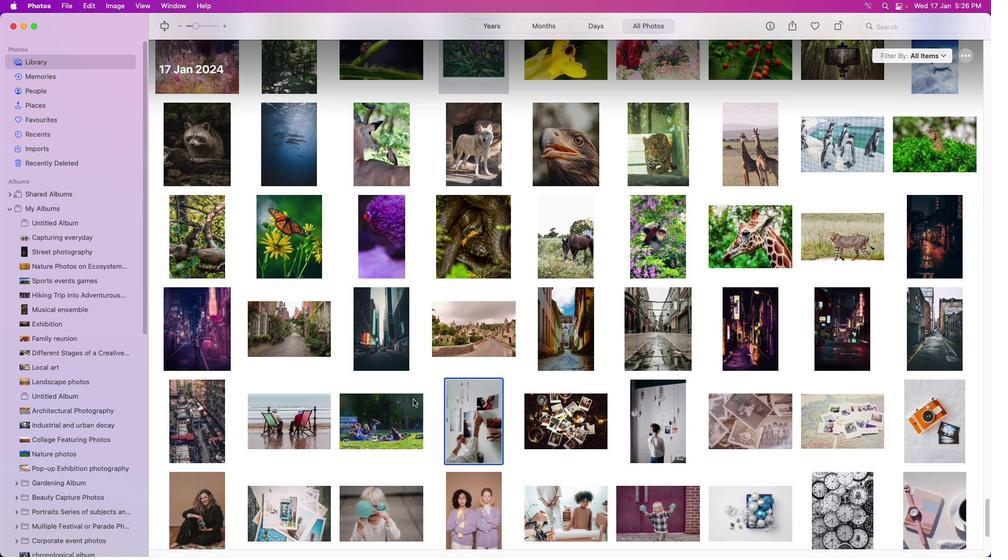 
Action: Mouse moved to (413, 400)
Screenshot: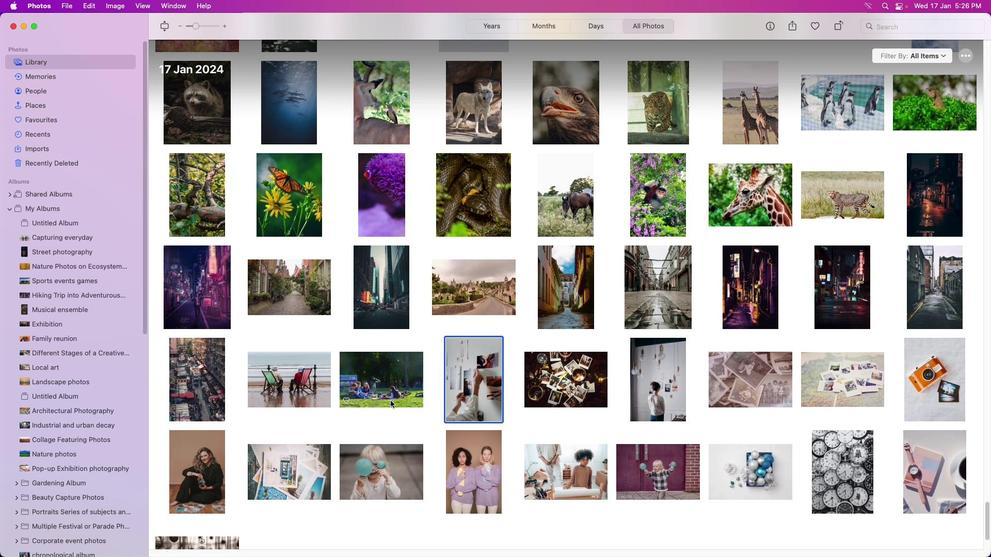 
Action: Mouse scrolled (413, 400) with delta (0, 0)
Screenshot: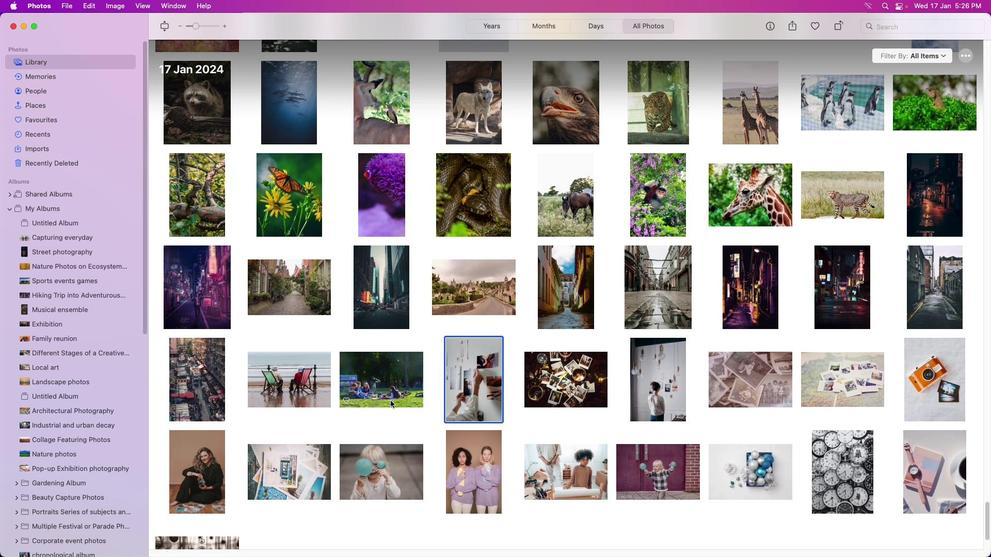 
Action: Mouse moved to (412, 401)
Screenshot: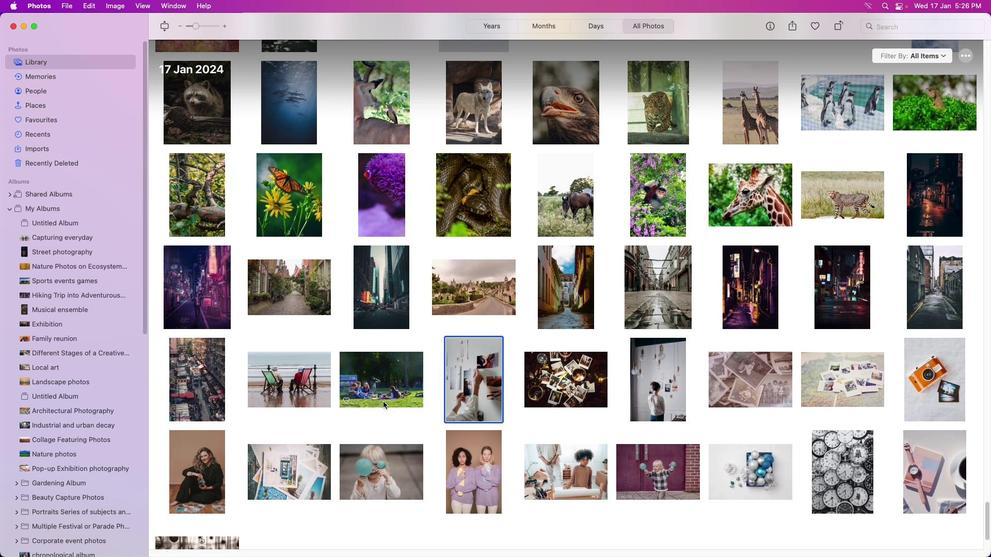
Action: Mouse scrolled (412, 401) with delta (0, 0)
Screenshot: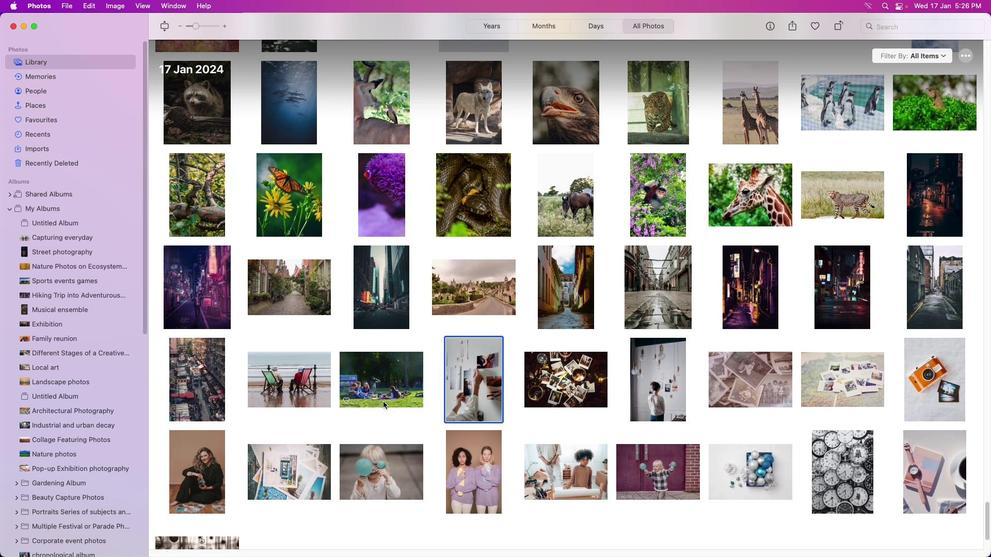 
Action: Mouse moved to (412, 402)
Screenshot: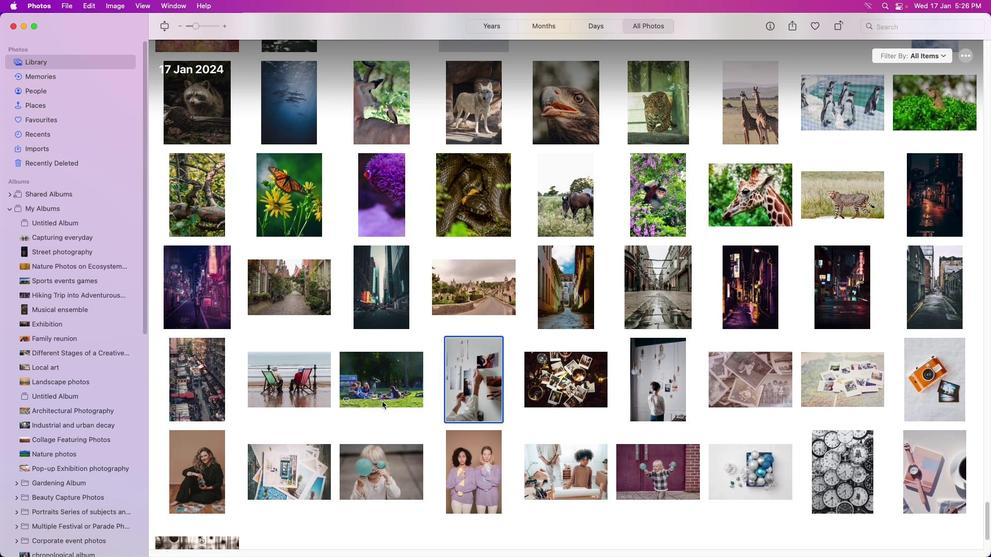 
Action: Mouse scrolled (412, 402) with delta (0, -1)
Screenshot: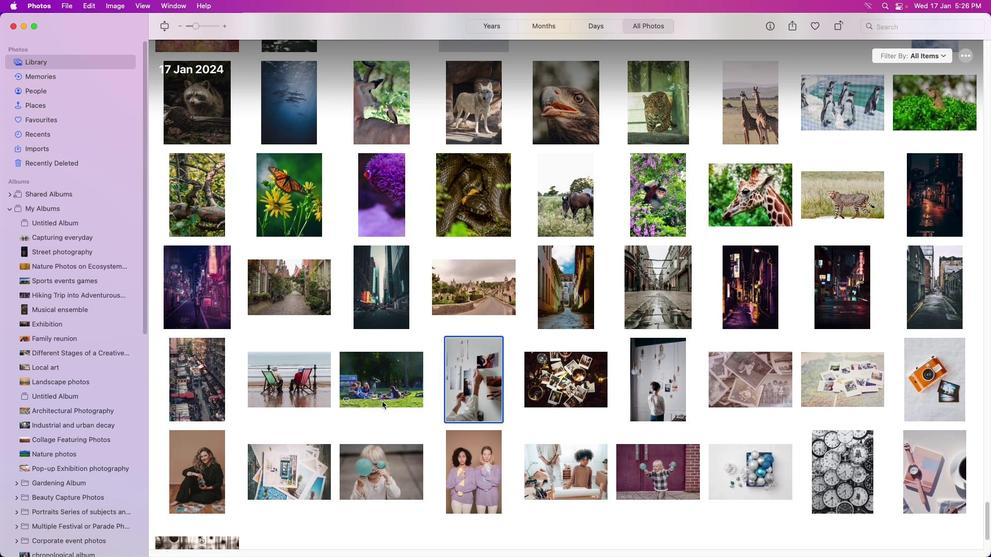 
Action: Mouse moved to (413, 403)
Screenshot: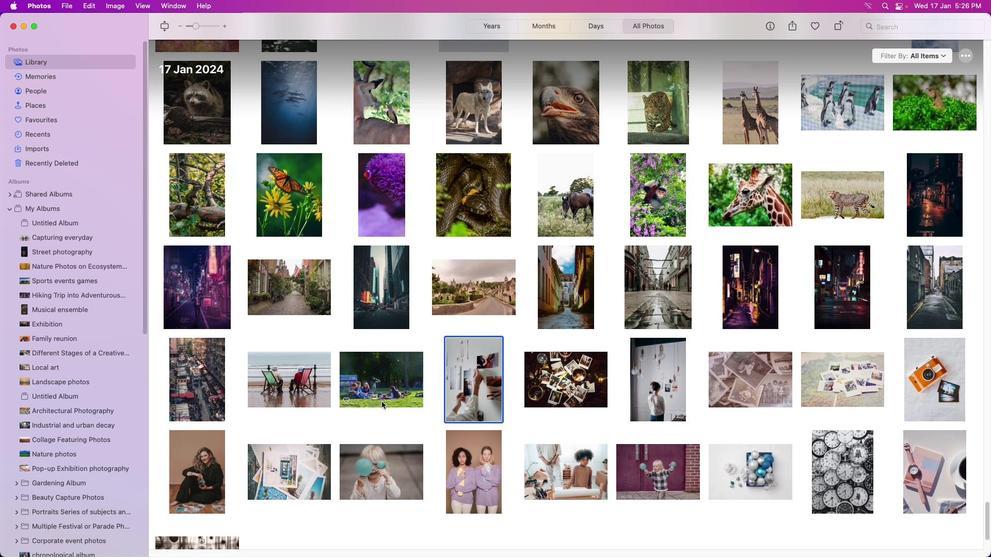 
Action: Mouse scrolled (413, 403) with delta (0, -2)
Screenshot: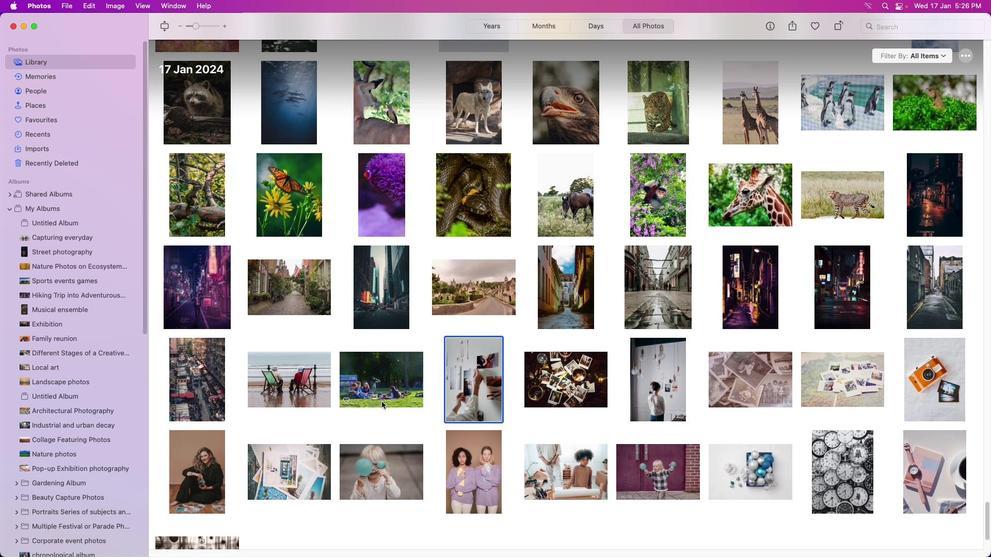 
Action: Mouse moved to (389, 395)
Screenshot: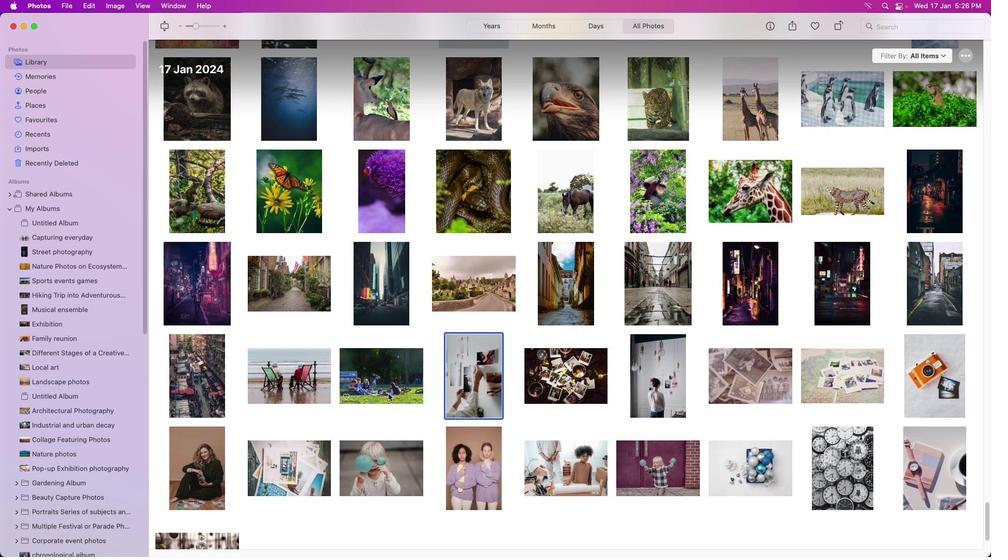 
Action: Mouse scrolled (389, 395) with delta (0, 0)
Screenshot: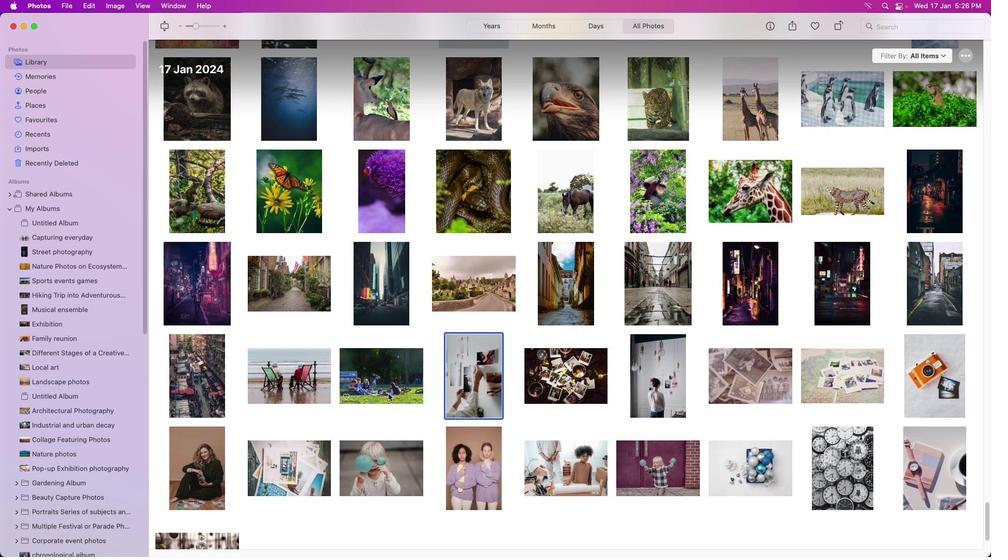 
Action: Mouse moved to (389, 395)
Screenshot: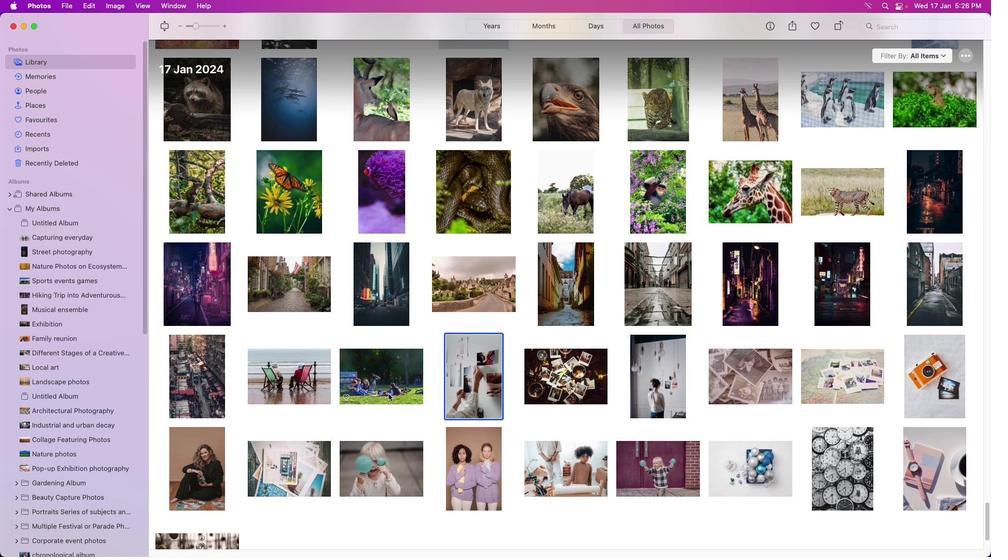 
Action: Mouse scrolled (389, 395) with delta (0, 0)
Screenshot: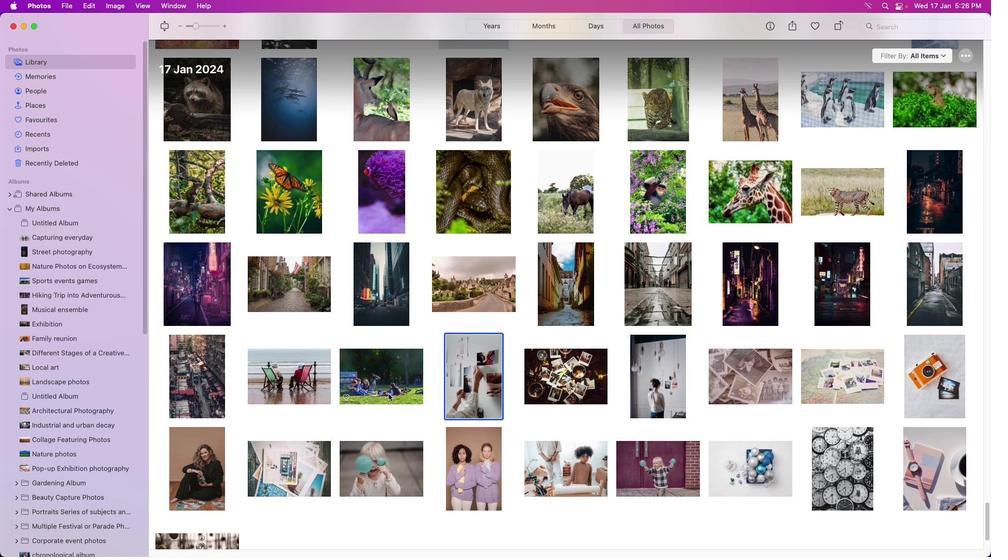 
Action: Mouse moved to (388, 393)
Screenshot: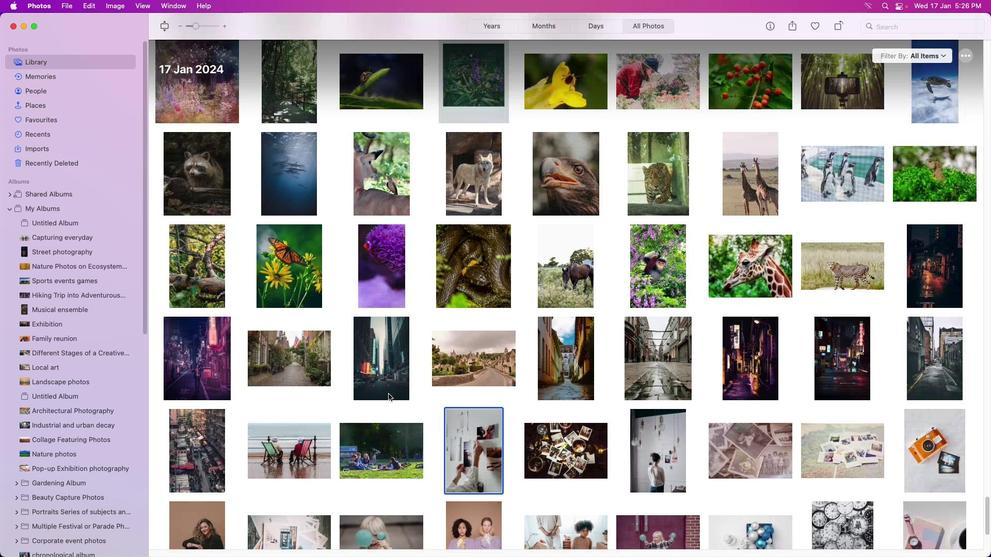 
Action: Mouse scrolled (388, 393) with delta (0, 0)
Screenshot: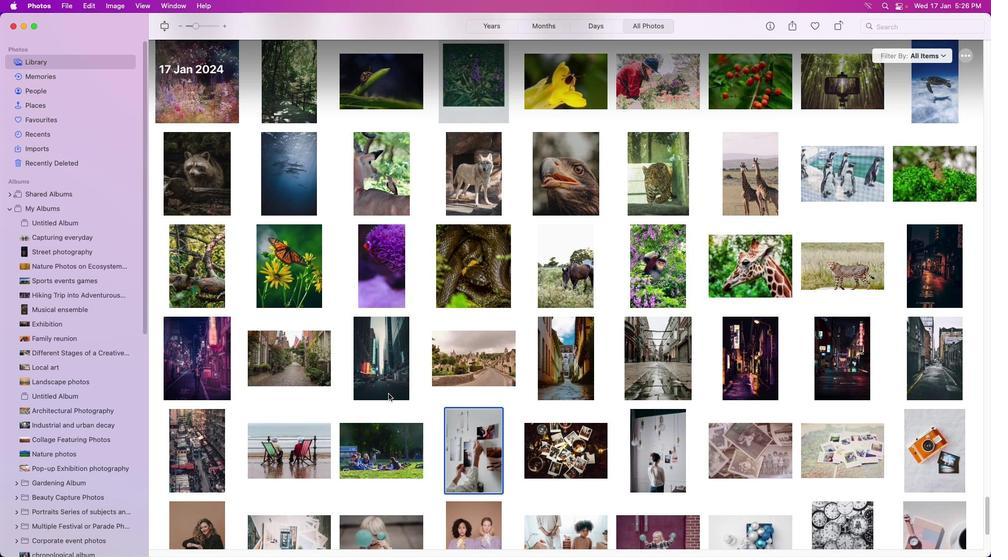 
Action: Mouse scrolled (388, 393) with delta (0, 0)
Screenshot: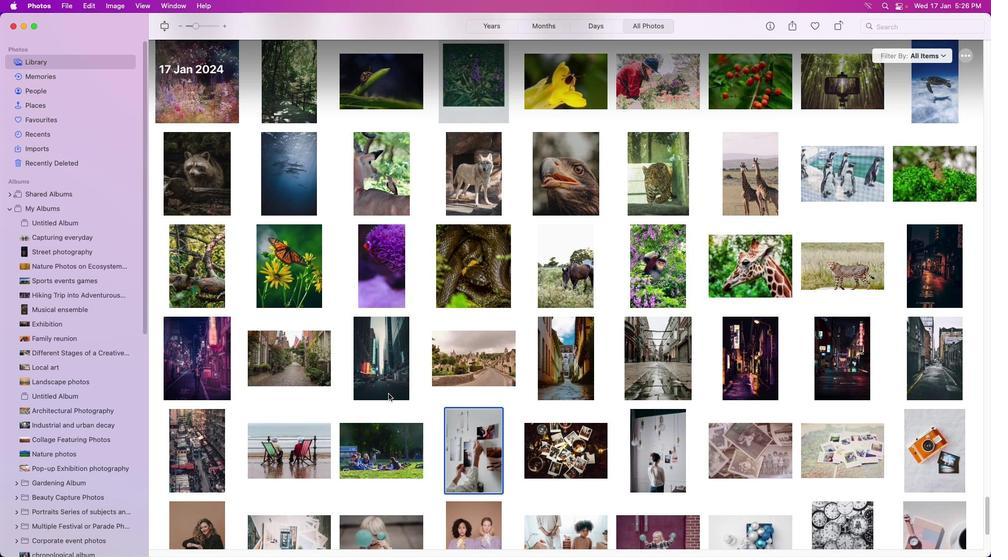 
Action: Mouse scrolled (388, 393) with delta (0, 1)
Screenshot: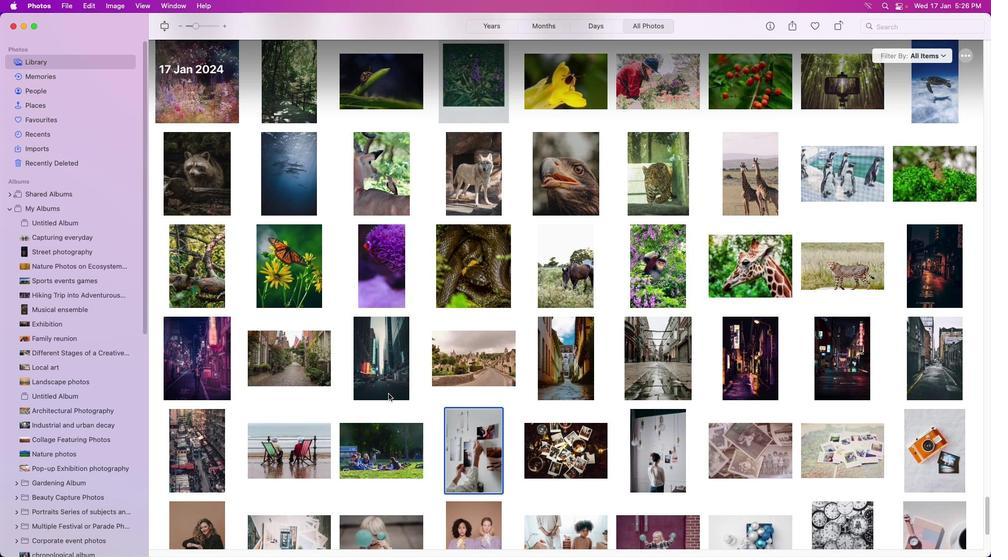 
Action: Mouse scrolled (388, 393) with delta (0, 2)
Screenshot: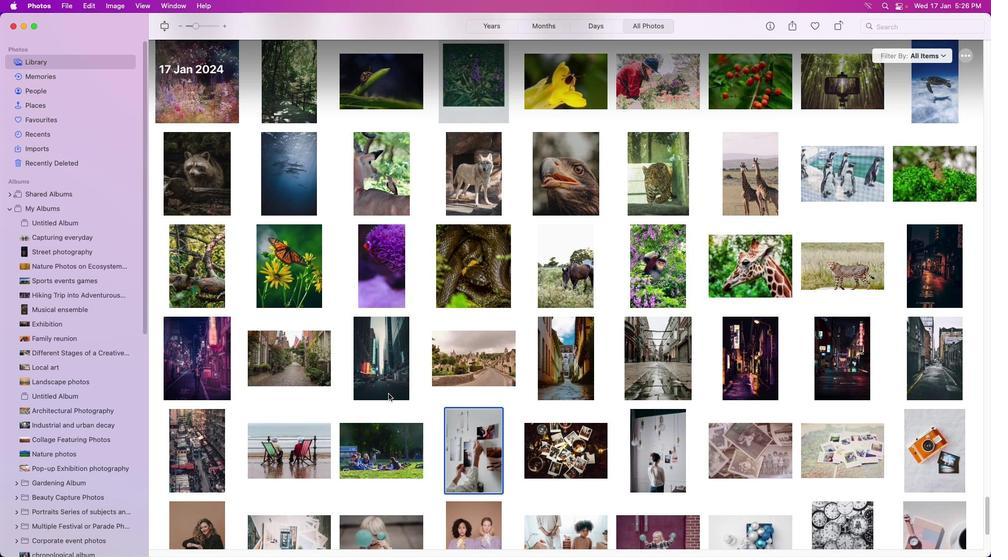 
Action: Mouse scrolled (388, 393) with delta (0, 2)
Screenshot: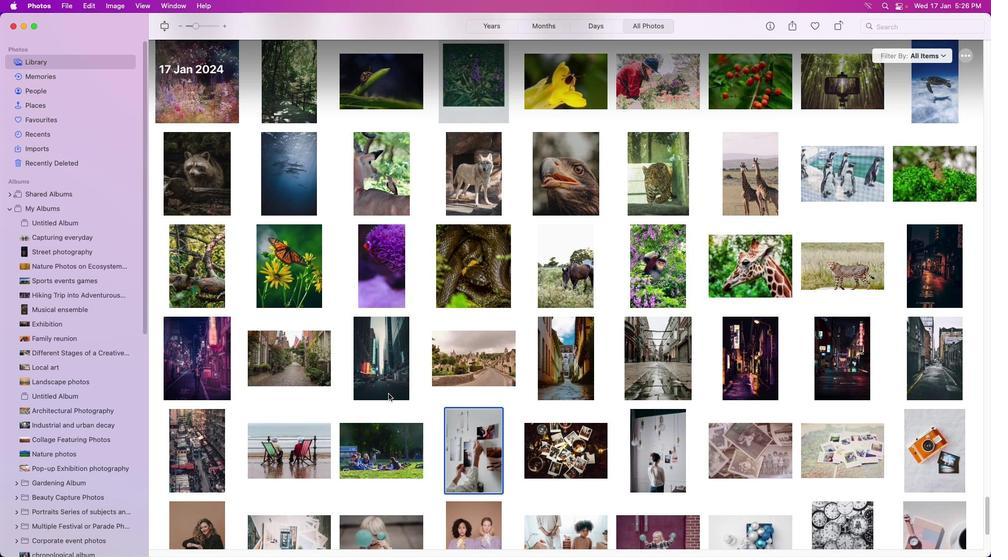 
Action: Mouse moved to (420, 224)
Screenshot: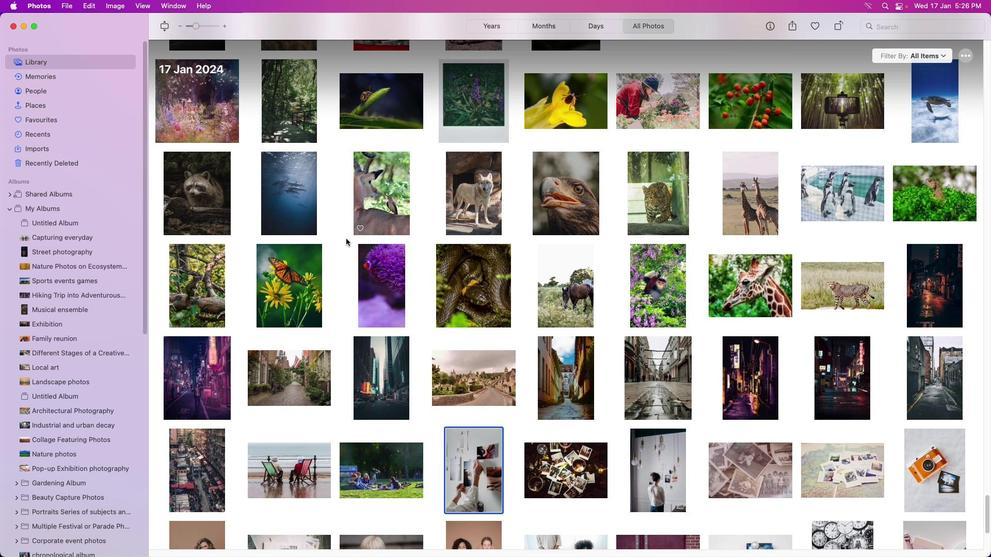 
Action: Mouse scrolled (420, 224) with delta (0, 0)
Screenshot: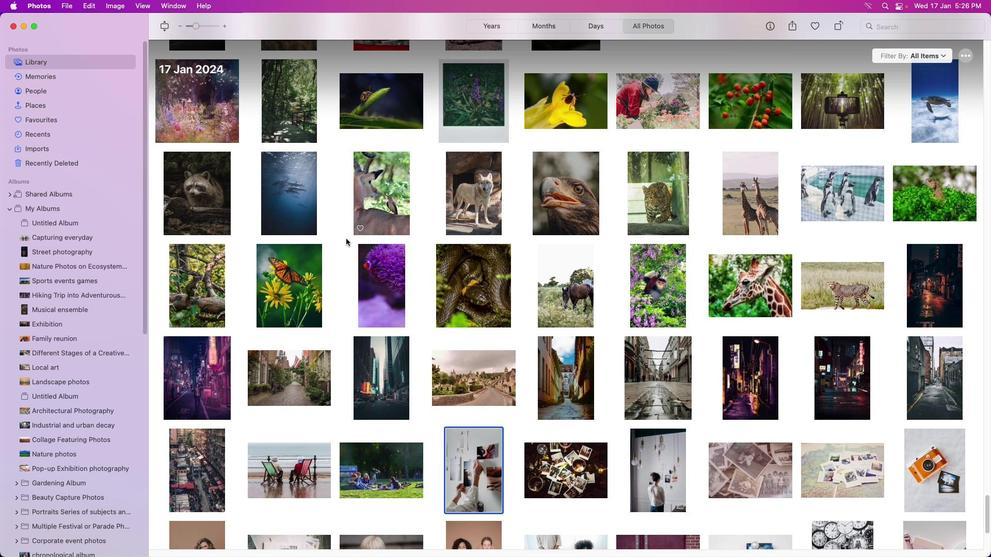 
Action: Mouse moved to (418, 227)
Screenshot: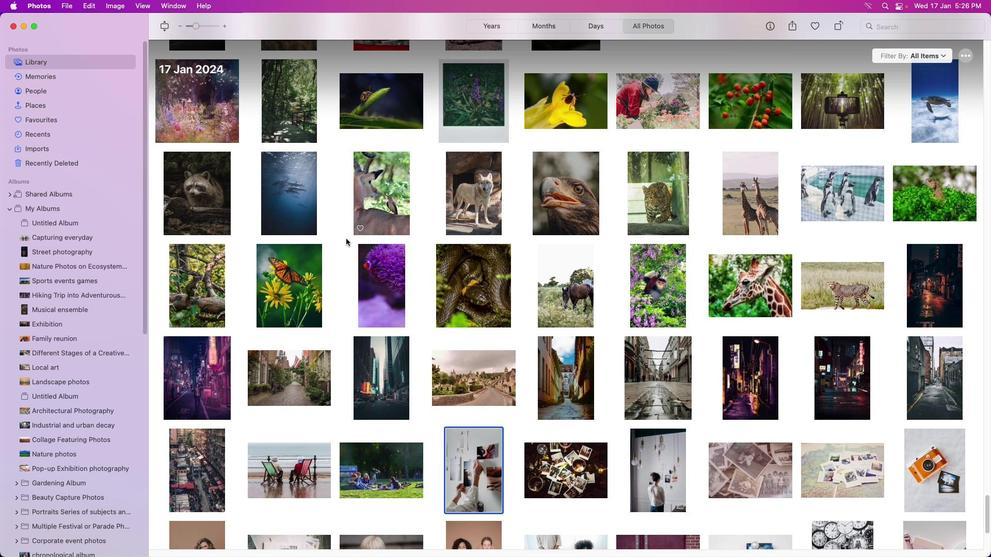 
Action: Mouse scrolled (418, 227) with delta (0, 0)
Screenshot: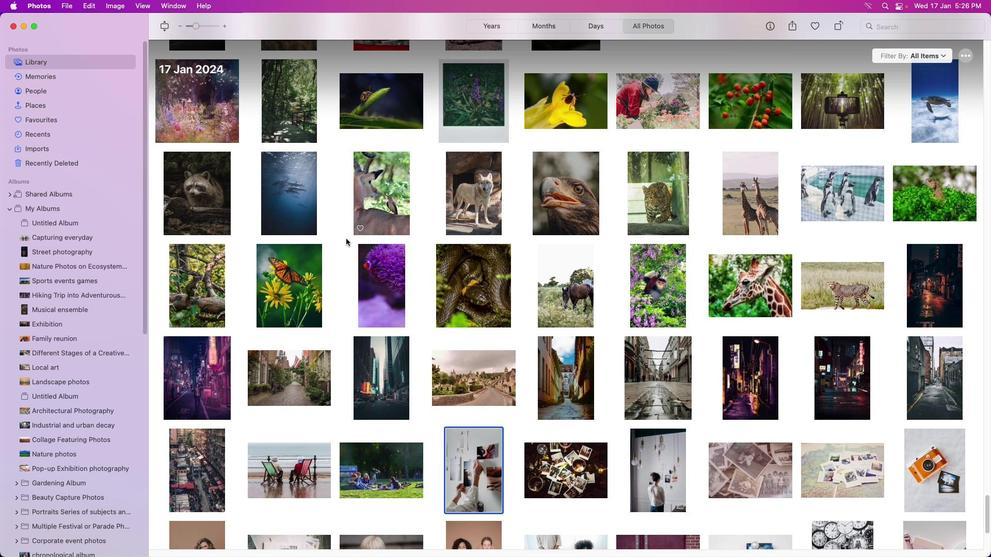 
Action: Mouse moved to (417, 228)
Screenshot: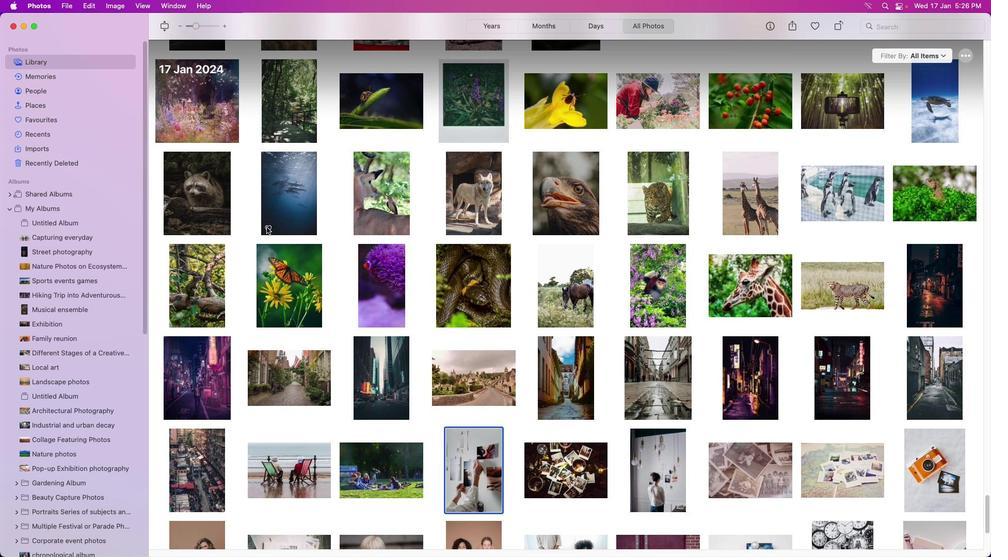 
Action: Mouse scrolled (417, 228) with delta (0, 1)
Screenshot: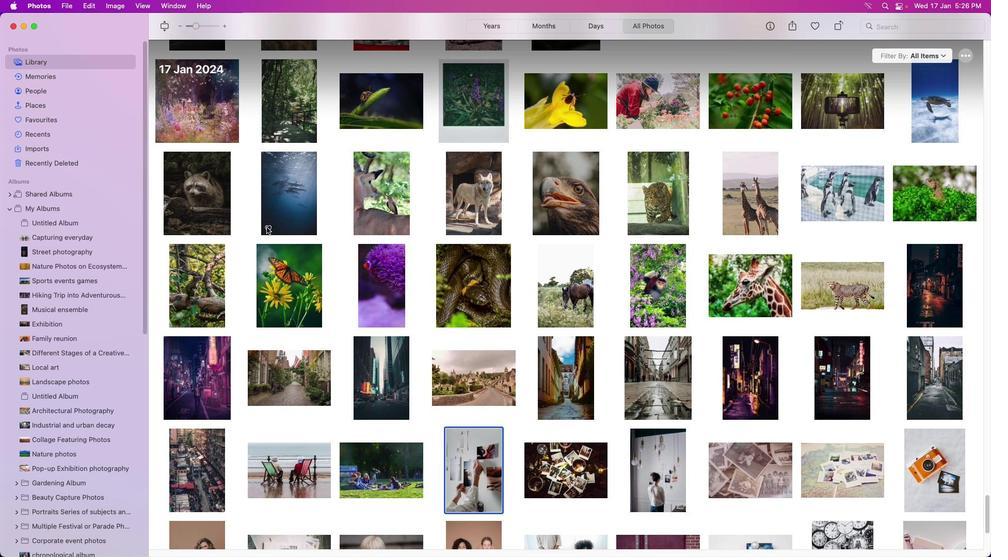 
Action: Mouse moved to (69, 238)
Screenshot: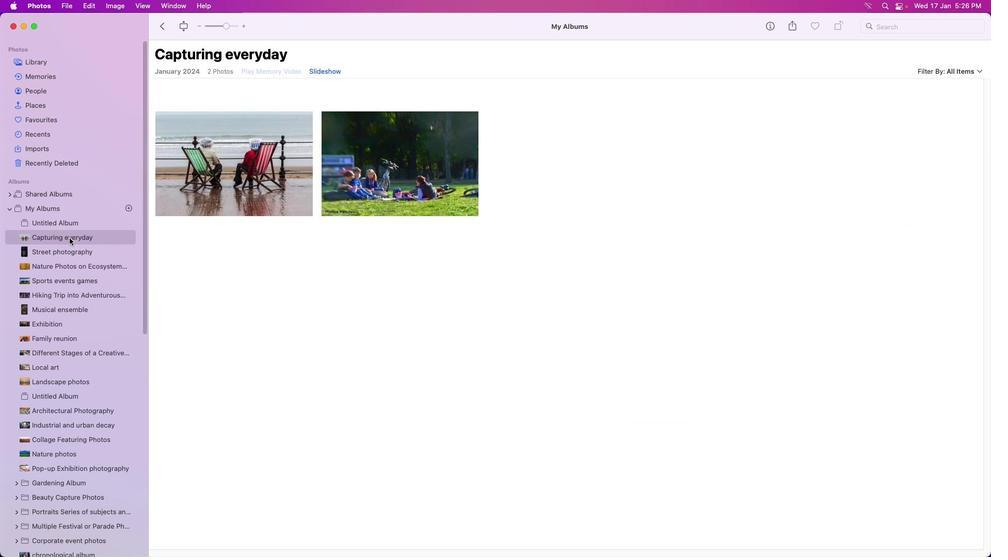 
Action: Mouse pressed left at (69, 238)
Screenshot: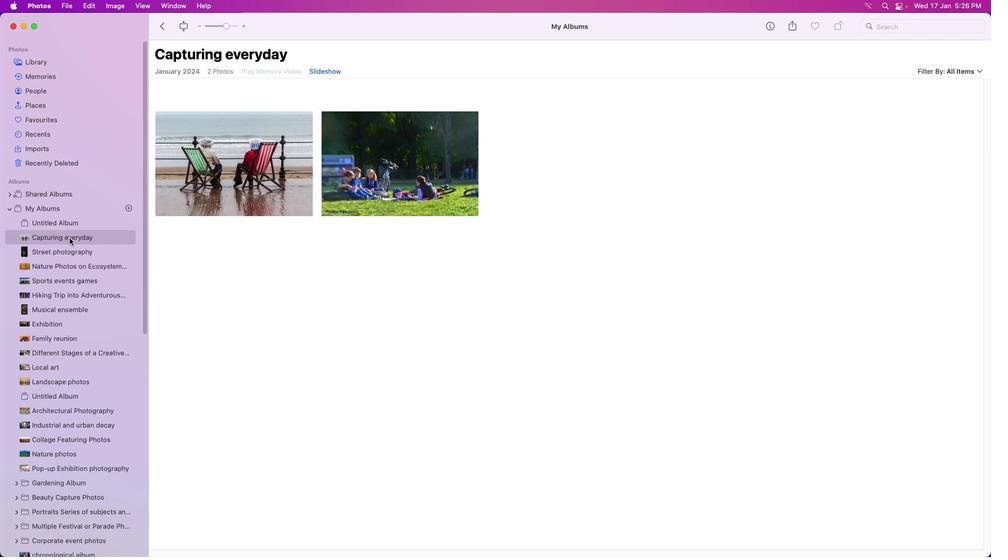
Action: Mouse moved to (238, 183)
Screenshot: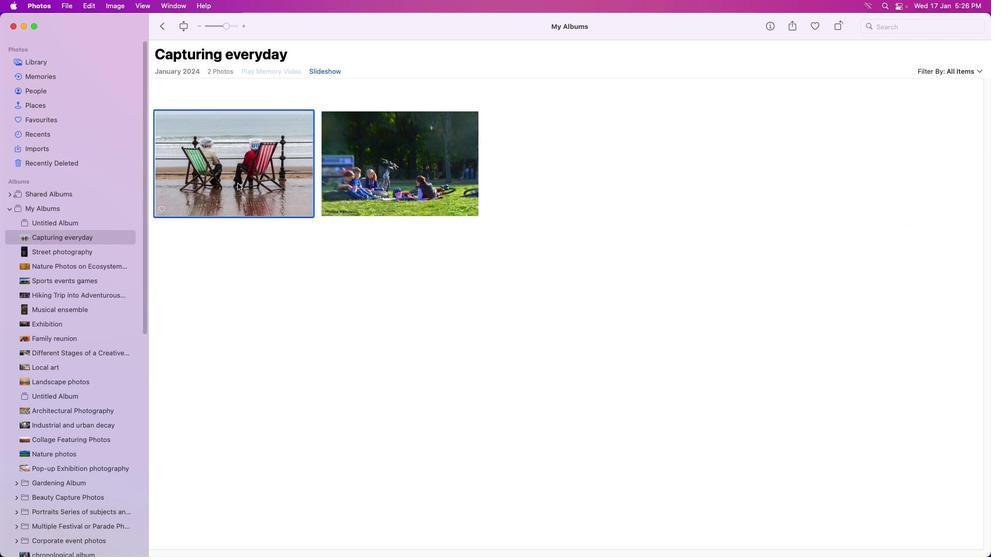 
Action: Mouse pressed left at (238, 183)
Screenshot: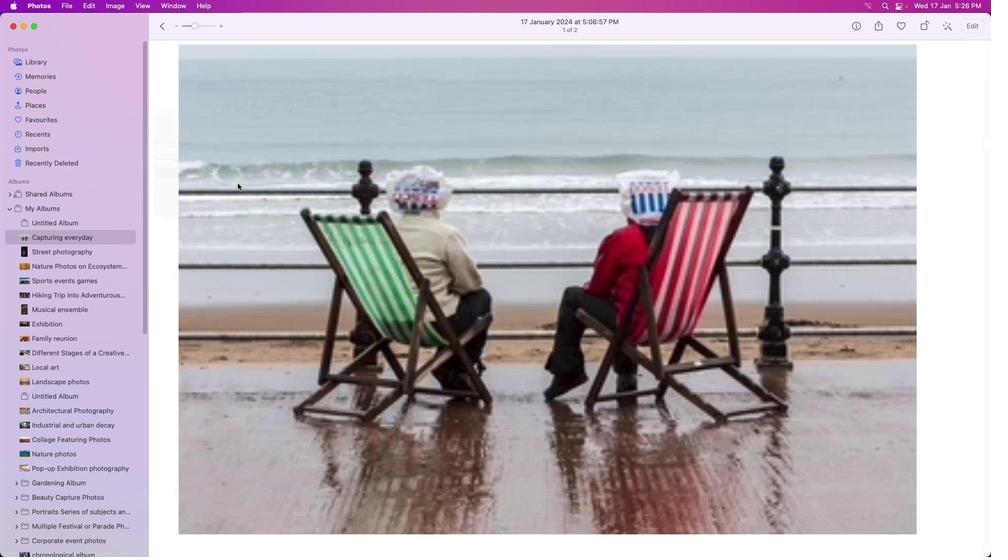 
Action: Mouse pressed left at (238, 183)
Screenshot: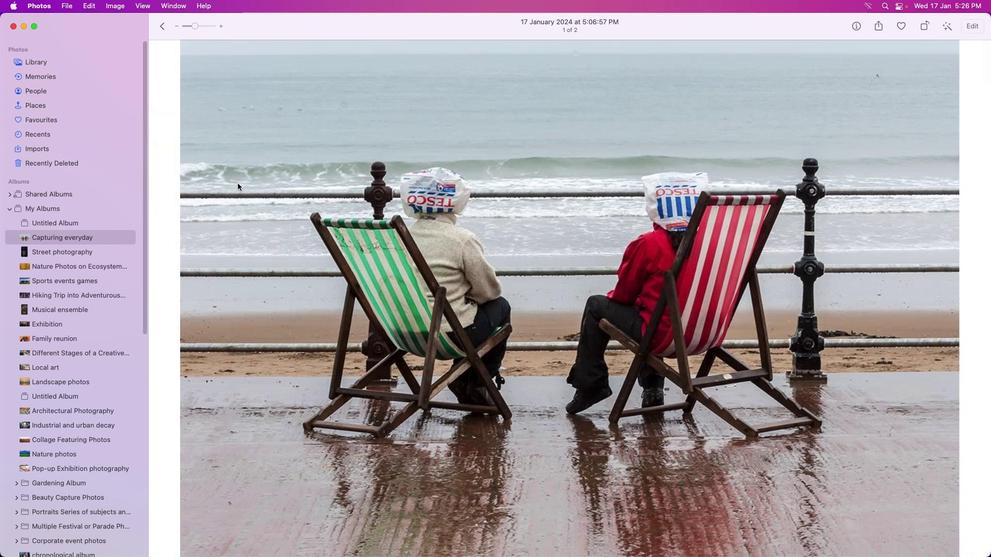 
Action: Mouse moved to (966, 279)
Screenshot: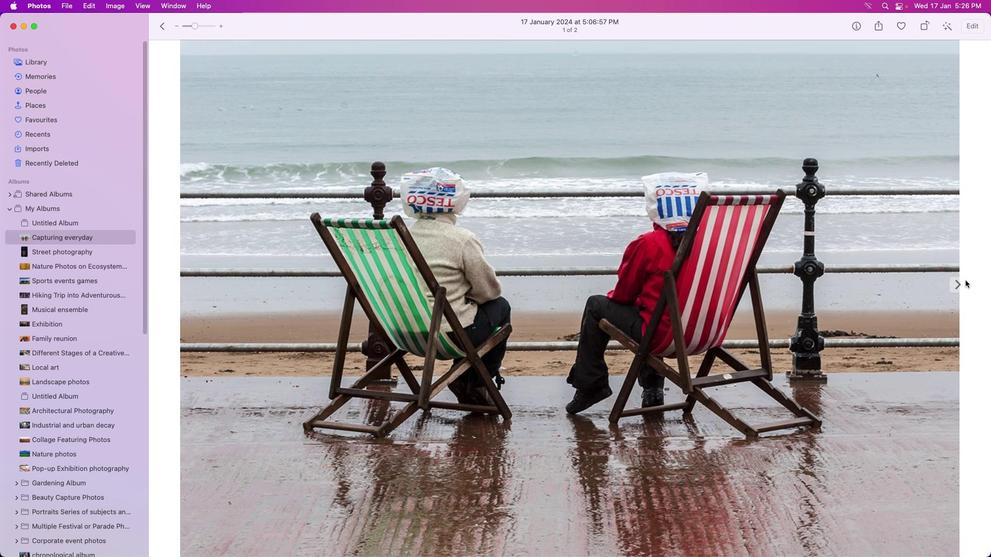 
Action: Mouse pressed left at (966, 279)
Screenshot: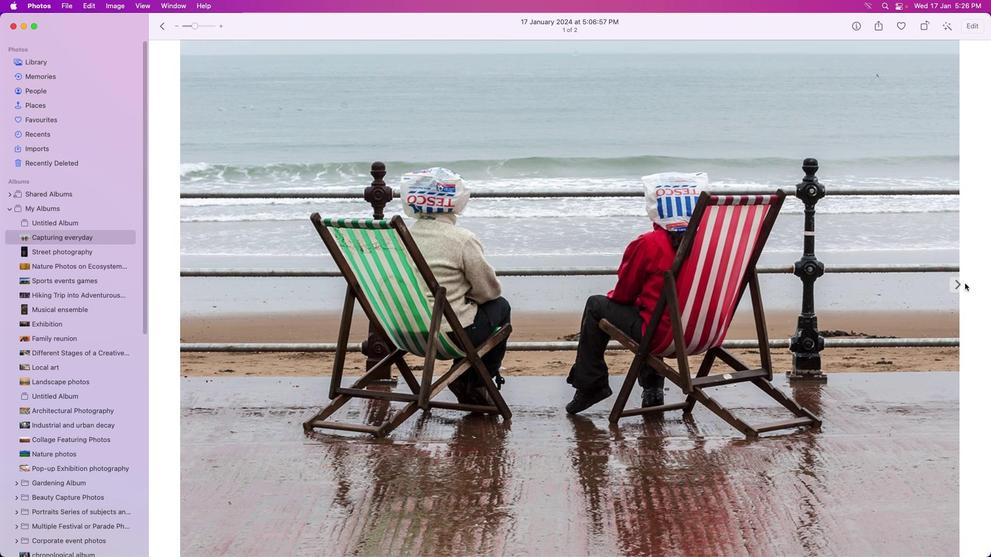 
Action: Mouse moved to (959, 286)
Screenshot: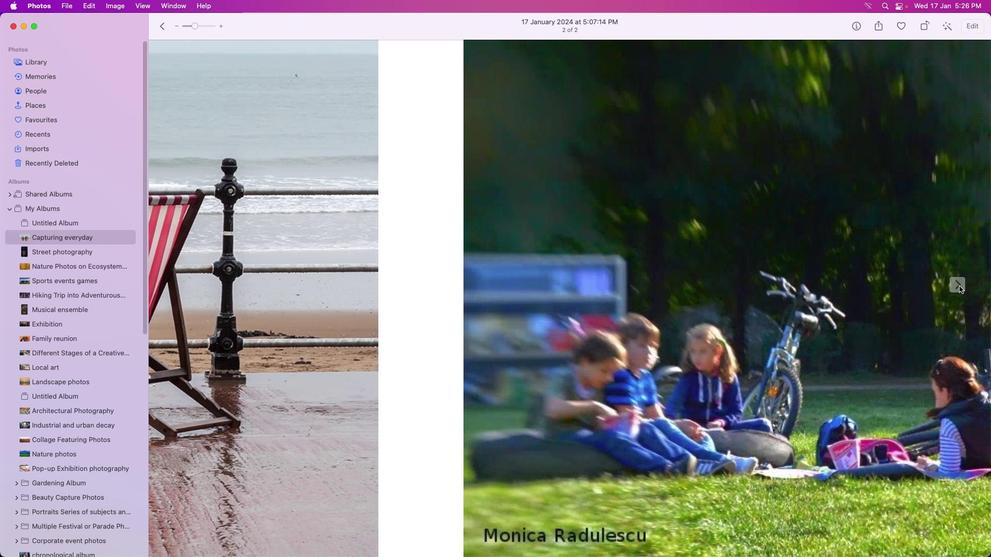 
Action: Mouse pressed left at (959, 286)
Screenshot: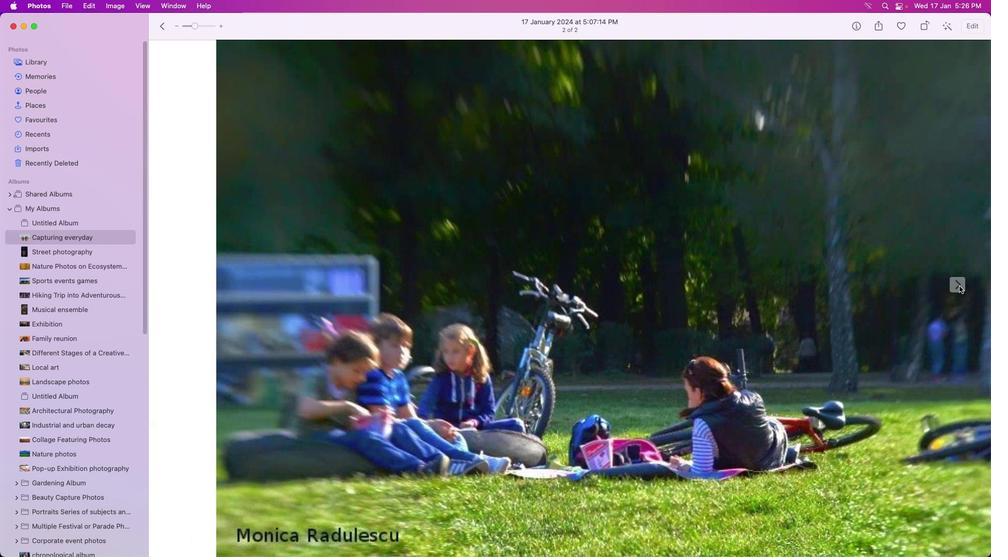 
Action: Mouse moved to (164, 30)
Screenshot: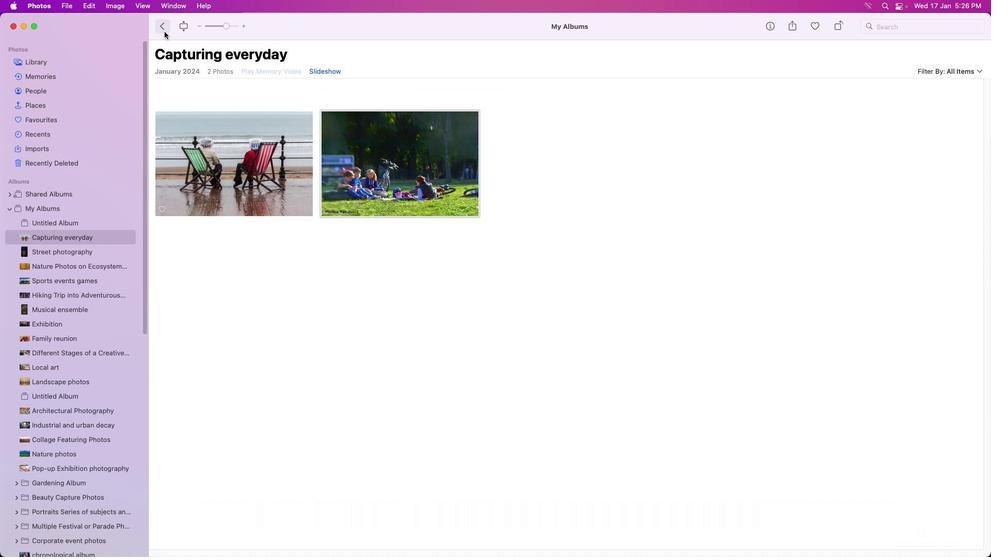 
Action: Mouse pressed left at (164, 30)
Screenshot: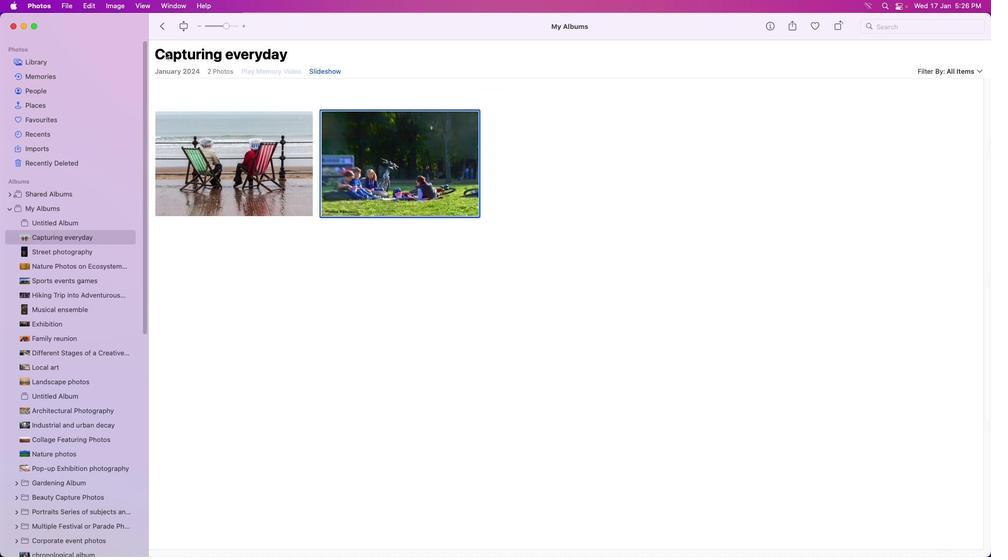
Action: Mouse moved to (106, 253)
Screenshot: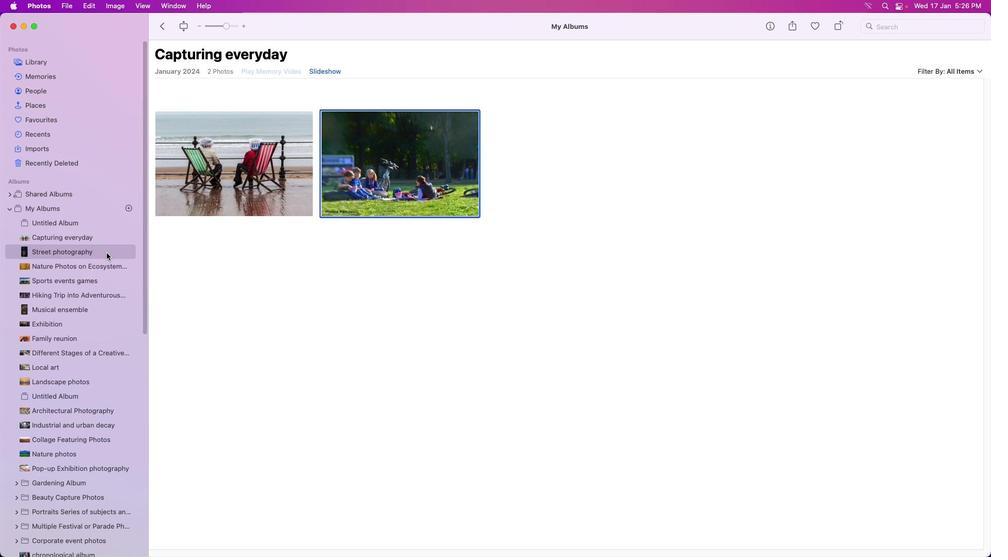 
Action: Mouse pressed left at (106, 253)
Screenshot: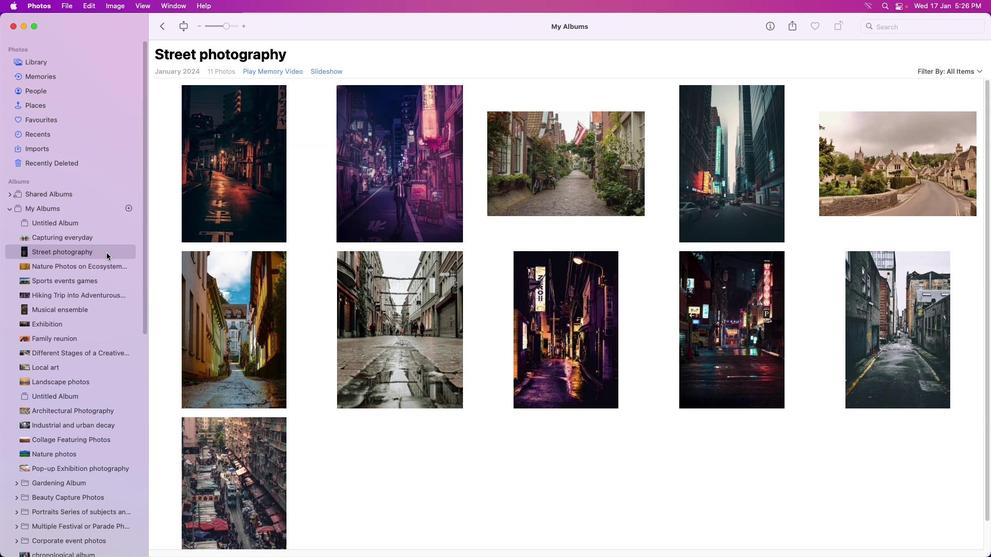 
Action: Mouse moved to (268, 298)
Screenshot: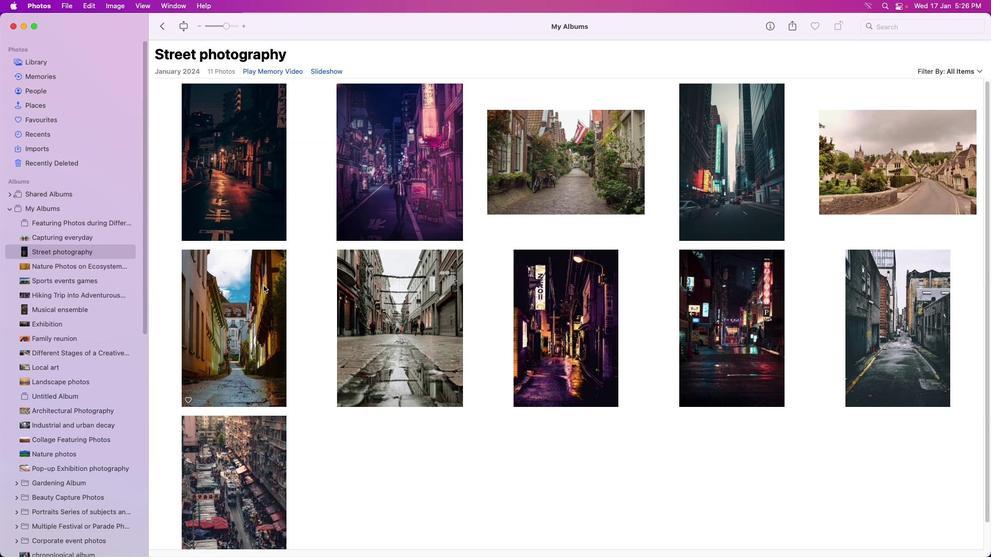 
Action: Mouse scrolled (268, 298) with delta (0, 0)
Screenshot: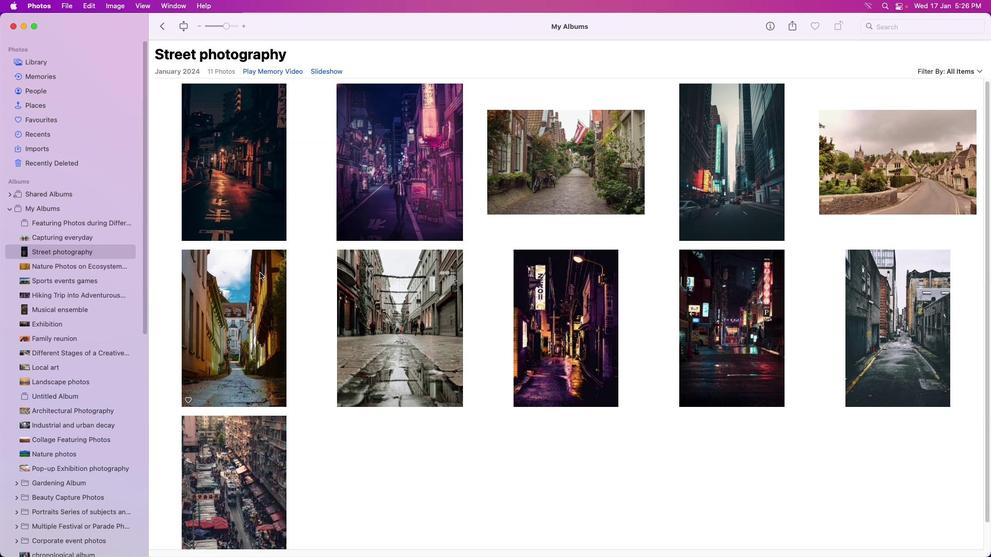 
Action: Mouse moved to (269, 298)
Screenshot: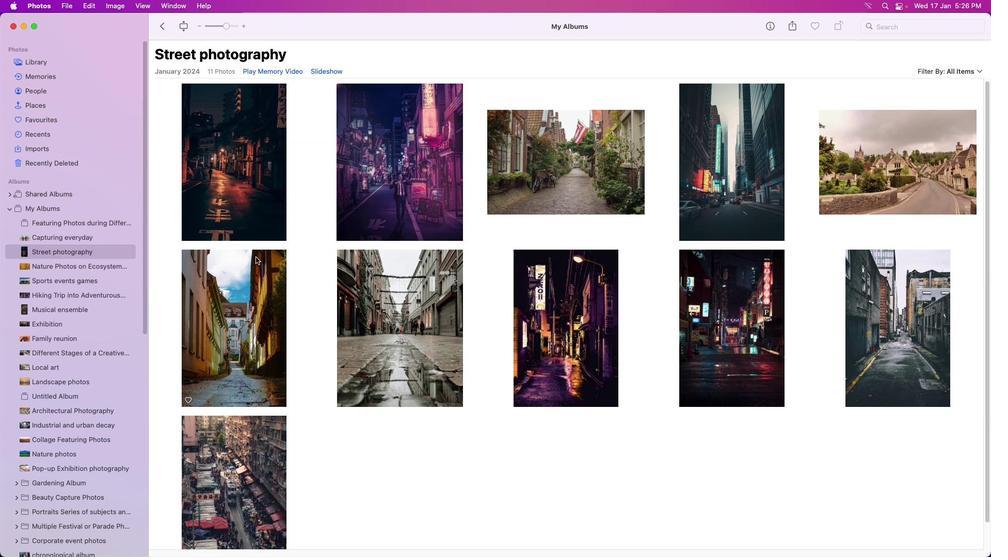 
Action: Mouse scrolled (269, 298) with delta (0, 0)
Screenshot: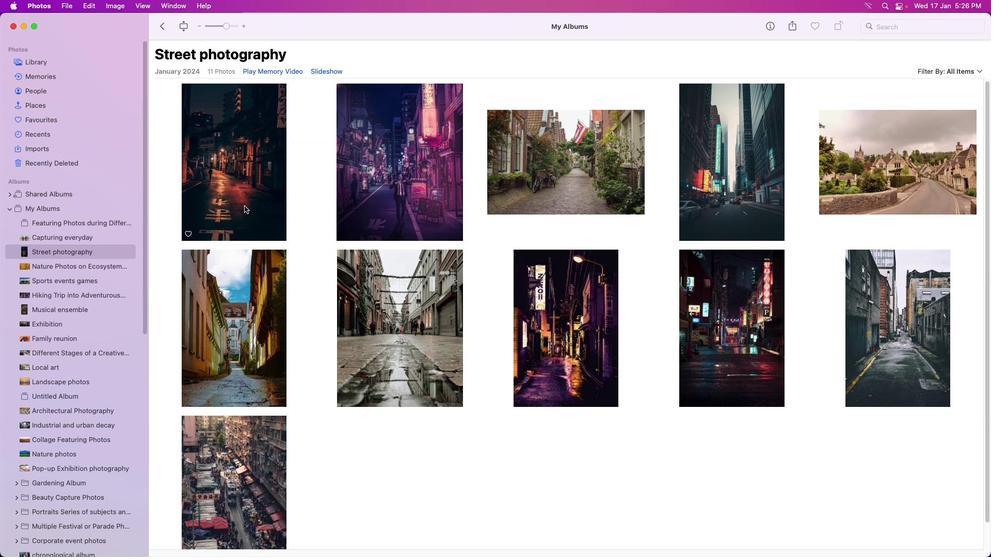 
Action: Mouse moved to (268, 298)
Screenshot: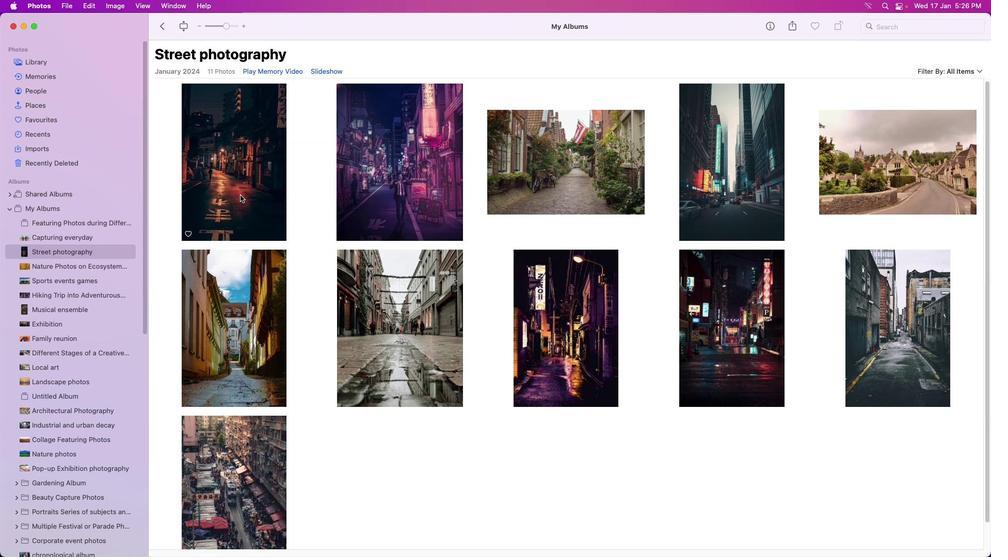 
Action: Mouse scrolled (268, 298) with delta (0, 0)
Screenshot: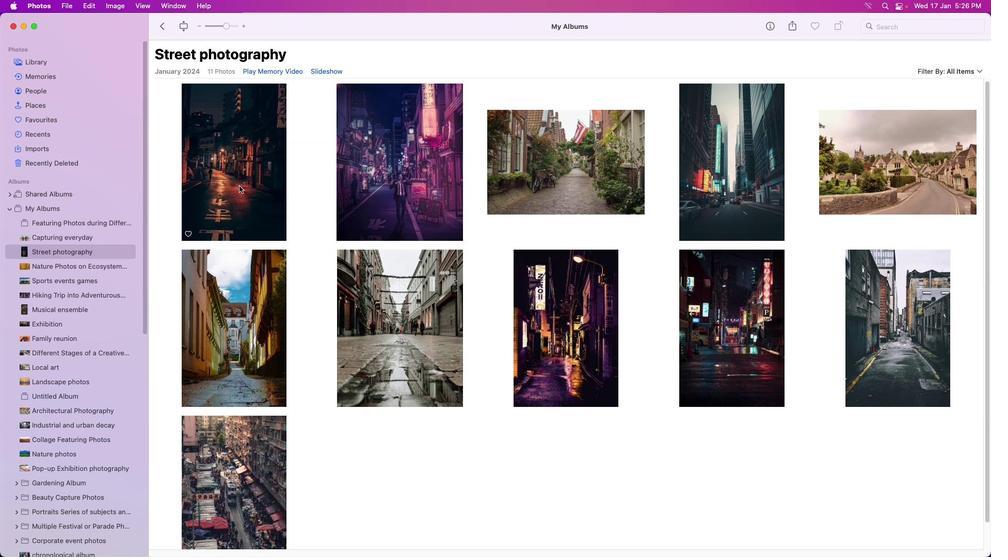 
Action: Mouse moved to (240, 181)
Screenshot: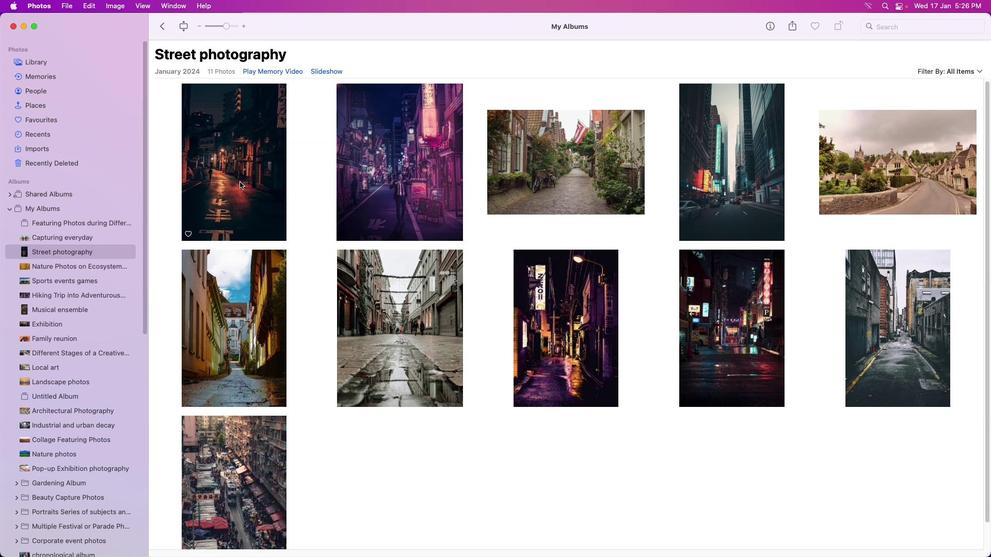 
Action: Mouse pressed left at (240, 181)
Screenshot: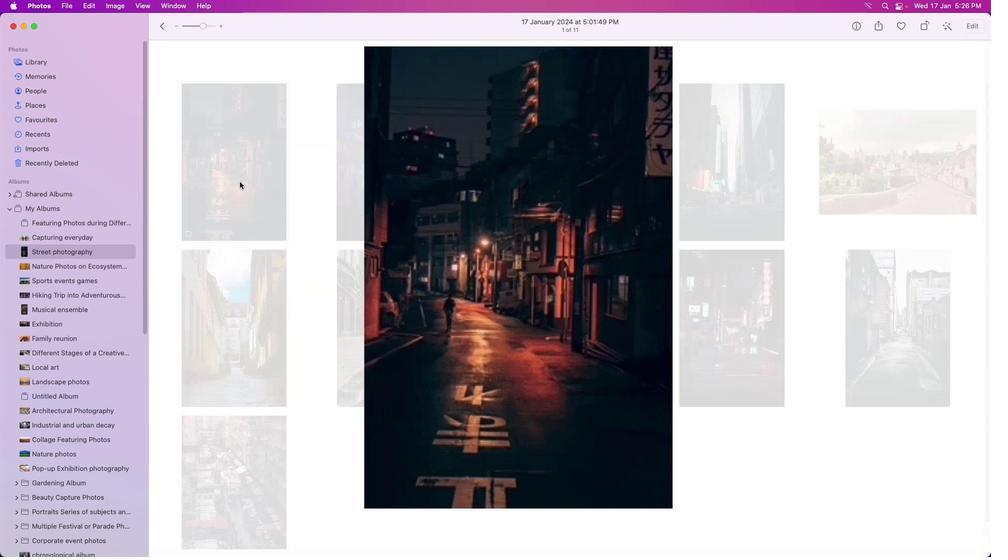 
Action: Mouse pressed left at (240, 181)
Screenshot: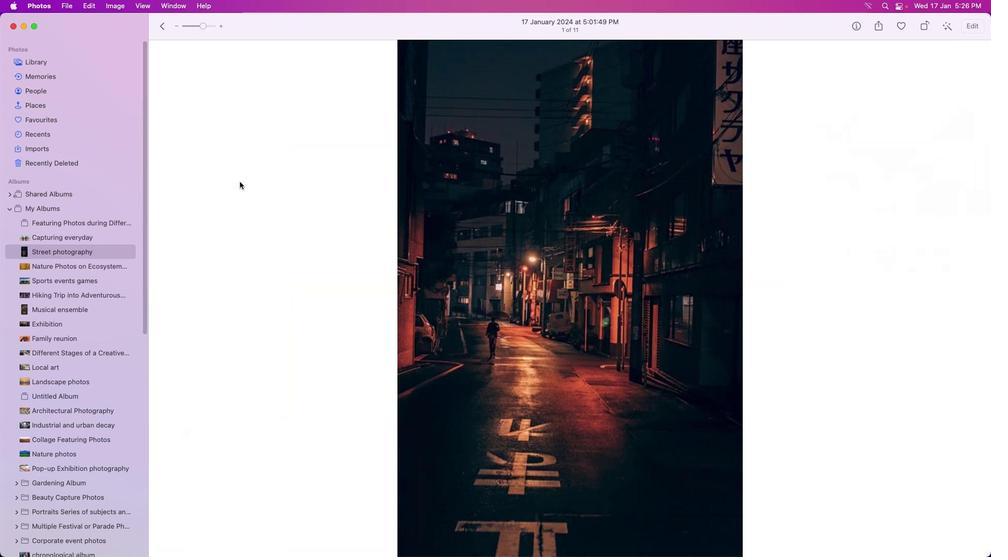 
Action: Mouse moved to (960, 285)
Screenshot: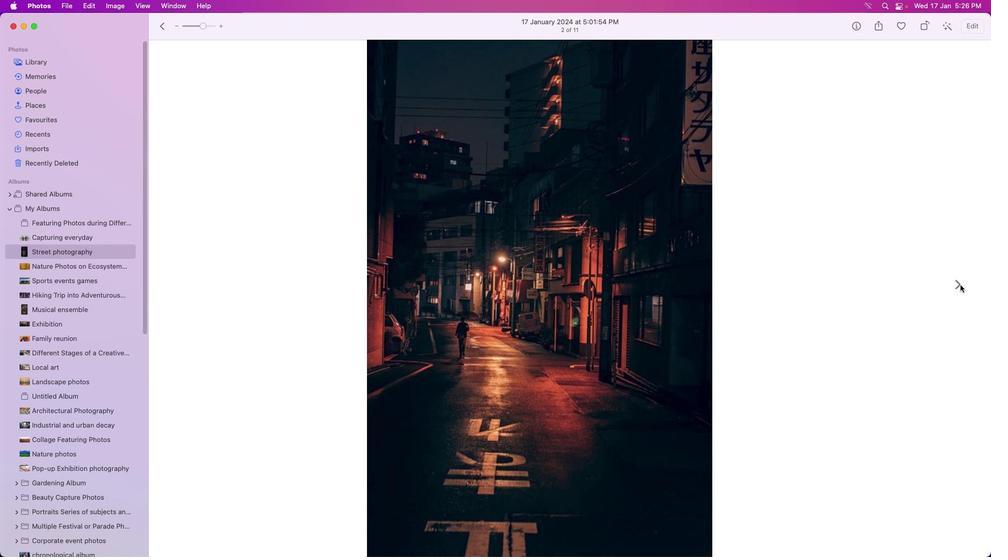 
Action: Mouse pressed left at (960, 285)
Screenshot: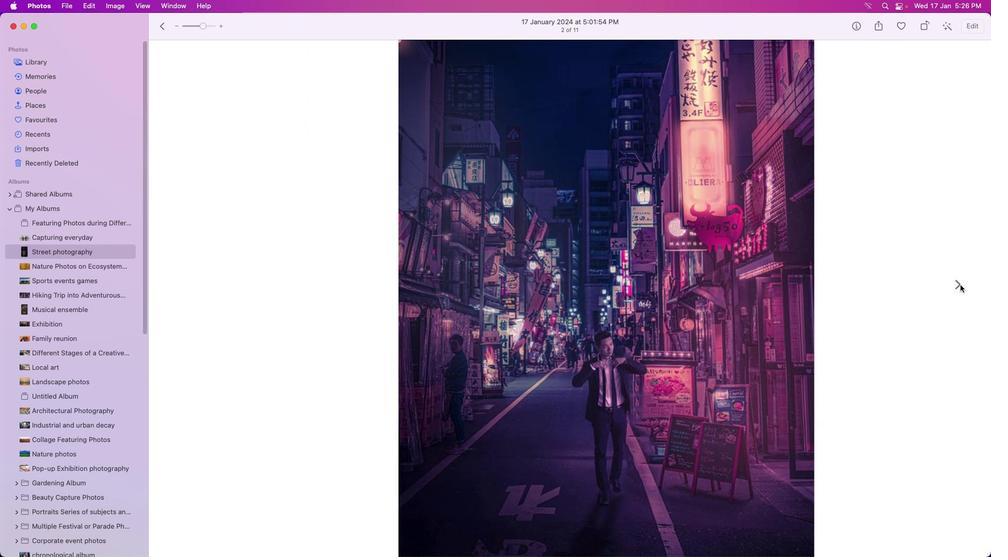 
Action: Mouse pressed left at (960, 285)
Screenshot: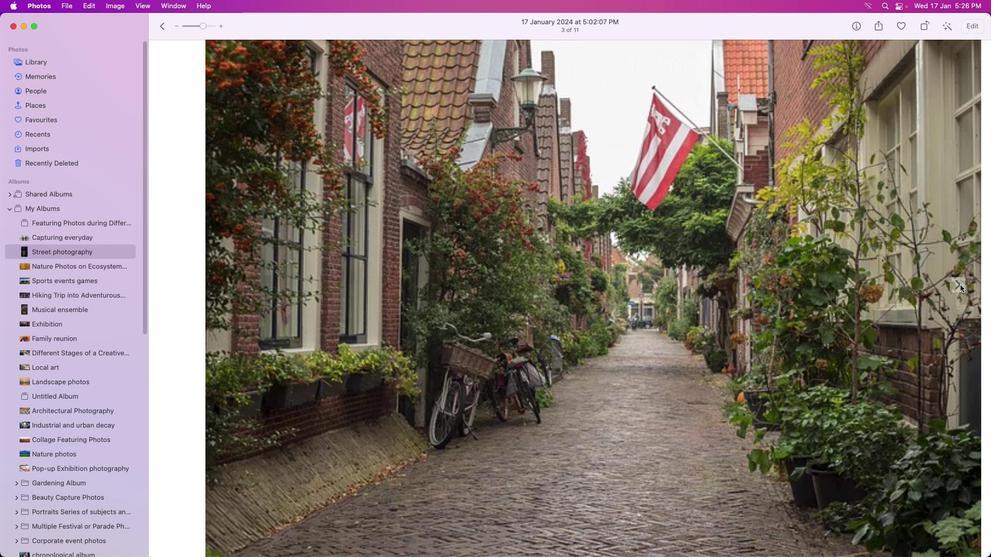 
Action: Mouse pressed left at (960, 285)
Screenshot: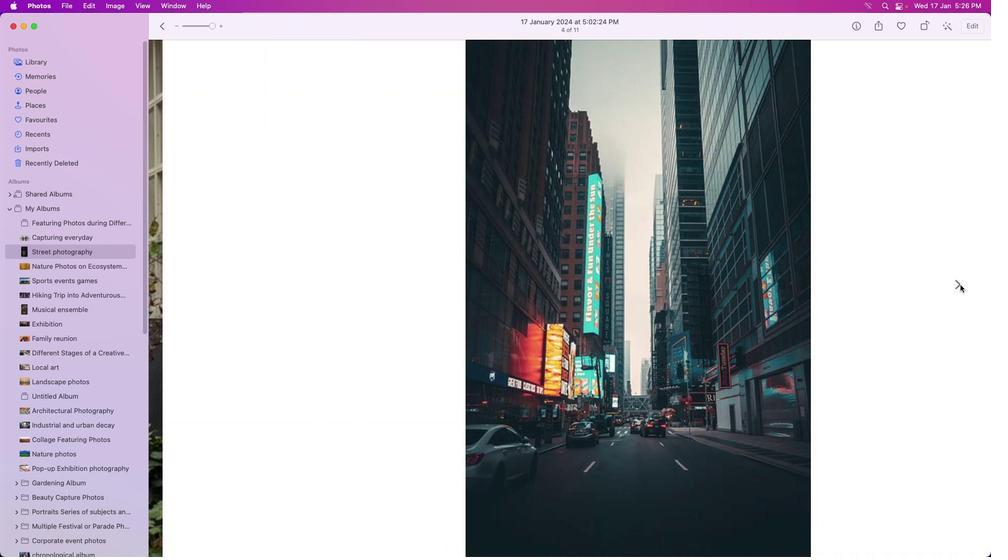 
Action: Mouse pressed left at (960, 285)
Screenshot: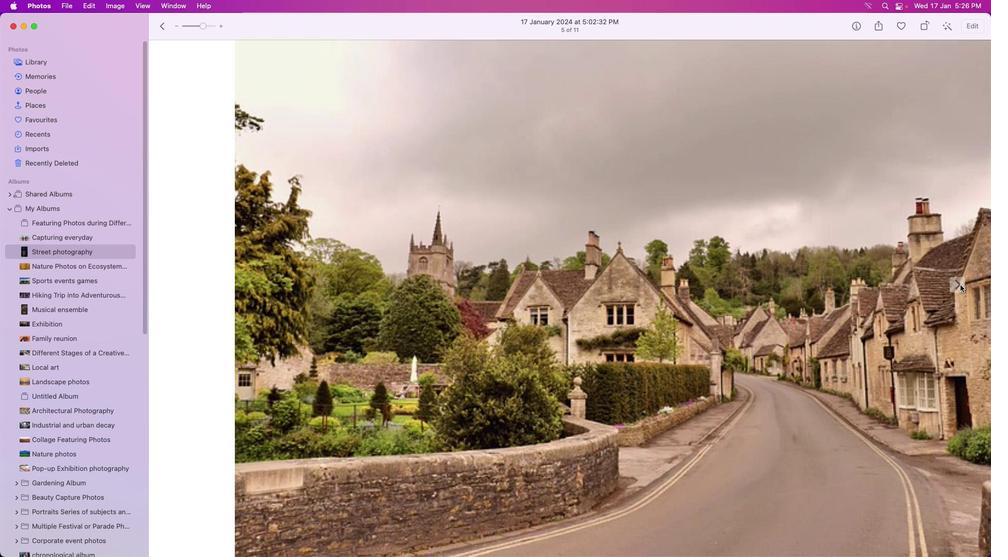 
Action: Mouse pressed left at (960, 285)
Screenshot: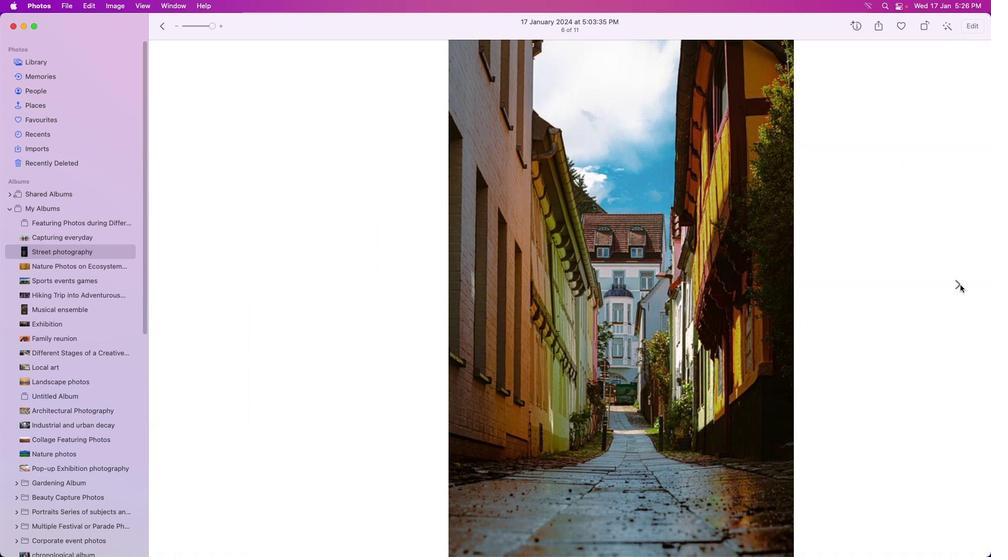 
Action: Mouse moved to (958, 285)
Screenshot: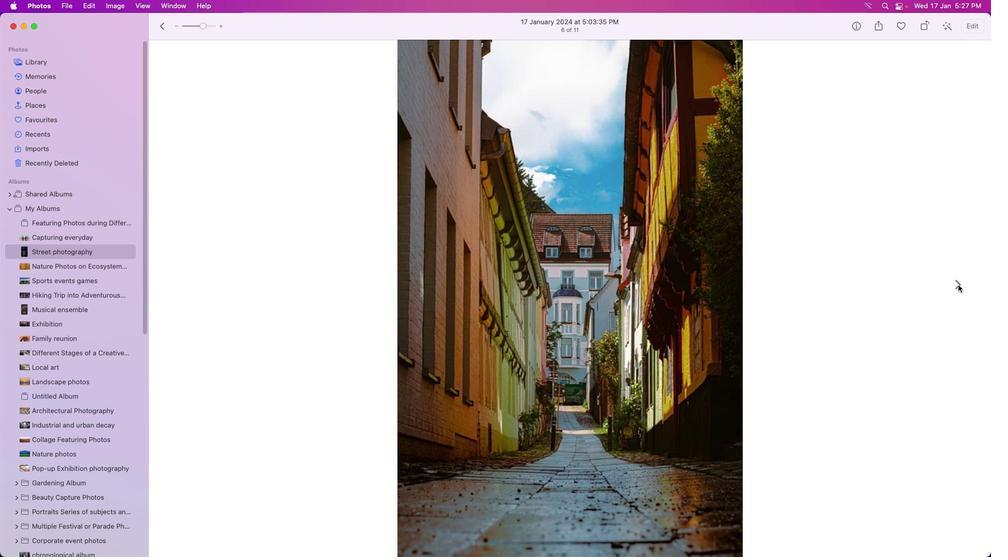 
Action: Mouse pressed left at (958, 285)
Screenshot: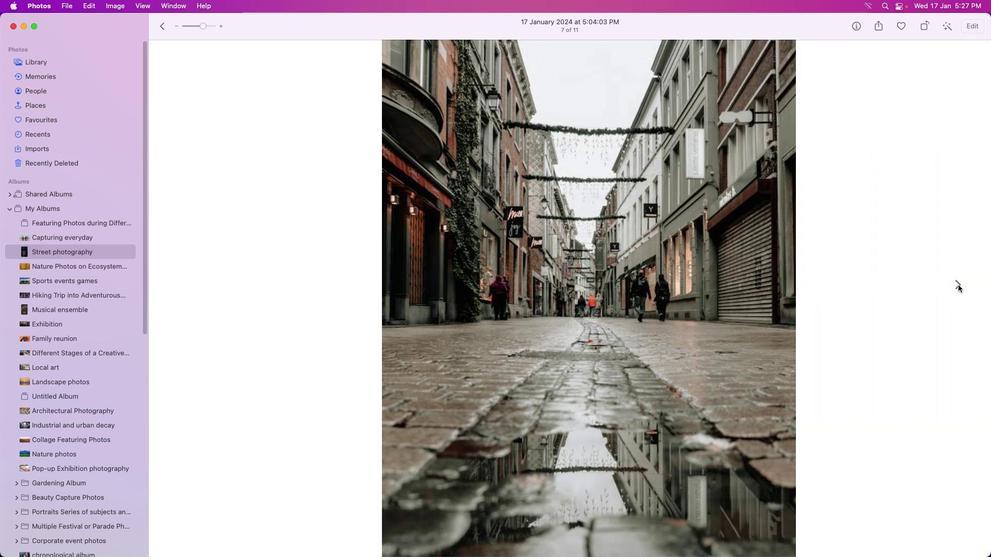 
Action: Mouse pressed left at (958, 285)
Screenshot: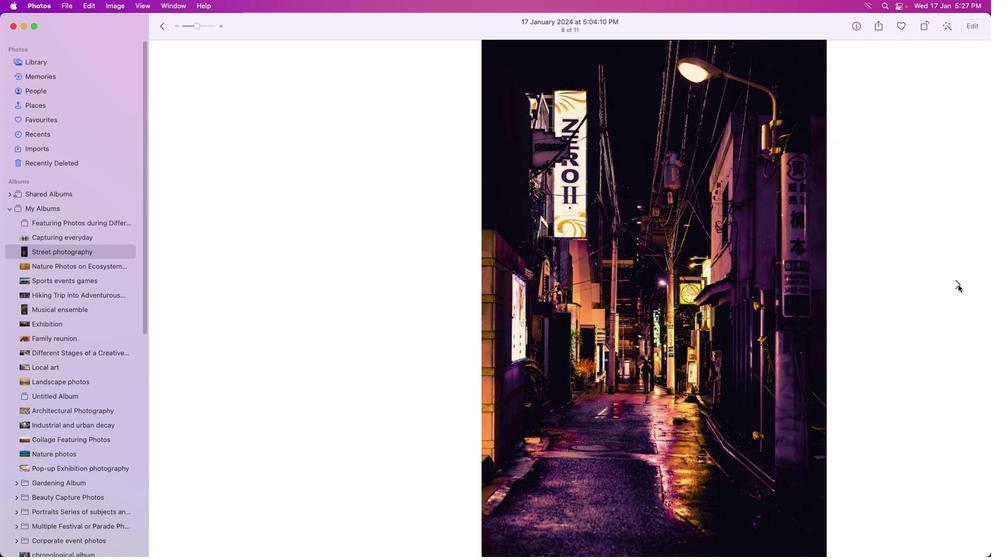 
Action: Mouse pressed left at (958, 285)
Screenshot: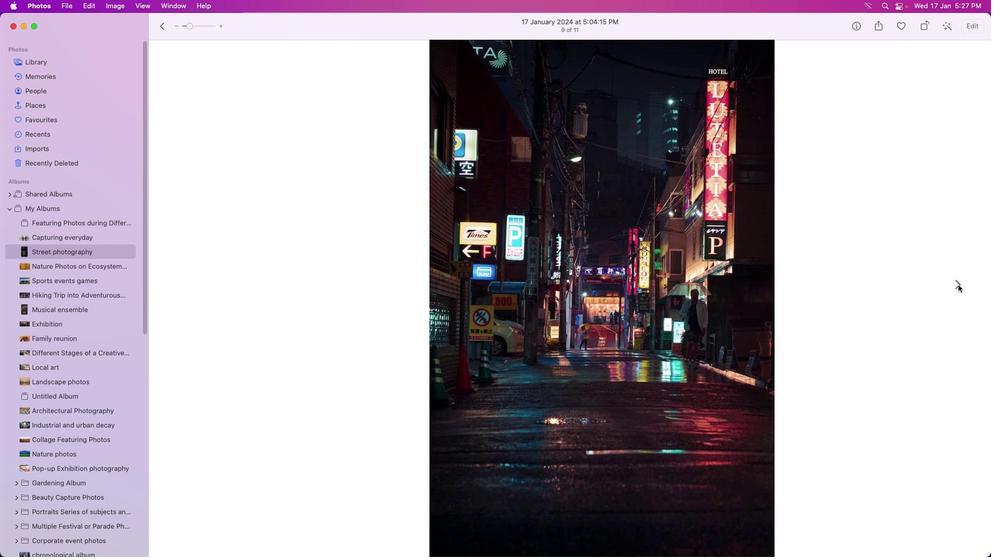 
Action: Mouse pressed left at (958, 285)
Screenshot: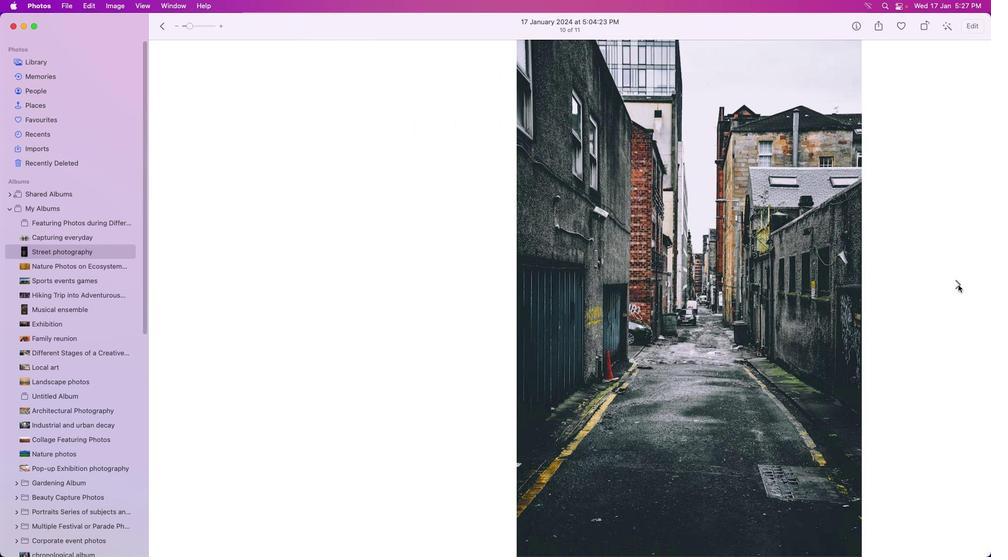 
Action: Mouse pressed left at (958, 285)
Screenshot: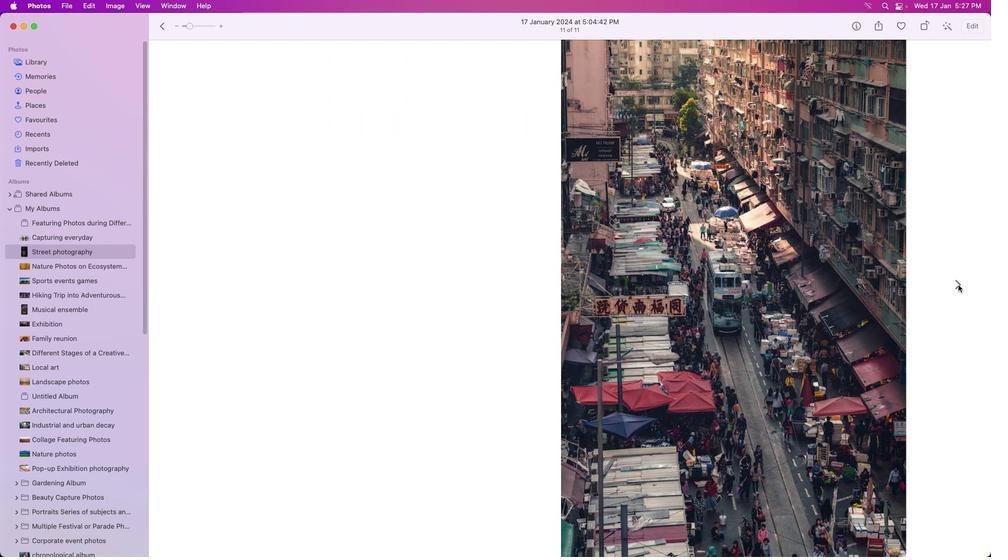 
Action: Mouse pressed left at (958, 285)
Screenshot: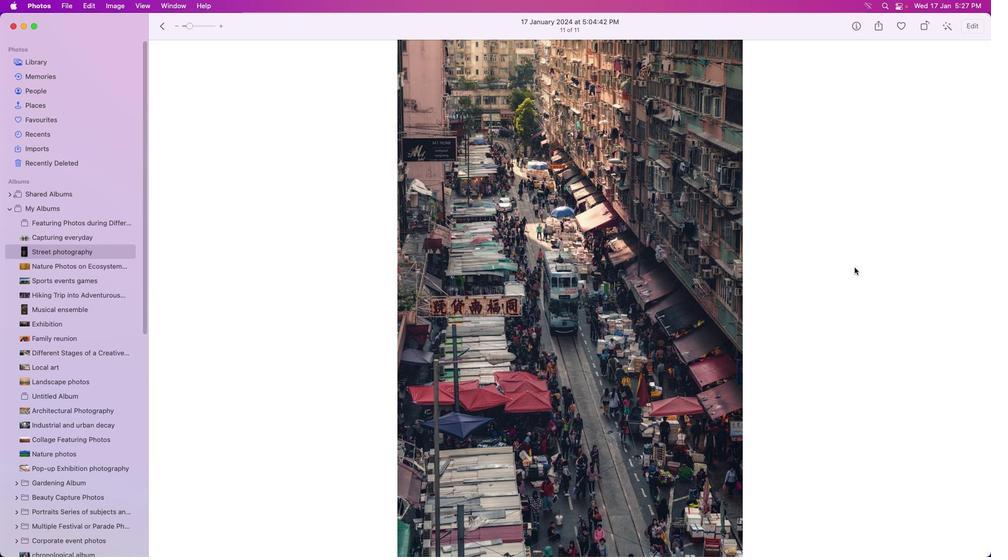 
Action: Mouse moved to (162, 27)
Screenshot: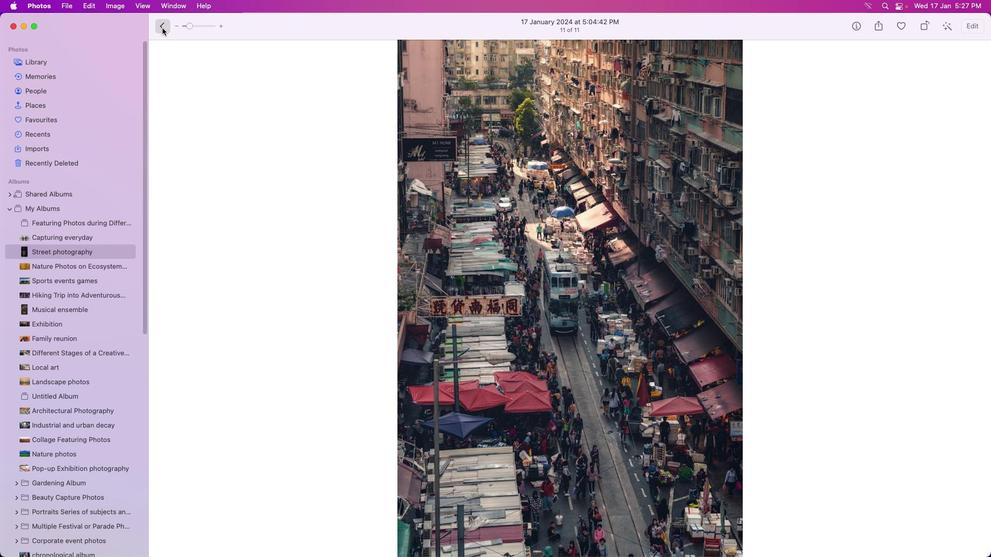 
Action: Mouse pressed left at (162, 27)
Screenshot: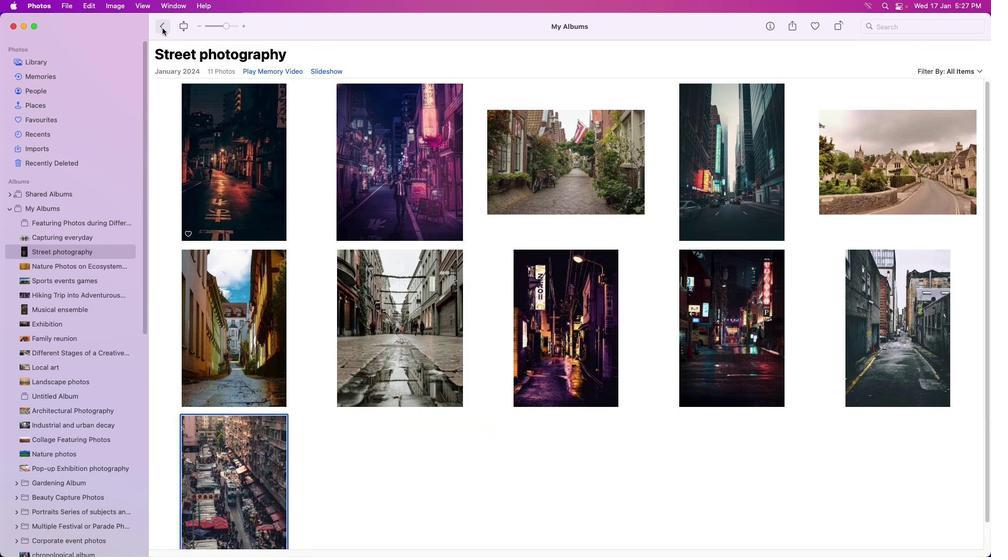 
Action: Mouse moved to (546, 466)
Screenshot: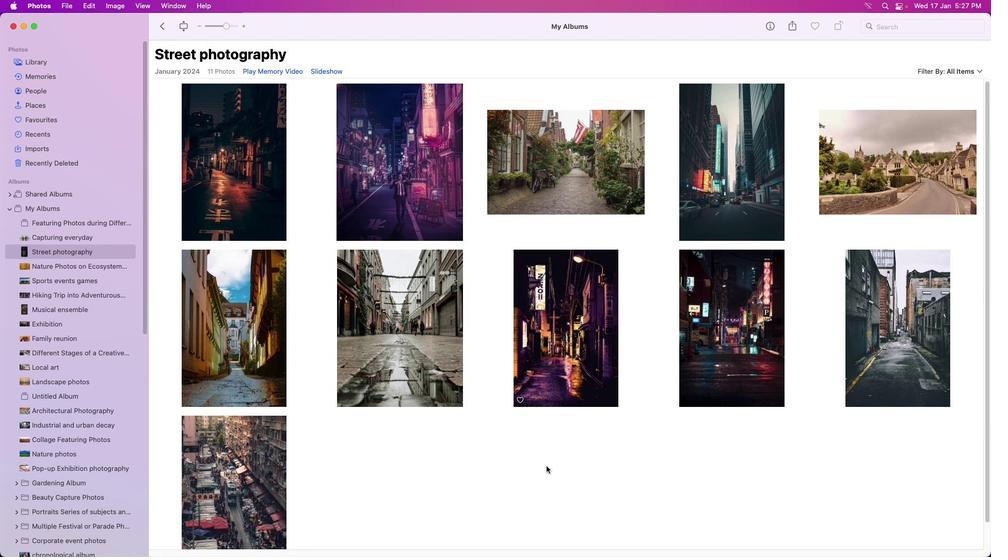 
Action: Mouse pressed left at (546, 466)
Screenshot: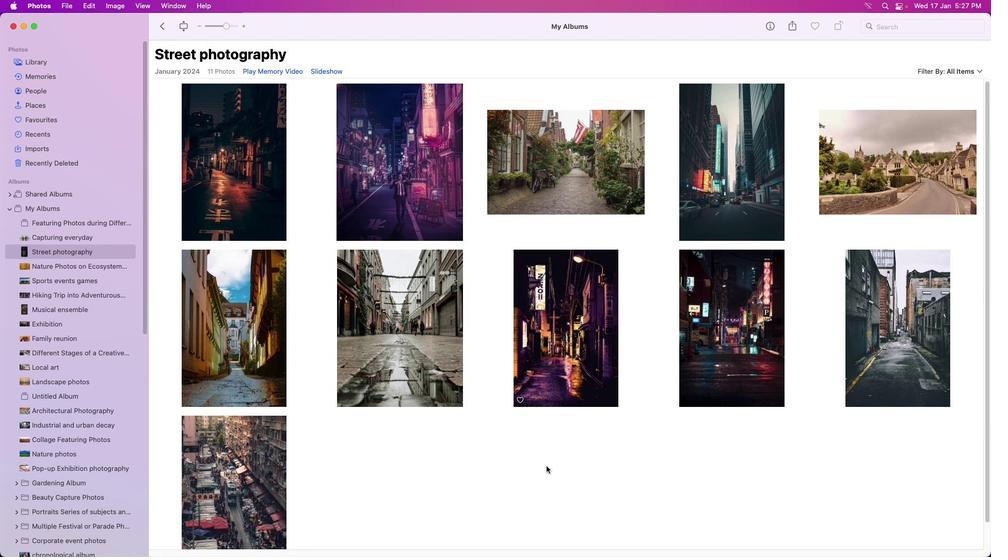 
Action: Mouse moved to (546, 466)
Screenshot: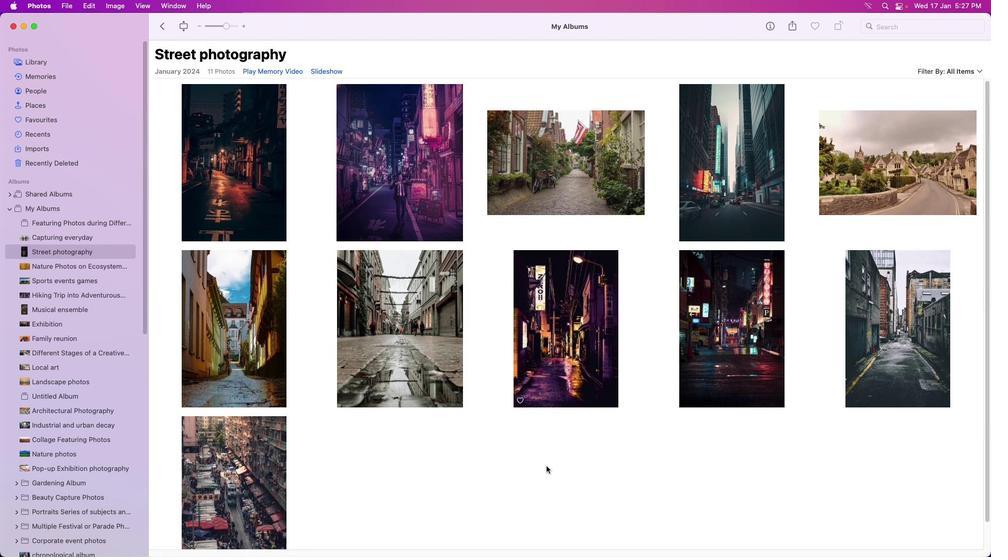 
Action: Mouse scrolled (546, 466) with delta (0, 0)
Screenshot: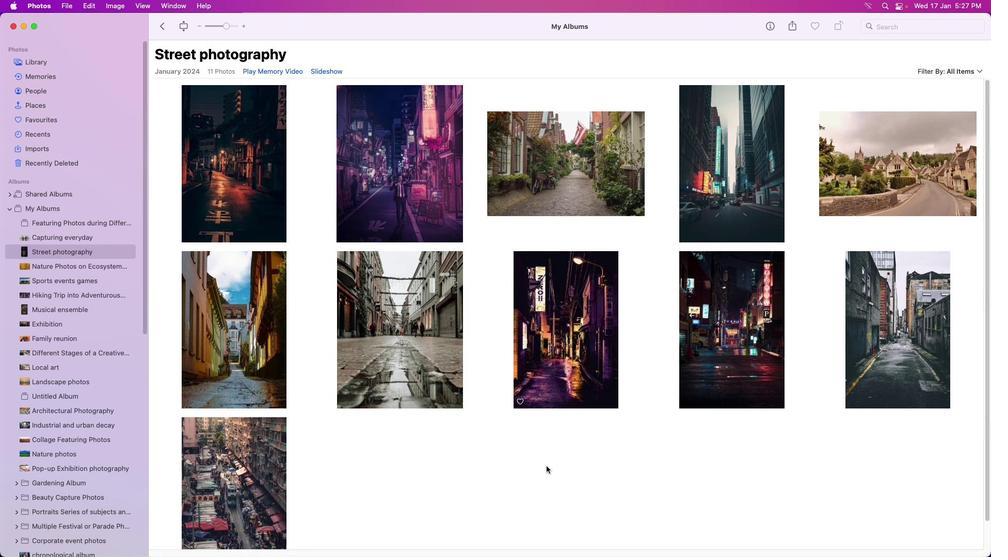 
Action: Mouse scrolled (546, 466) with delta (0, 0)
Screenshot: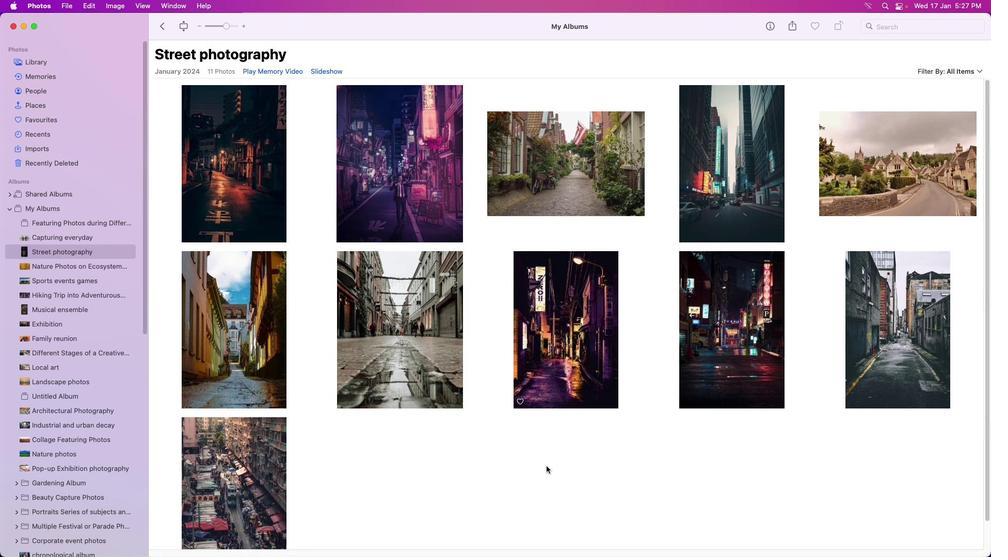 
Action: Mouse scrolled (546, 466) with delta (0, 0)
Screenshot: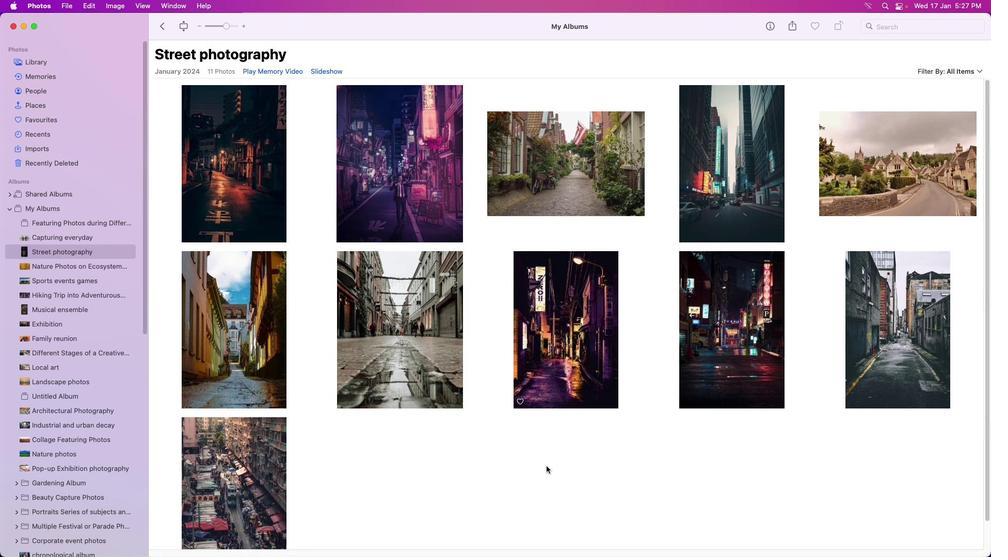 
Action: Mouse scrolled (546, 466) with delta (0, 1)
Screenshot: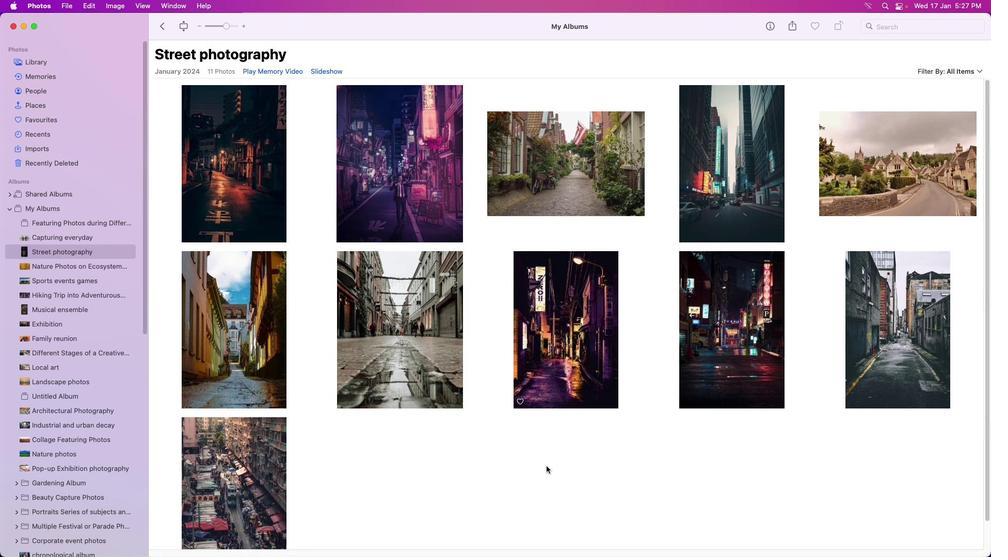 
Action: Mouse scrolled (546, 466) with delta (0, 0)
Screenshot: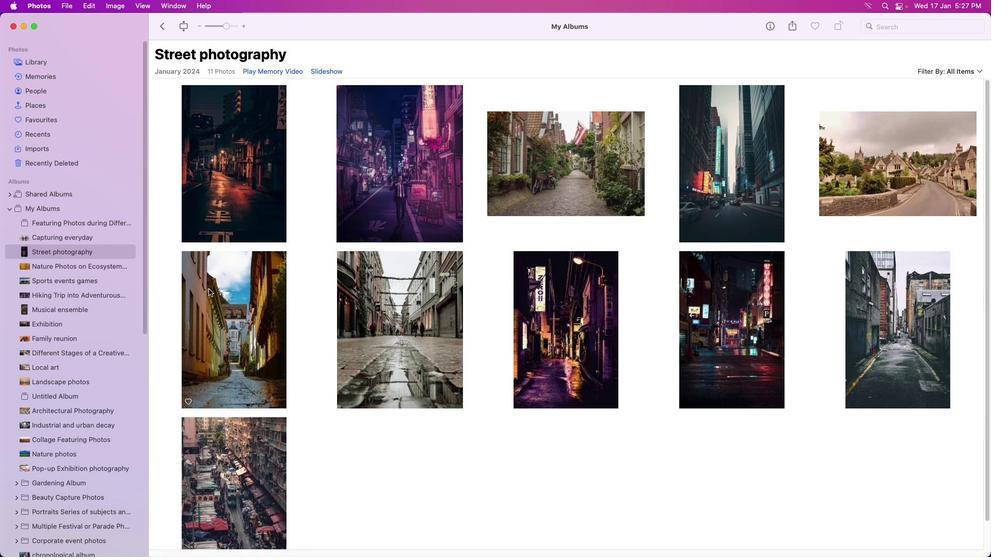 
Action: Mouse scrolled (546, 466) with delta (0, 0)
Screenshot: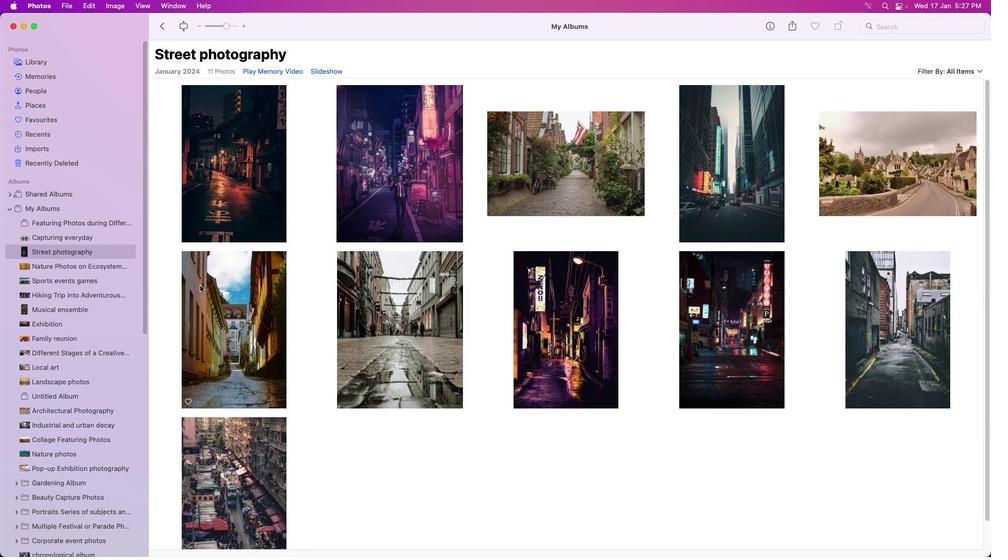 
Action: Mouse scrolled (546, 466) with delta (0, 1)
Screenshot: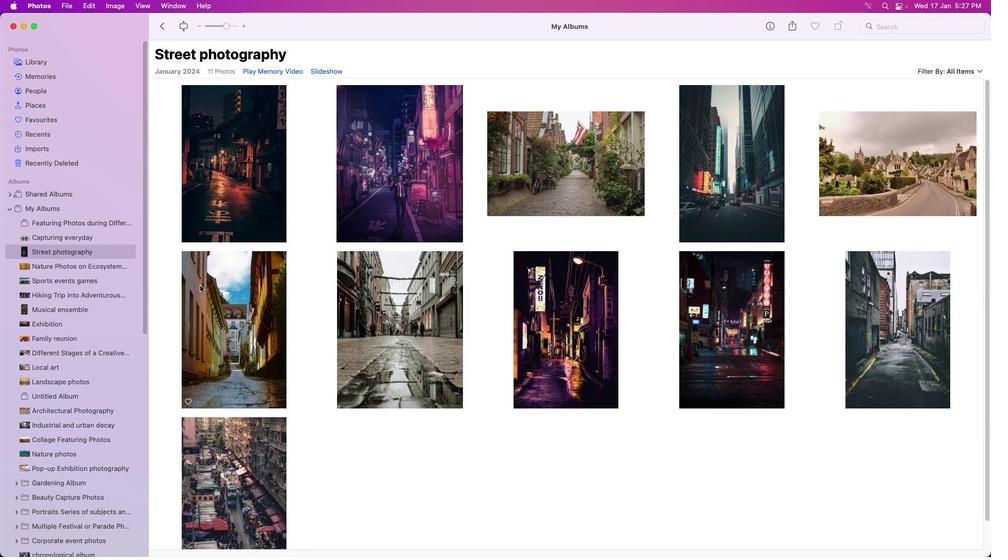 
Action: Mouse scrolled (546, 466) with delta (0, 2)
Screenshot: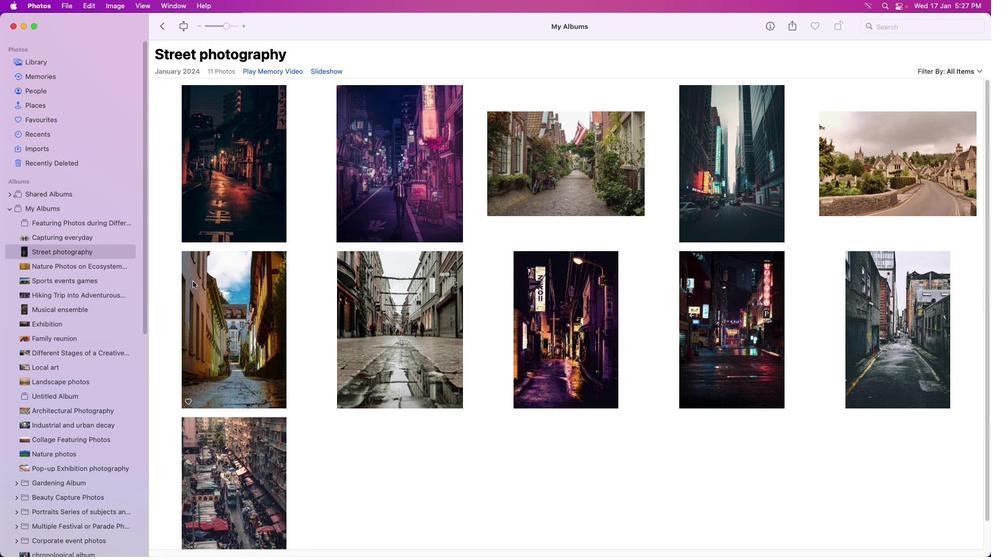 
Action: Mouse moved to (102, 236)
Screenshot: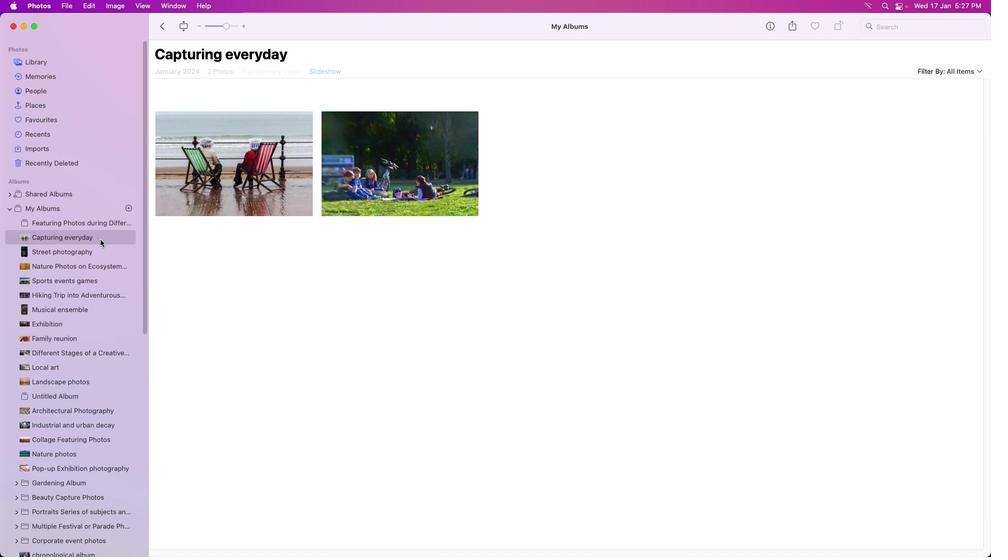 
Action: Mouse pressed left at (102, 236)
Screenshot: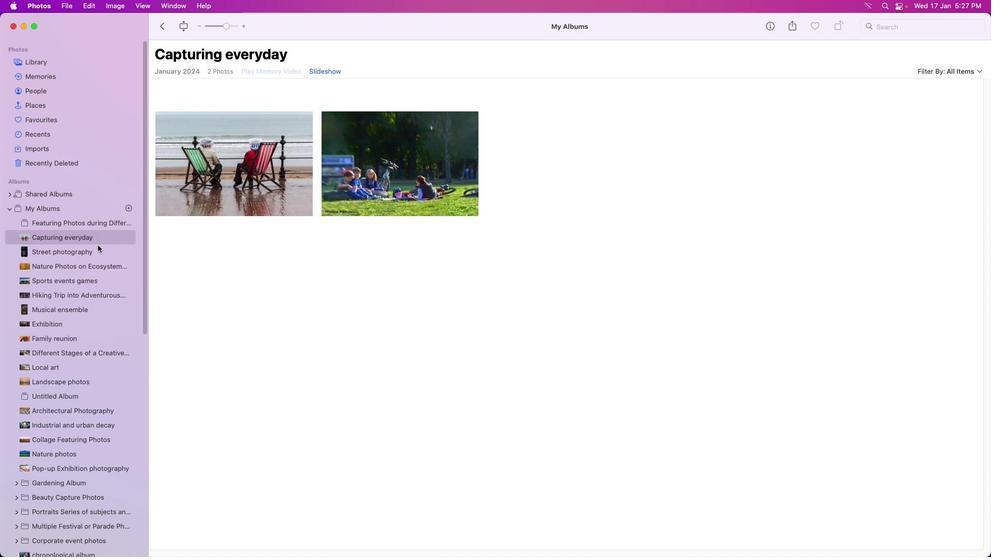 
Action: Mouse moved to (95, 249)
Screenshot: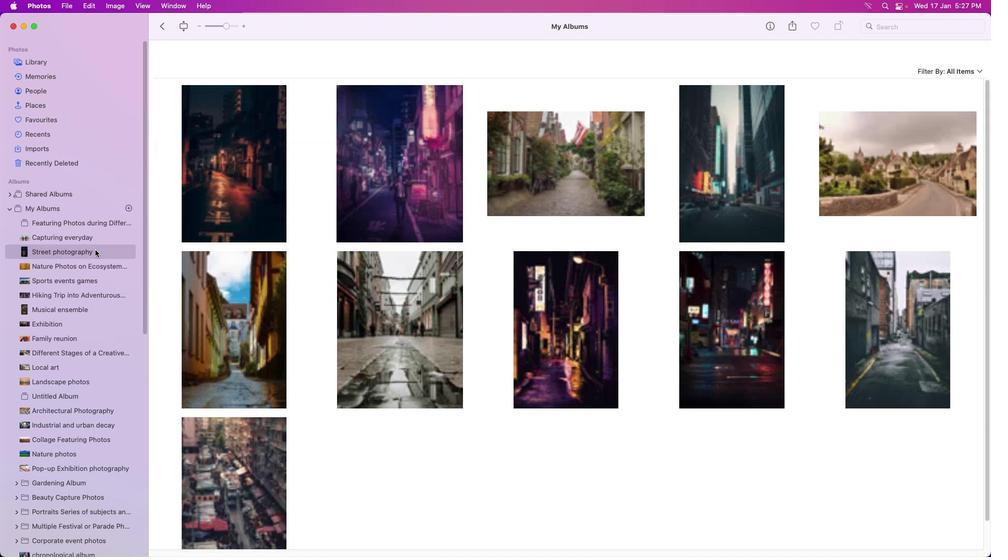 
Action: Mouse pressed left at (95, 249)
Screenshot: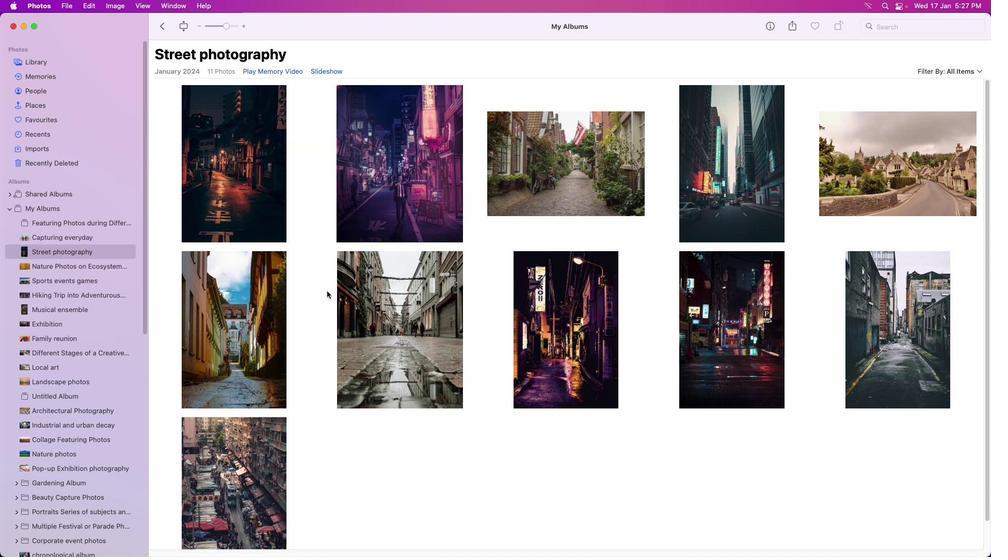 
Action: Mouse moved to (702, 492)
Screenshot: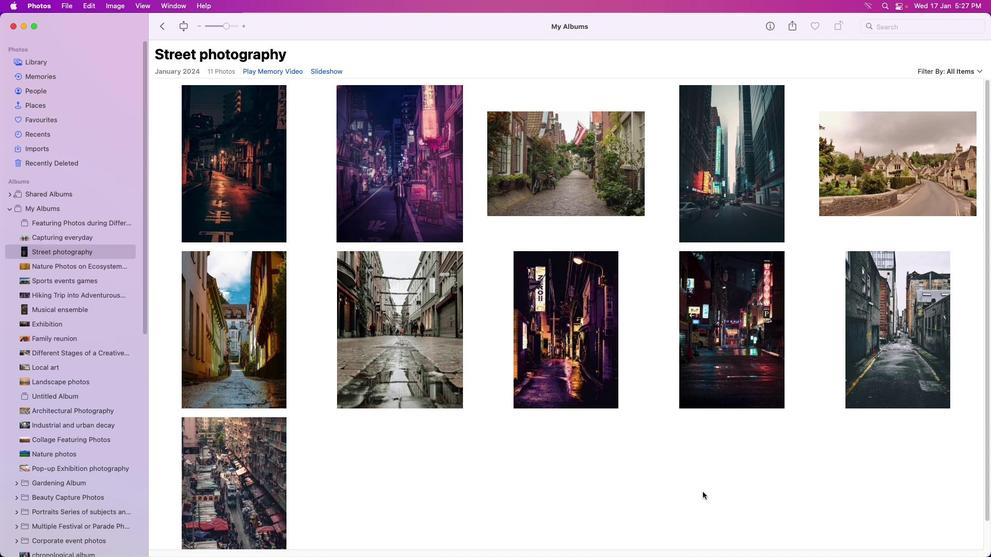 
Action: Mouse pressed left at (702, 492)
Screenshot: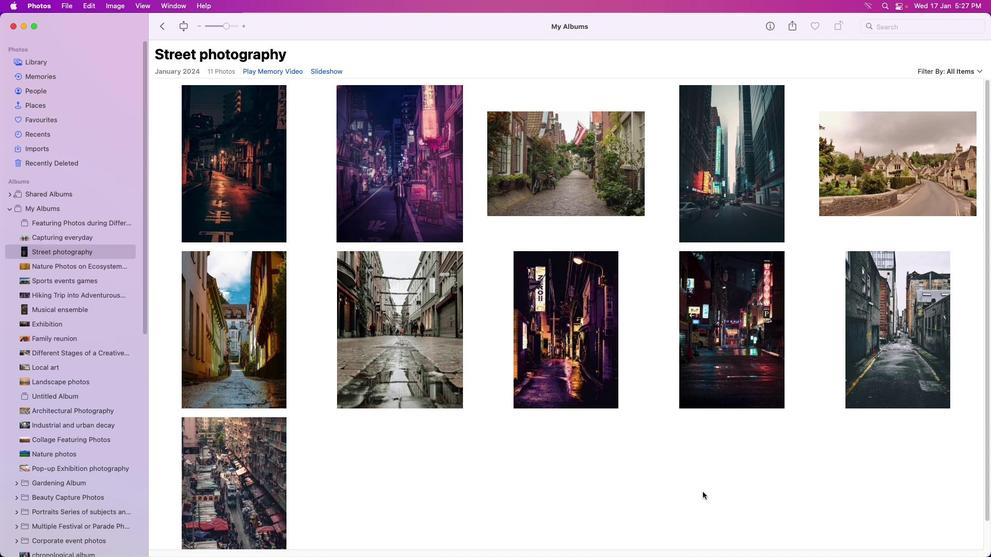 
Action: Mouse moved to (702, 492)
Screenshot: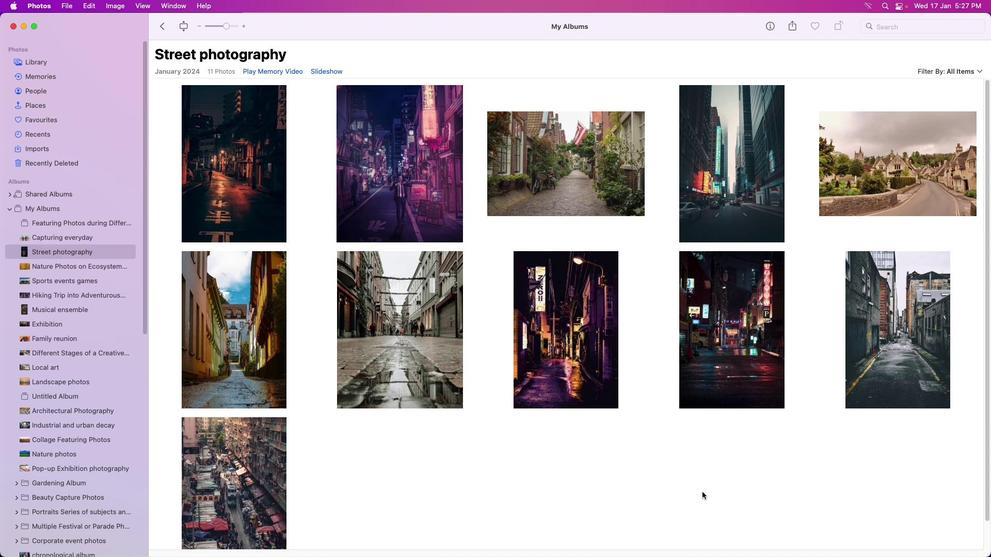 
